 Task: Discover nearby ATMs in Phoenix.
Action: Mouse moved to (121, 56)
Screenshot: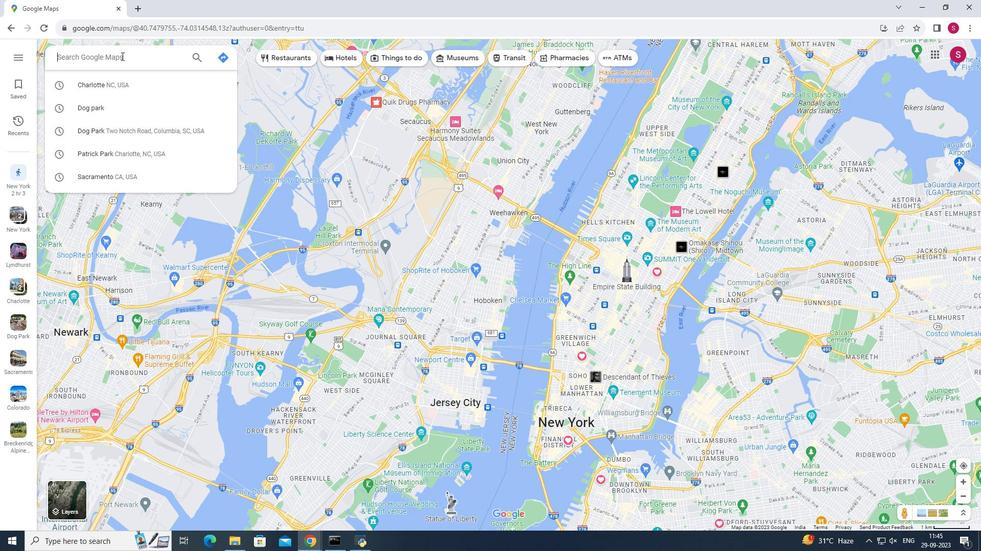 
Action: Mouse pressed left at (121, 56)
Screenshot: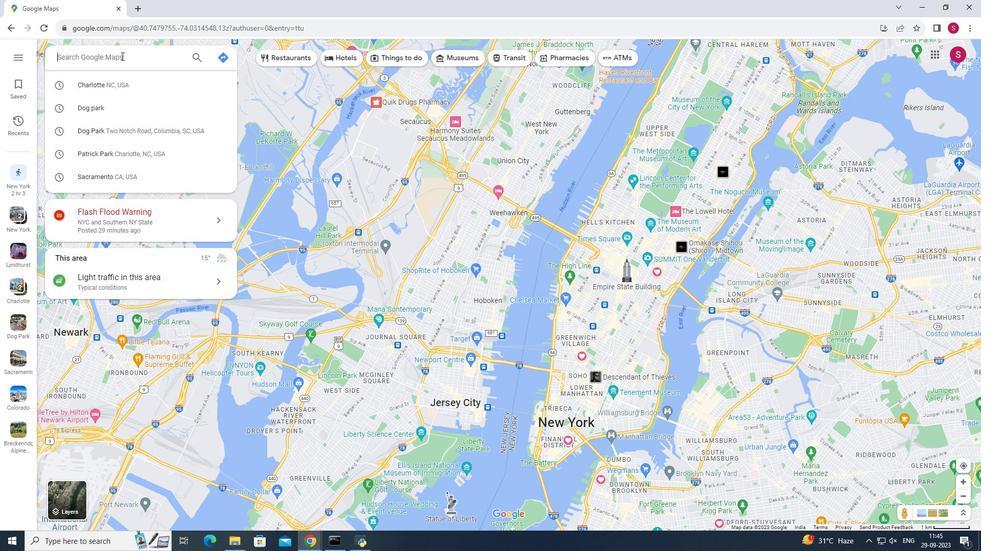 
Action: Key pressed <Key.shift>Phoenix<Key.enter>
Screenshot: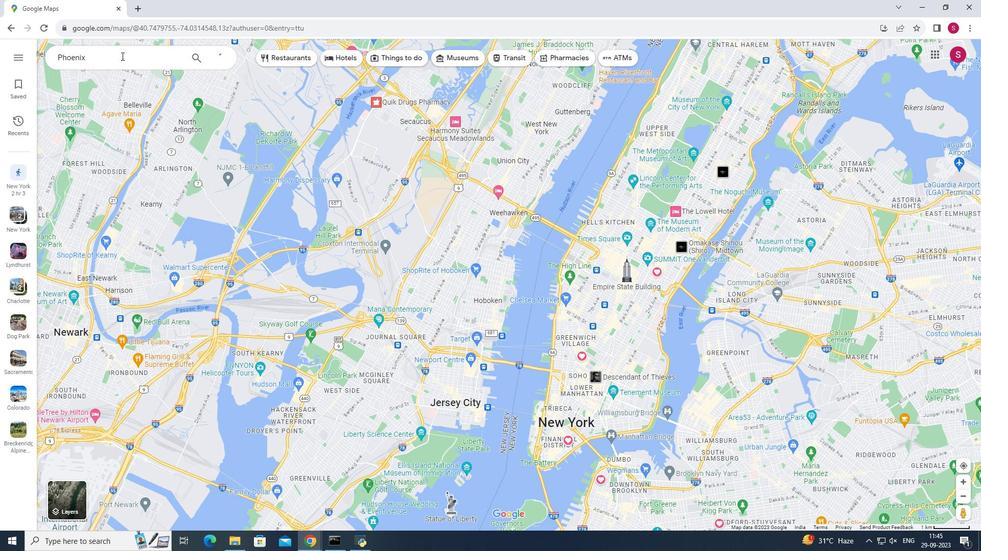 
Action: Mouse moved to (141, 236)
Screenshot: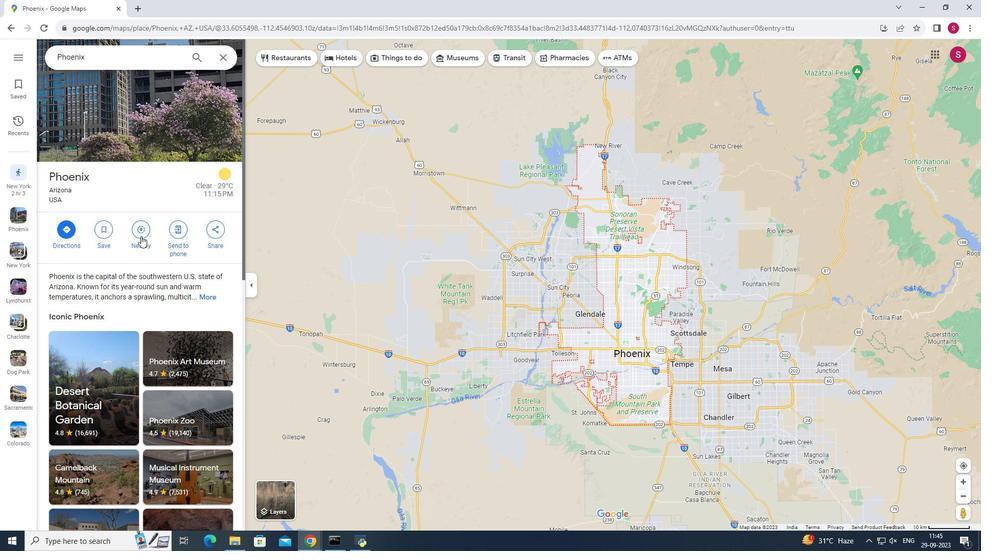 
Action: Mouse pressed left at (141, 236)
Screenshot: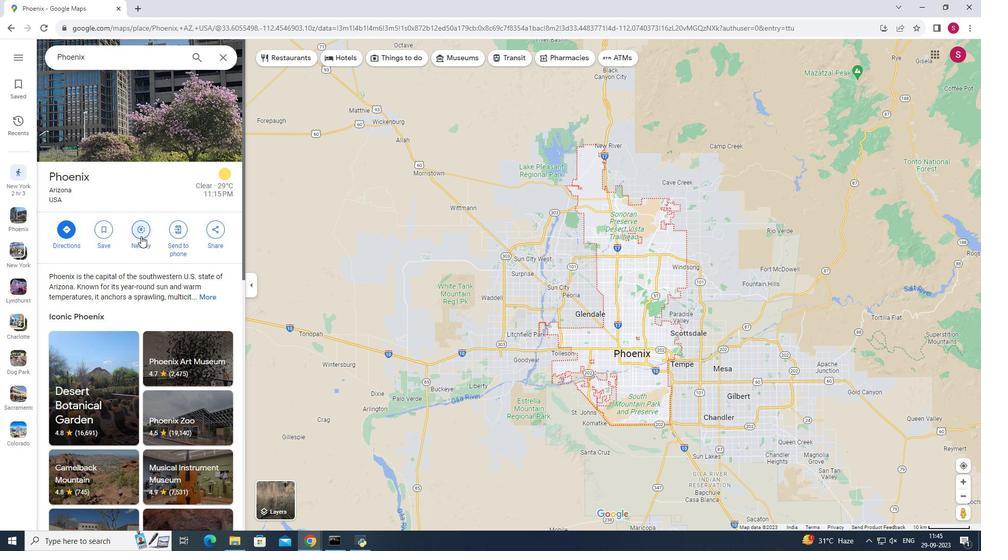 
Action: Key pressed <Key.shift><Key.shift><Key.shift><Key.shift><Key.shift><Key.shift><Key.shift>Atm<Key.backspace><Key.backspace><Key.shift>TMs<Key.enter>
Screenshot: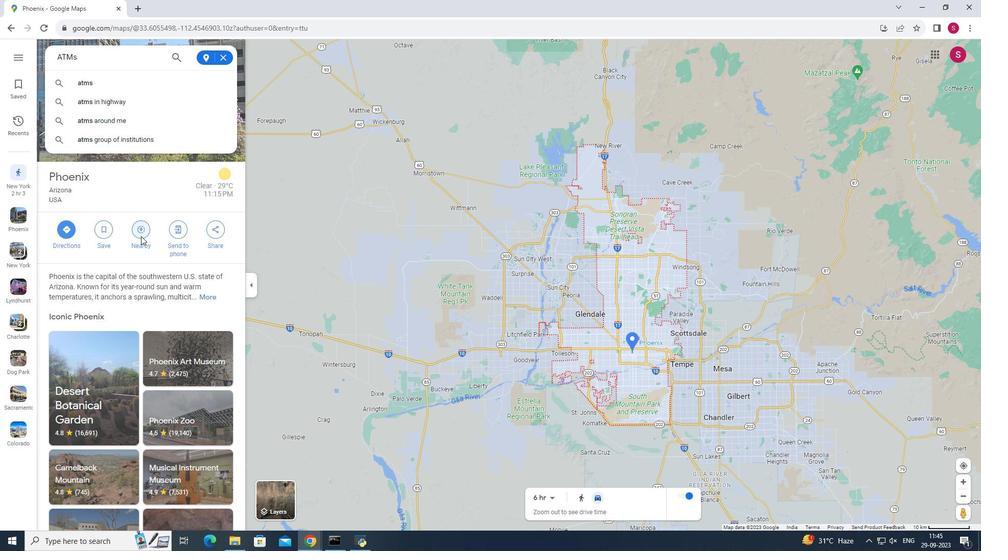 
Action: Mouse moved to (196, 202)
Screenshot: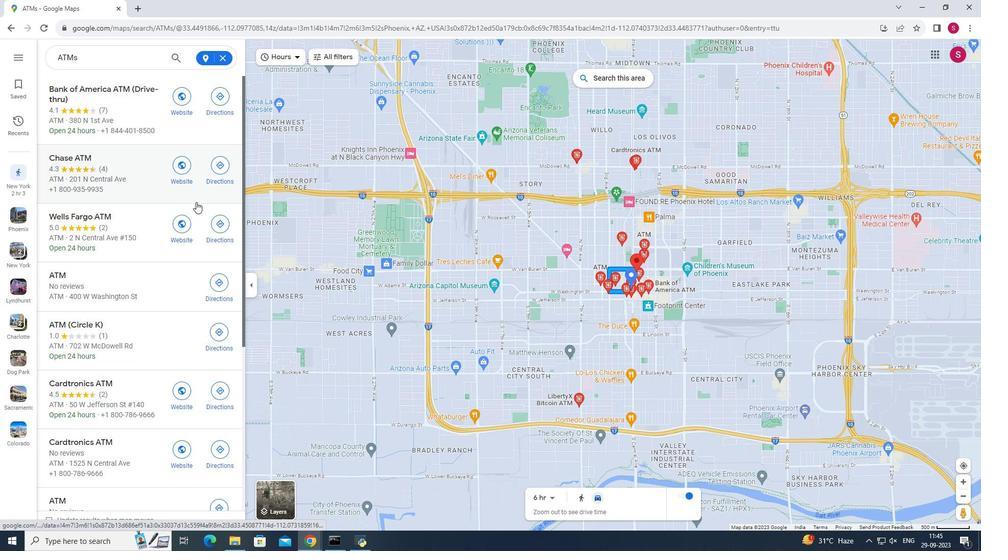 
Action: Mouse scrolled (196, 201) with delta (0, 0)
Screenshot: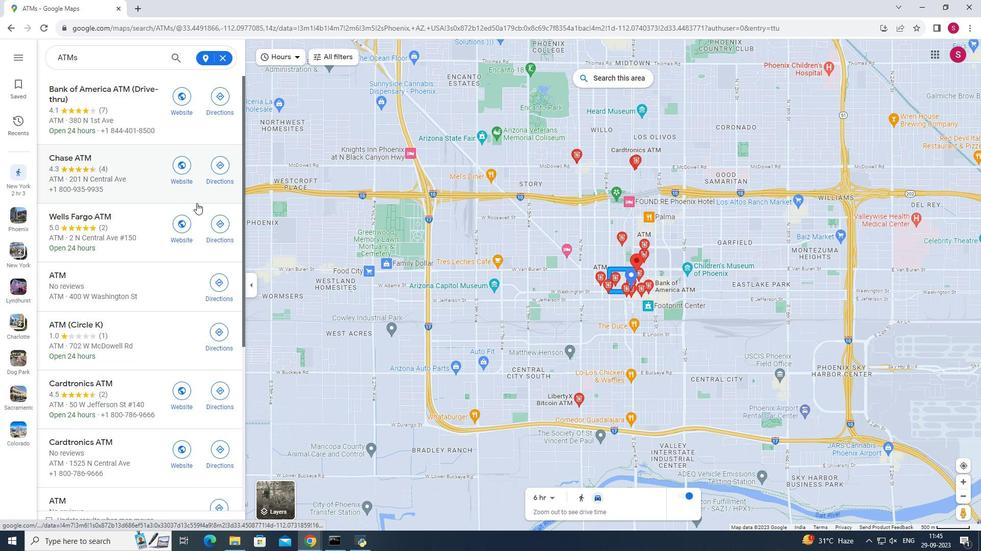 
Action: Mouse moved to (196, 203)
Screenshot: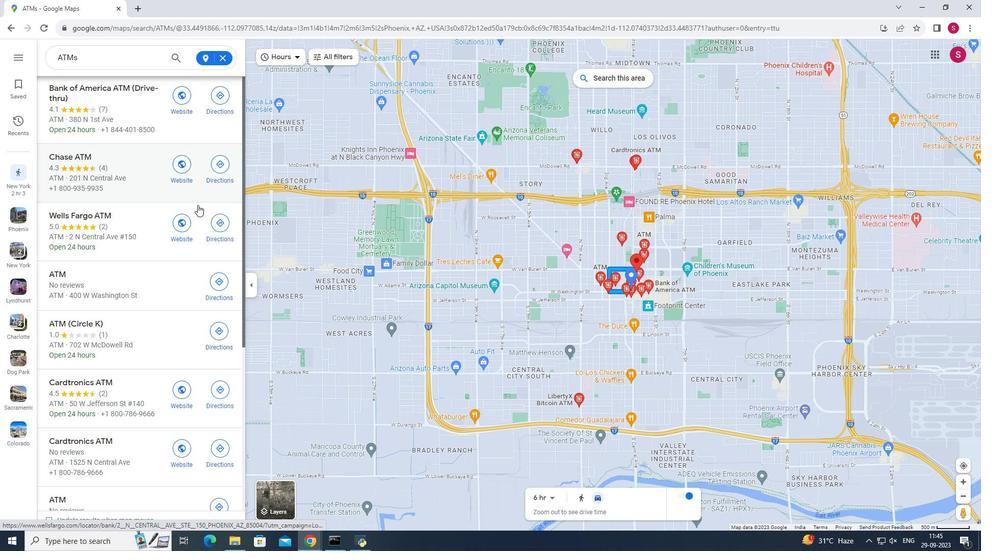 
Action: Mouse scrolled (196, 202) with delta (0, 0)
Screenshot: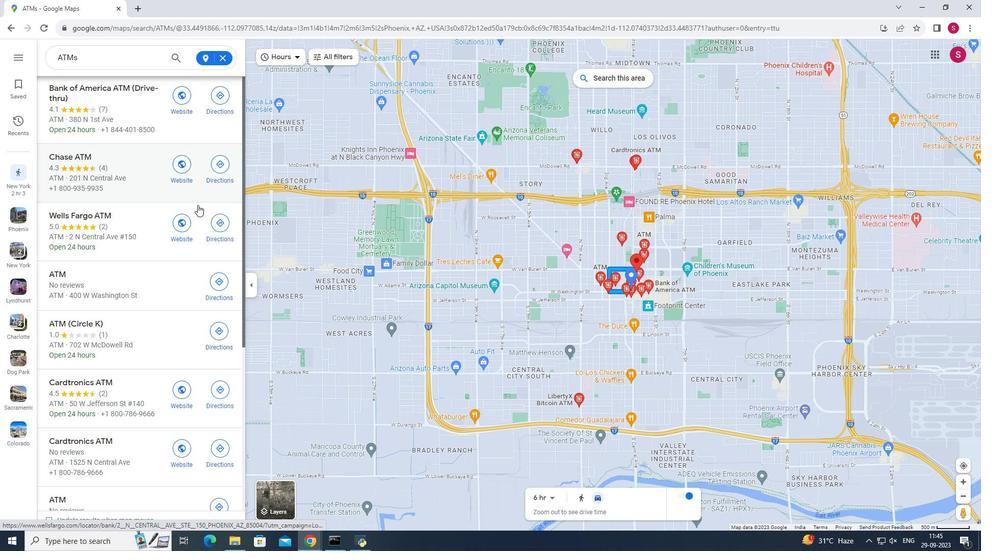 
Action: Mouse moved to (197, 204)
Screenshot: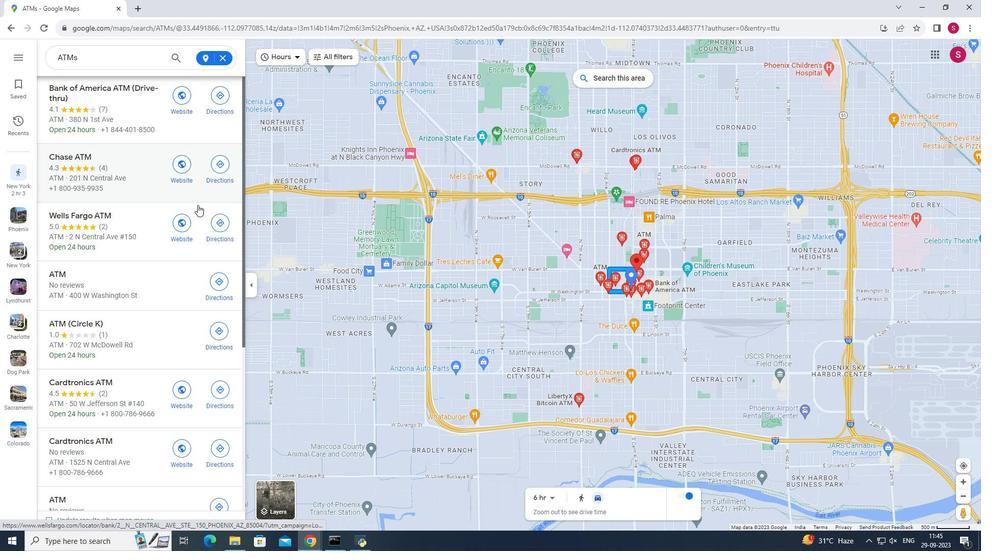
Action: Mouse scrolled (197, 204) with delta (0, 0)
Screenshot: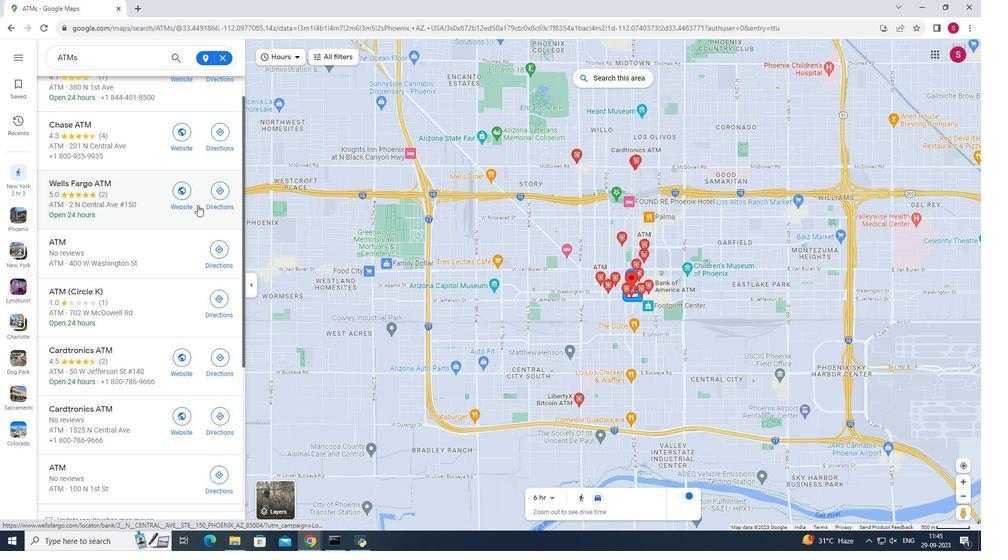 
Action: Mouse moved to (197, 205)
Screenshot: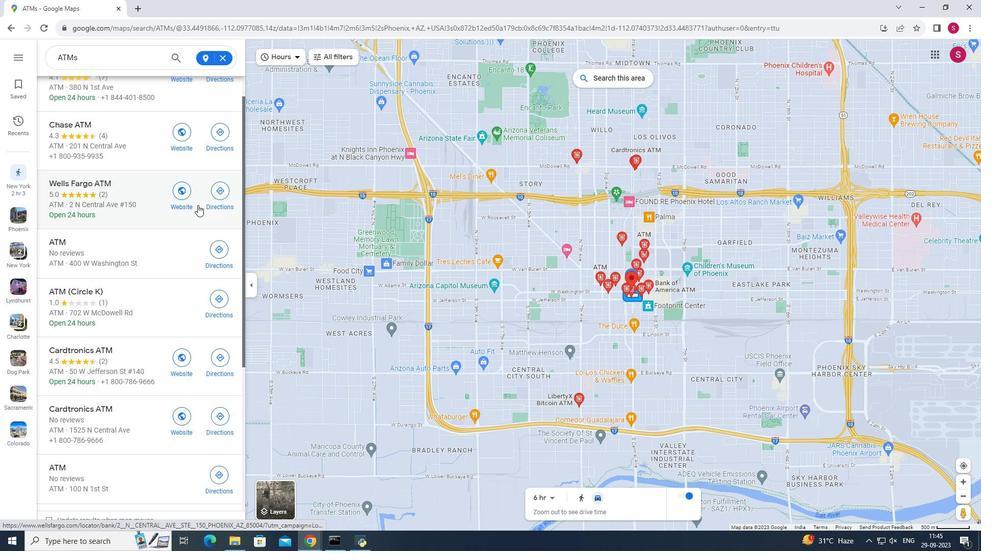 
Action: Mouse scrolled (197, 204) with delta (0, 0)
Screenshot: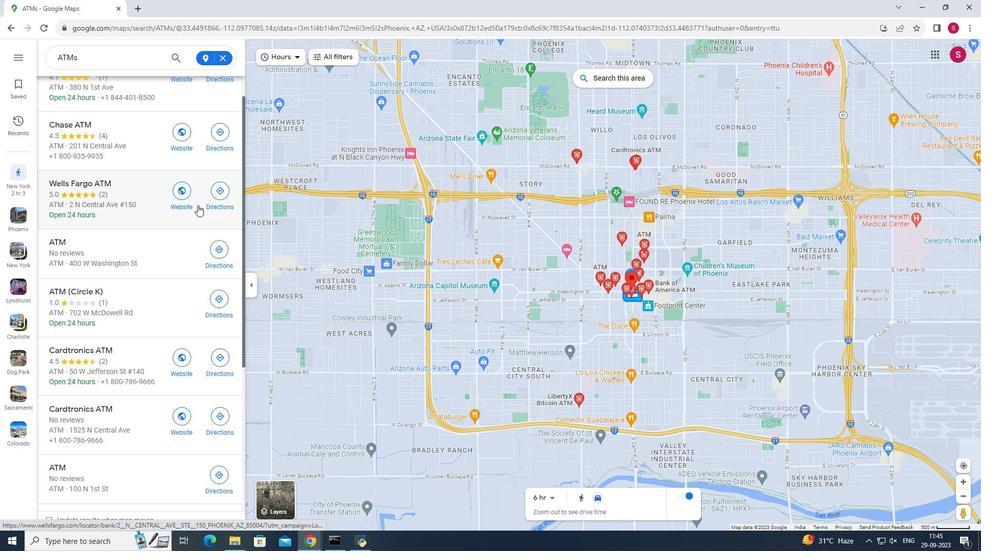 
Action: Mouse scrolled (197, 204) with delta (0, 0)
Screenshot: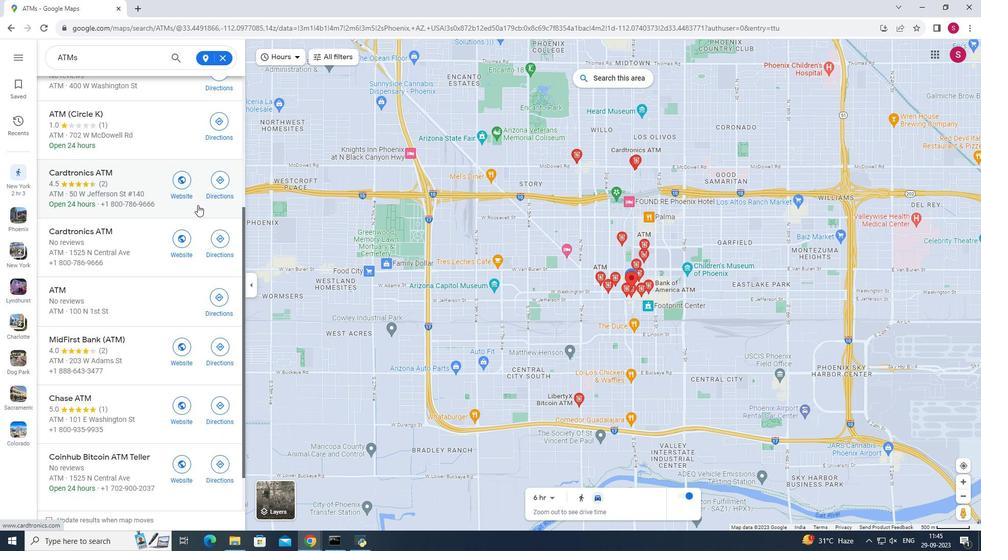 
Action: Mouse scrolled (197, 204) with delta (0, 0)
Screenshot: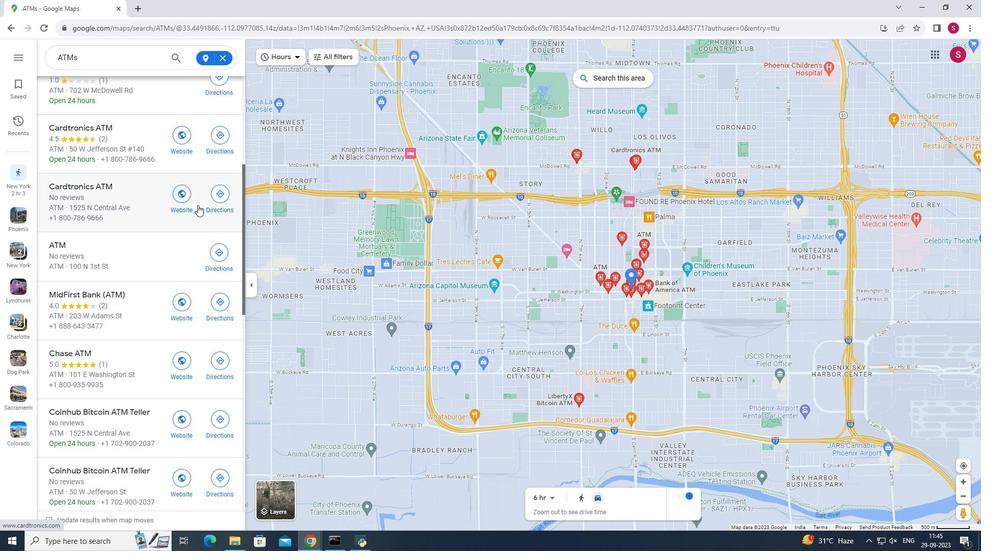 
Action: Mouse scrolled (197, 204) with delta (0, 0)
Screenshot: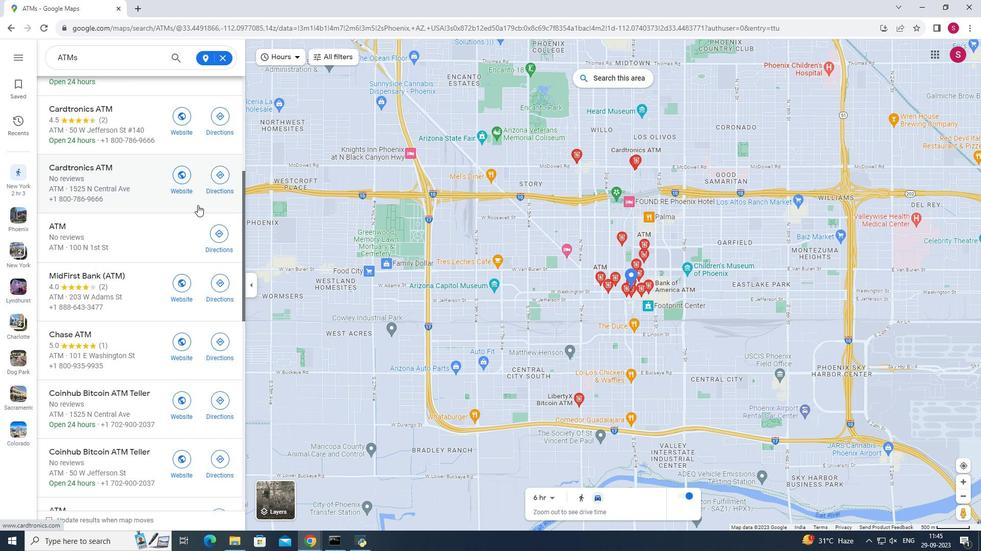 
Action: Mouse scrolled (197, 204) with delta (0, 0)
Screenshot: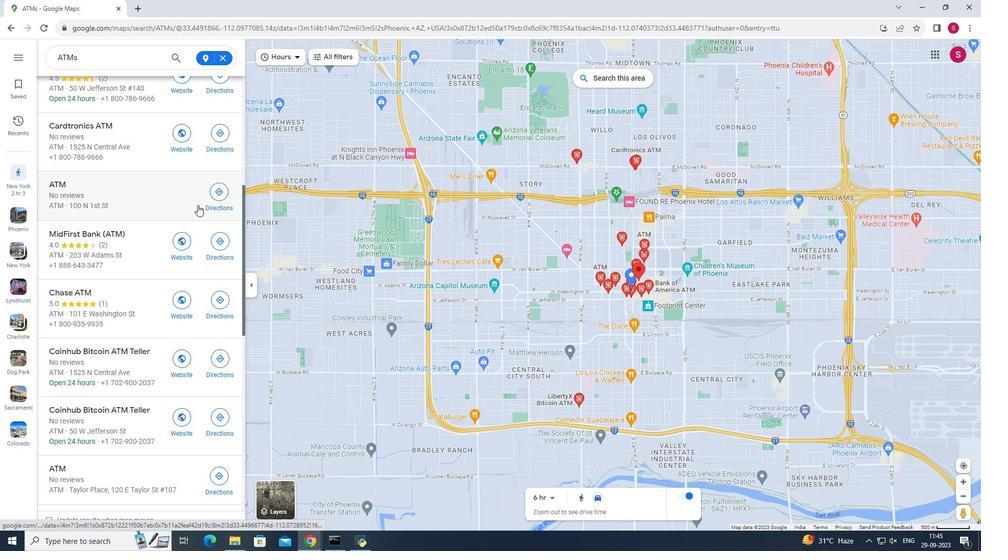 
Action: Mouse scrolled (197, 204) with delta (0, 0)
Screenshot: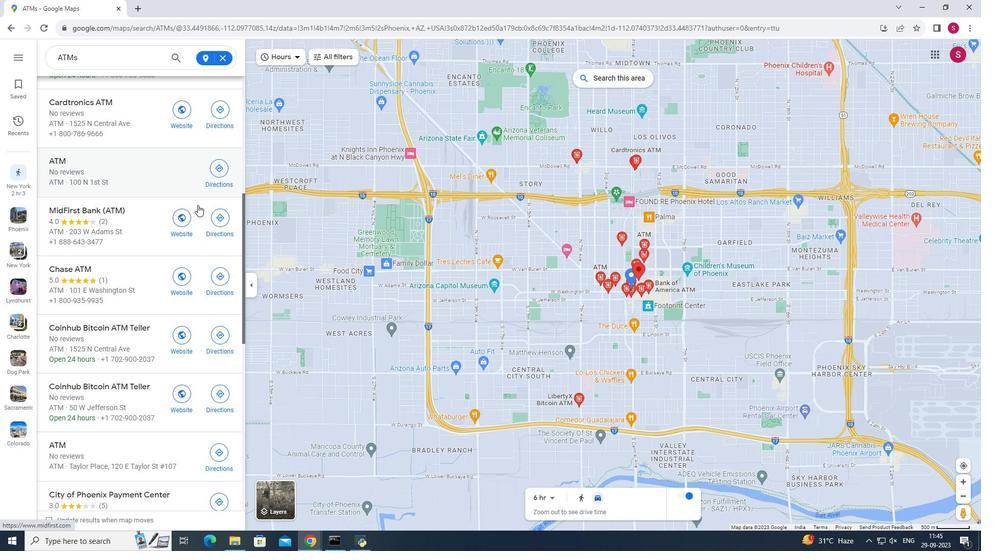 
Action: Mouse scrolled (197, 204) with delta (0, 0)
Screenshot: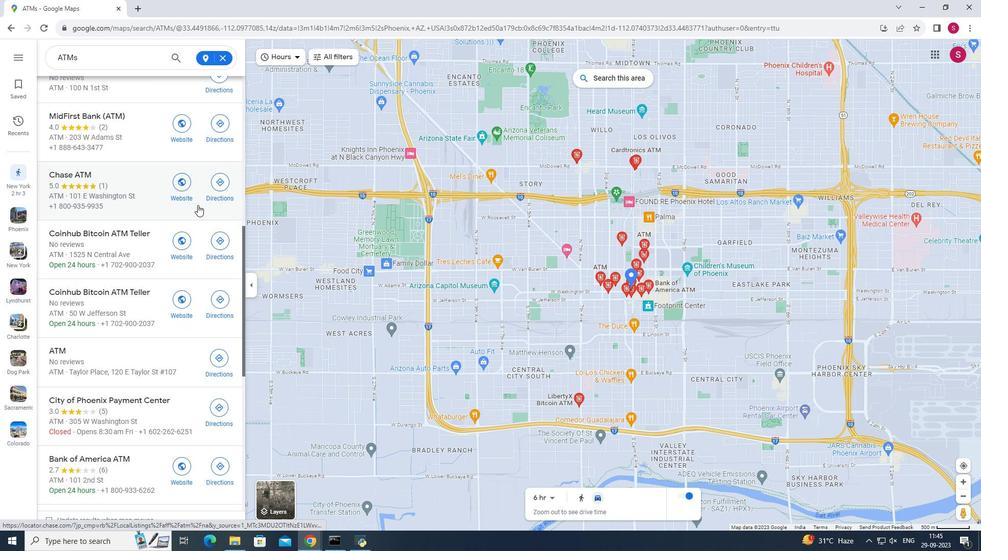 
Action: Mouse scrolled (197, 204) with delta (0, 0)
Screenshot: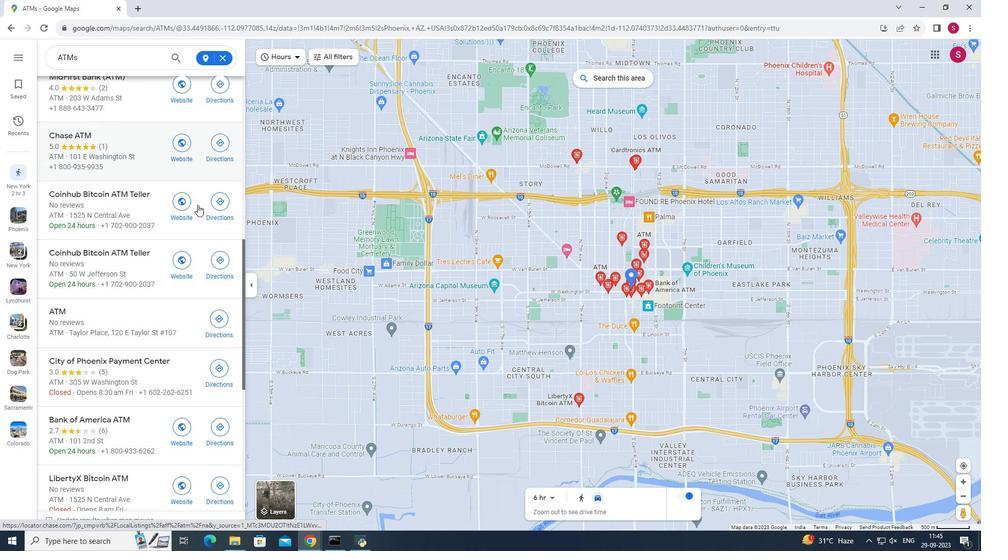 
Action: Mouse scrolled (197, 204) with delta (0, 0)
Screenshot: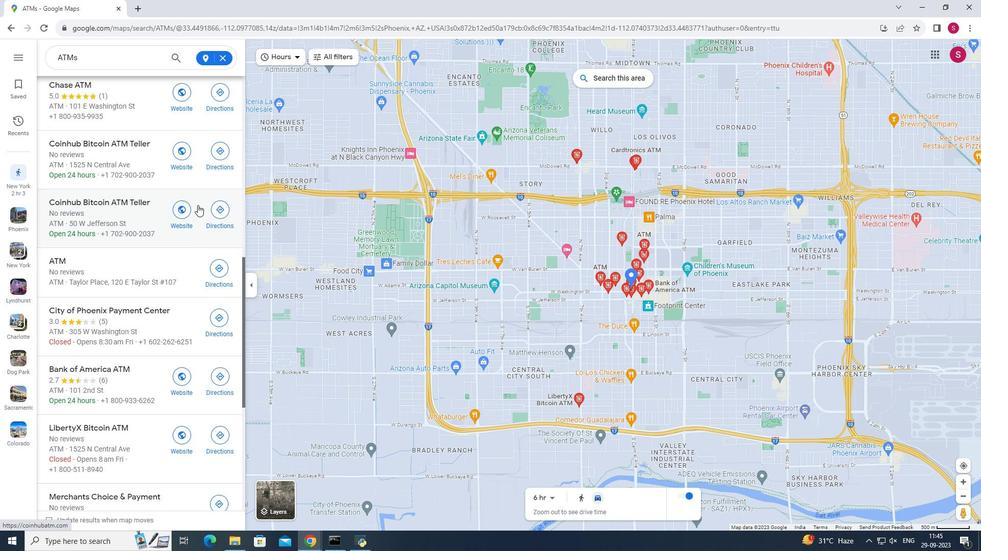 
Action: Mouse scrolled (197, 204) with delta (0, 0)
Screenshot: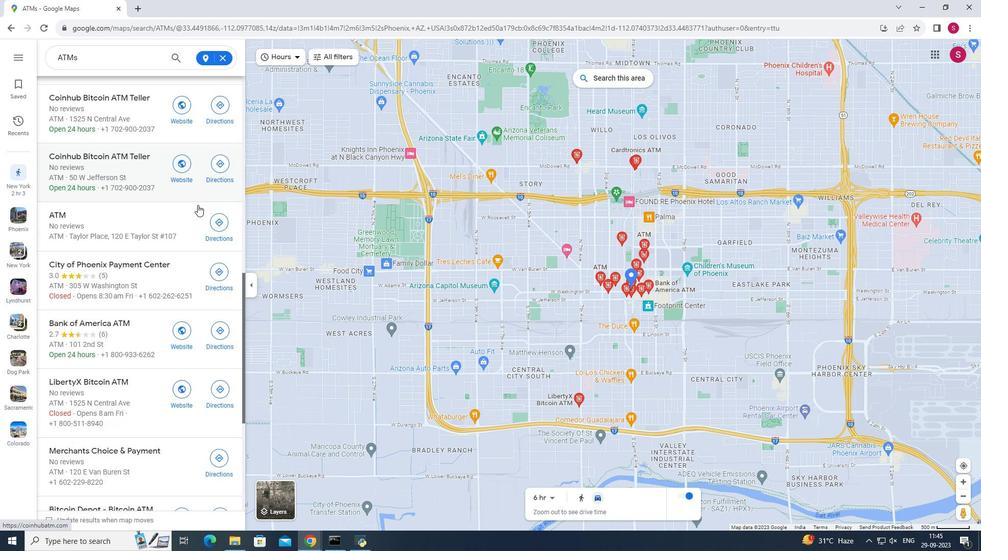 
Action: Mouse moved to (197, 205)
Screenshot: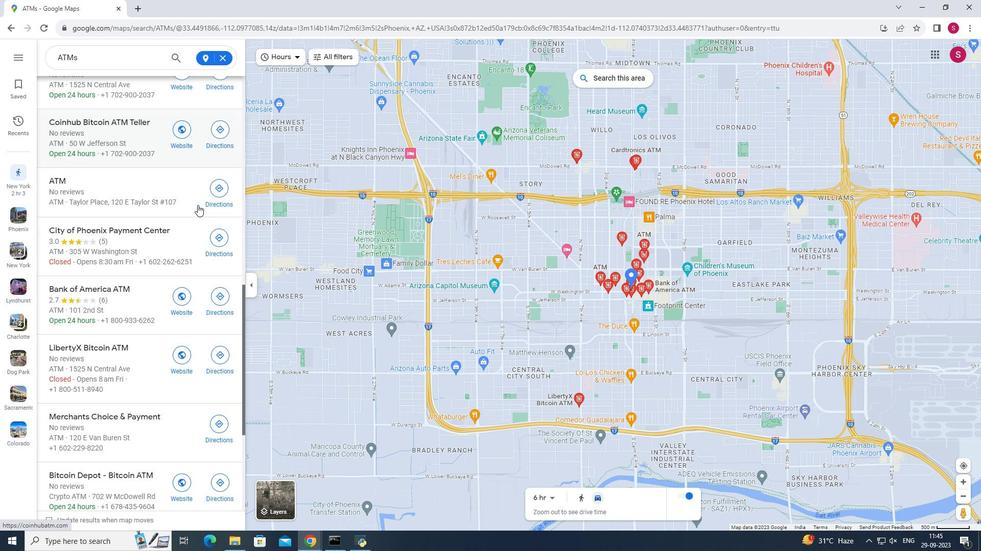 
Action: Mouse scrolled (197, 204) with delta (0, 0)
Screenshot: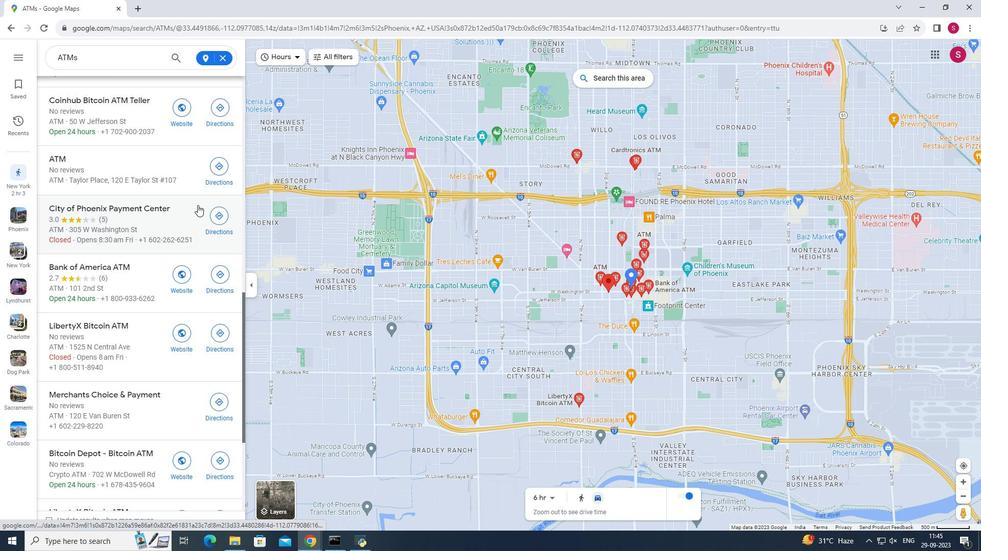 
Action: Mouse scrolled (197, 204) with delta (0, 0)
Screenshot: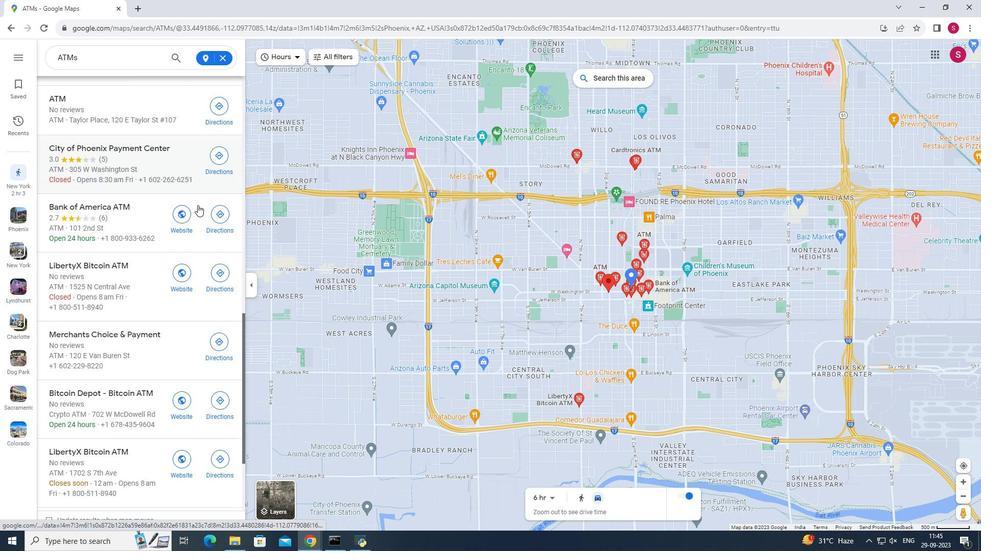 
Action: Mouse scrolled (197, 204) with delta (0, 0)
Screenshot: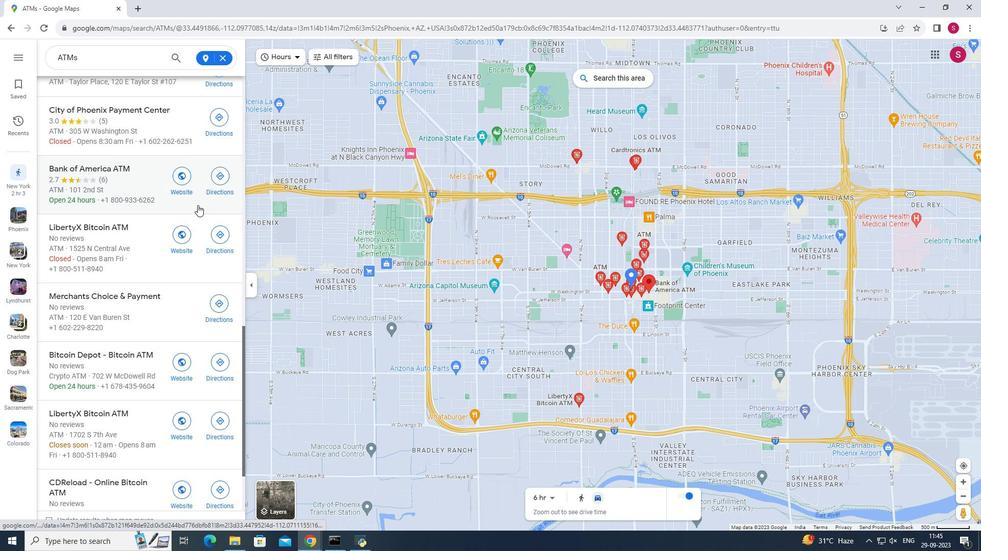 
Action: Mouse scrolled (197, 204) with delta (0, 0)
Screenshot: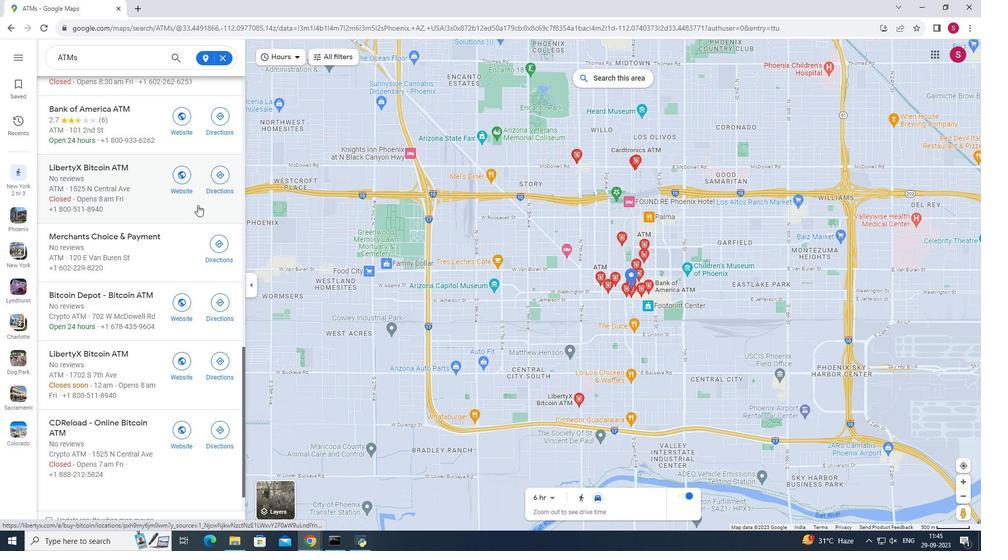 
Action: Mouse moved to (196, 205)
Screenshot: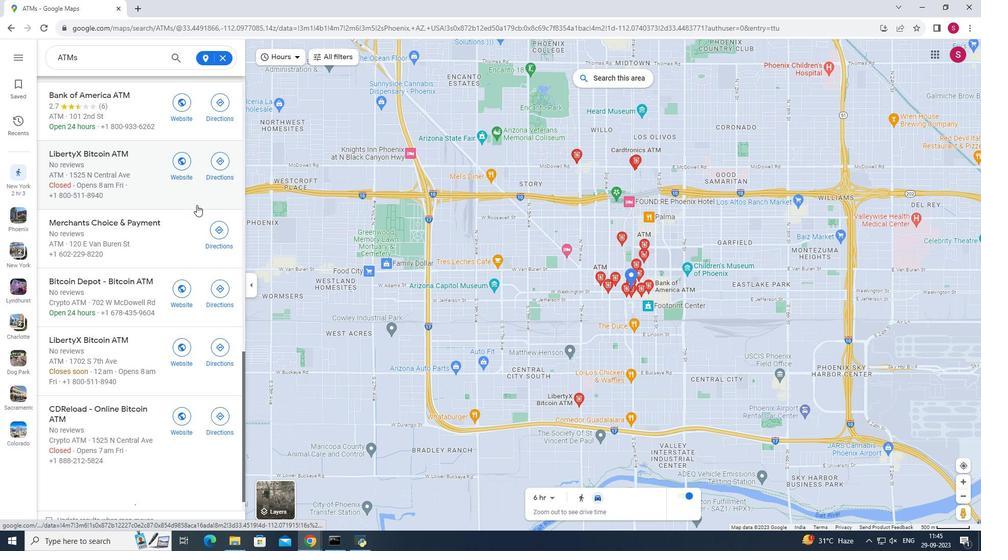 
Action: Mouse scrolled (196, 204) with delta (0, 0)
Screenshot: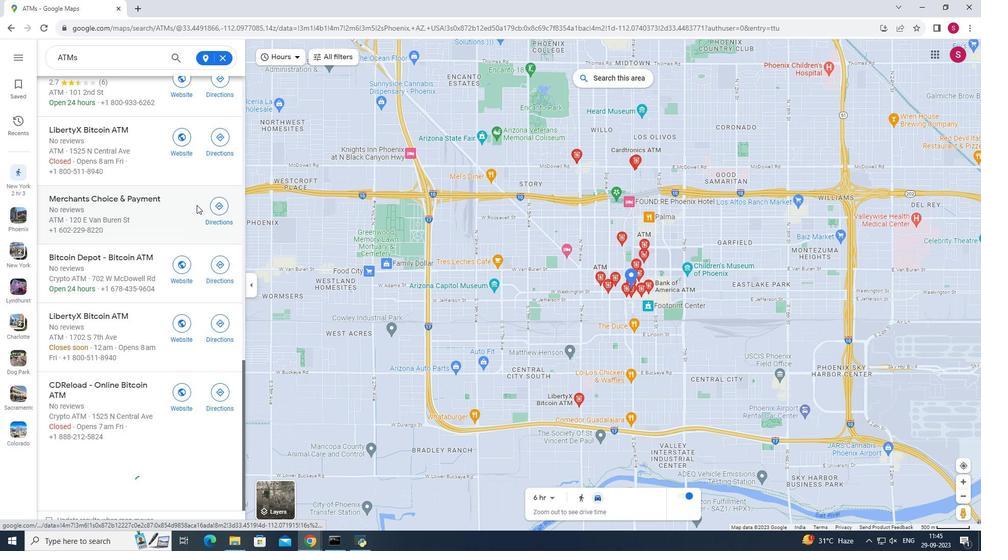 
Action: Mouse scrolled (196, 204) with delta (0, 0)
Screenshot: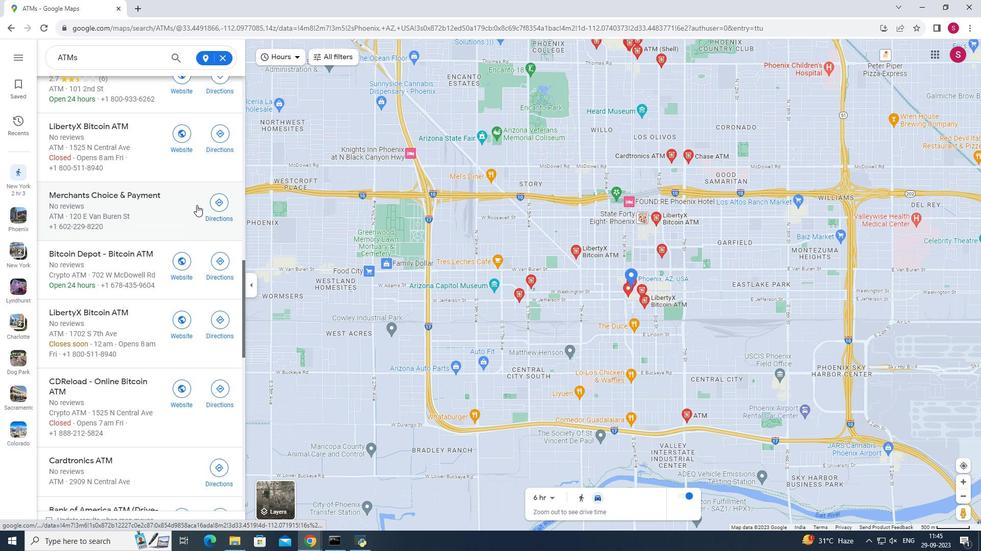 
Action: Mouse scrolled (196, 204) with delta (0, 0)
Screenshot: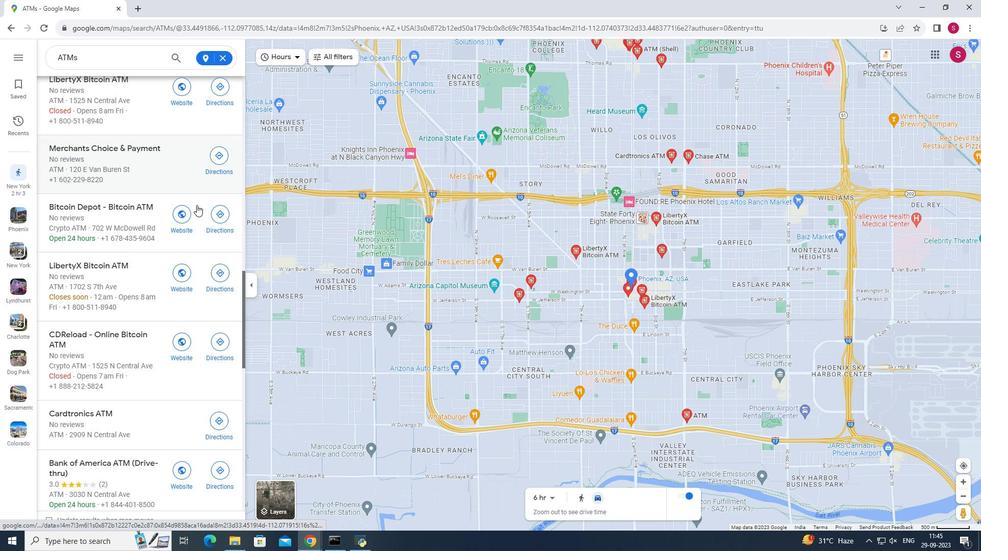 
Action: Mouse scrolled (196, 204) with delta (0, 0)
Screenshot: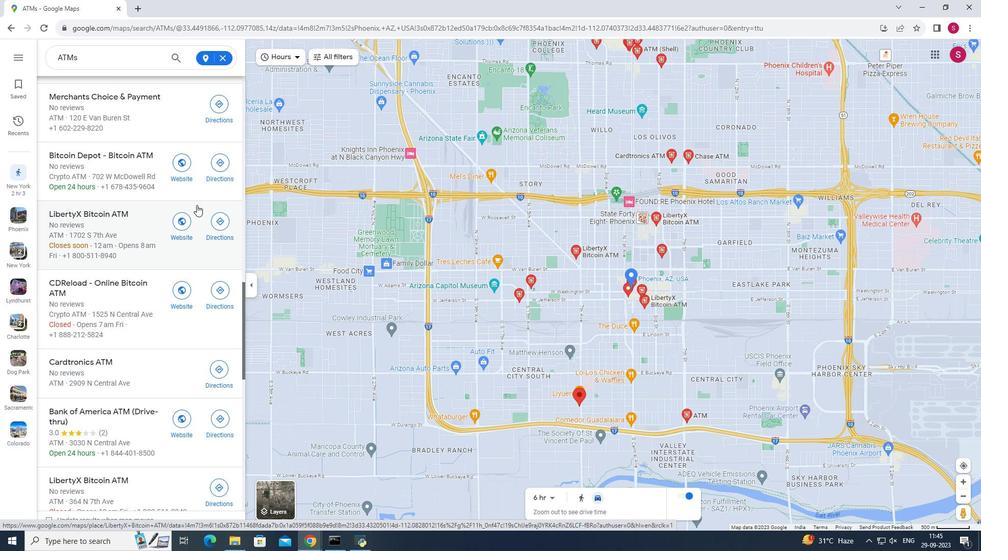 
Action: Mouse scrolled (196, 204) with delta (0, 0)
Screenshot: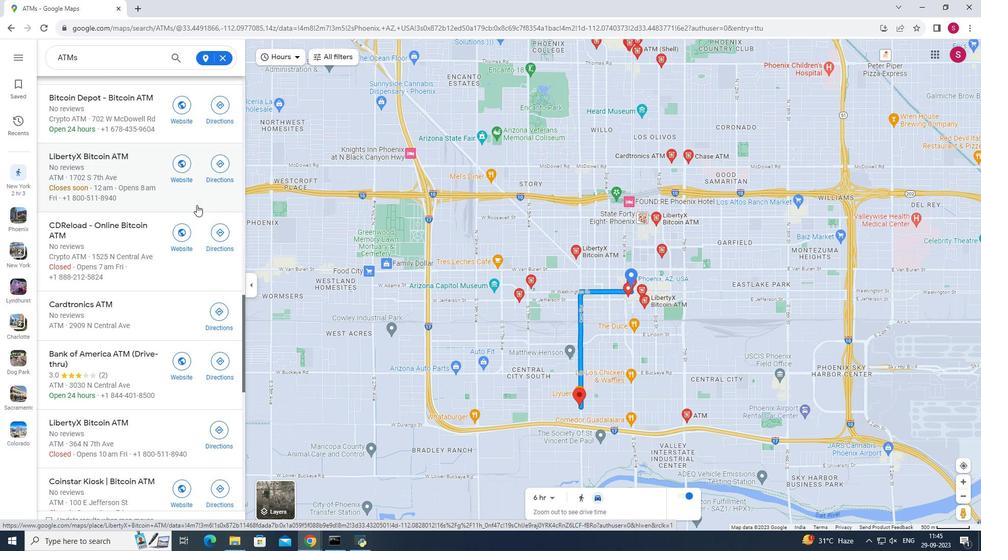 
Action: Mouse scrolled (196, 204) with delta (0, 0)
Screenshot: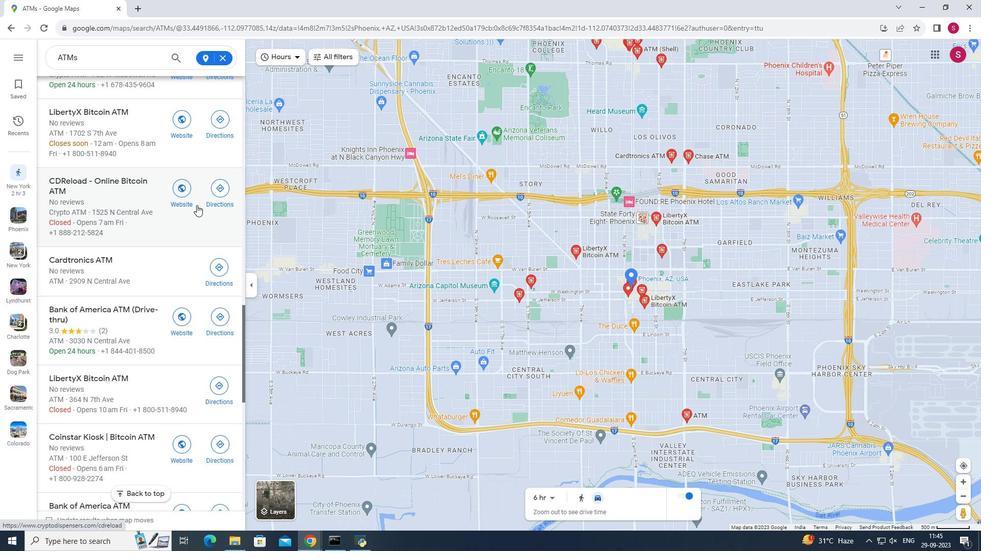 
Action: Mouse scrolled (196, 204) with delta (0, 0)
Screenshot: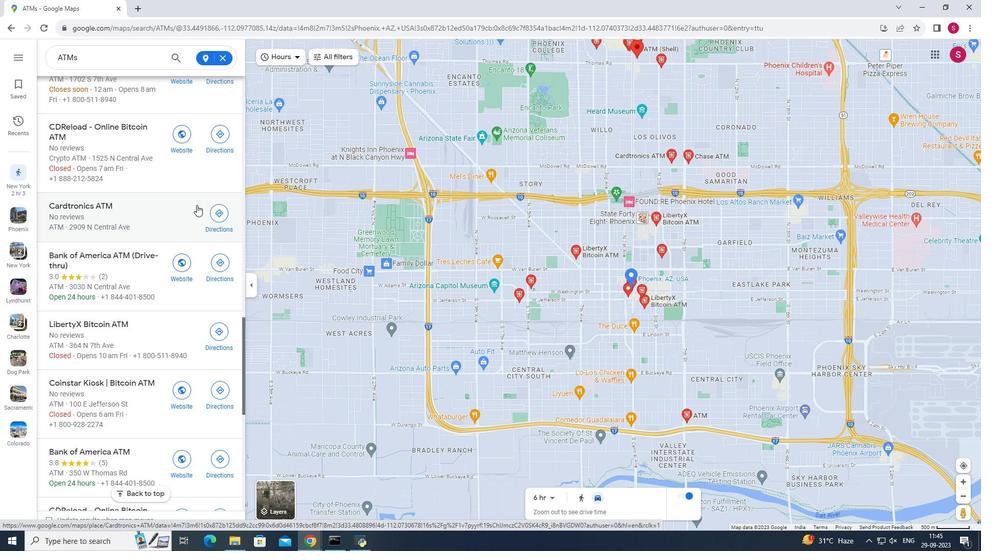 
Action: Mouse scrolled (196, 204) with delta (0, 0)
Screenshot: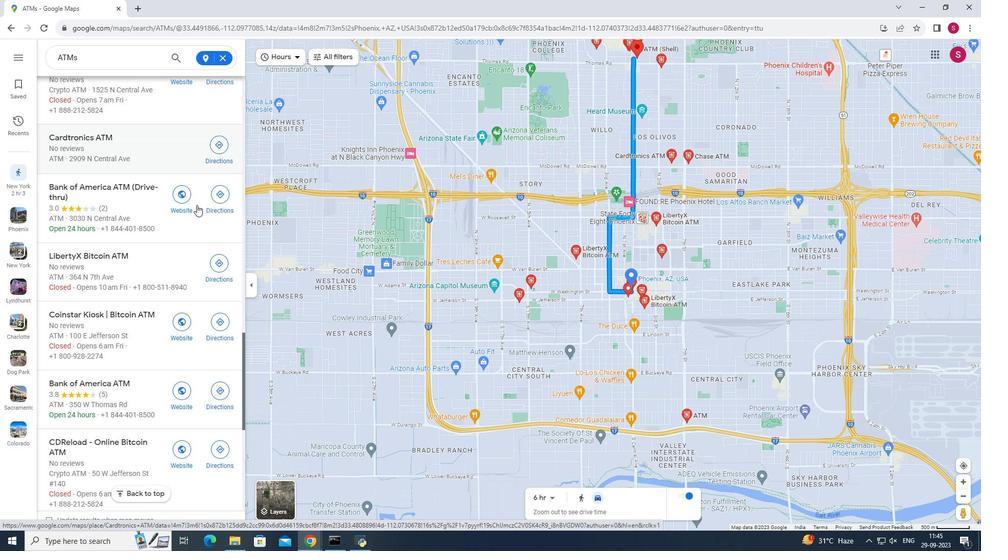 
Action: Mouse scrolled (196, 204) with delta (0, 0)
Screenshot: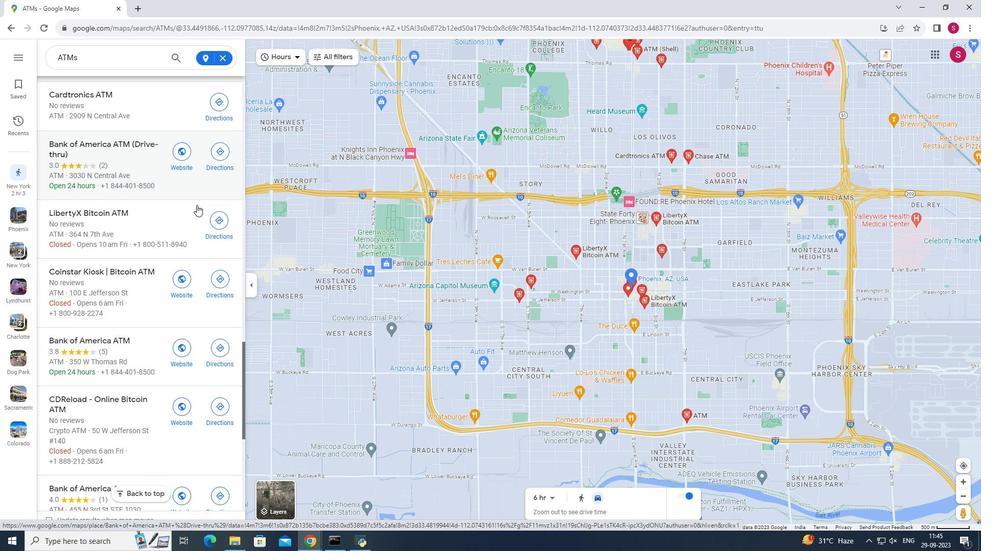
Action: Mouse scrolled (196, 204) with delta (0, 0)
Screenshot: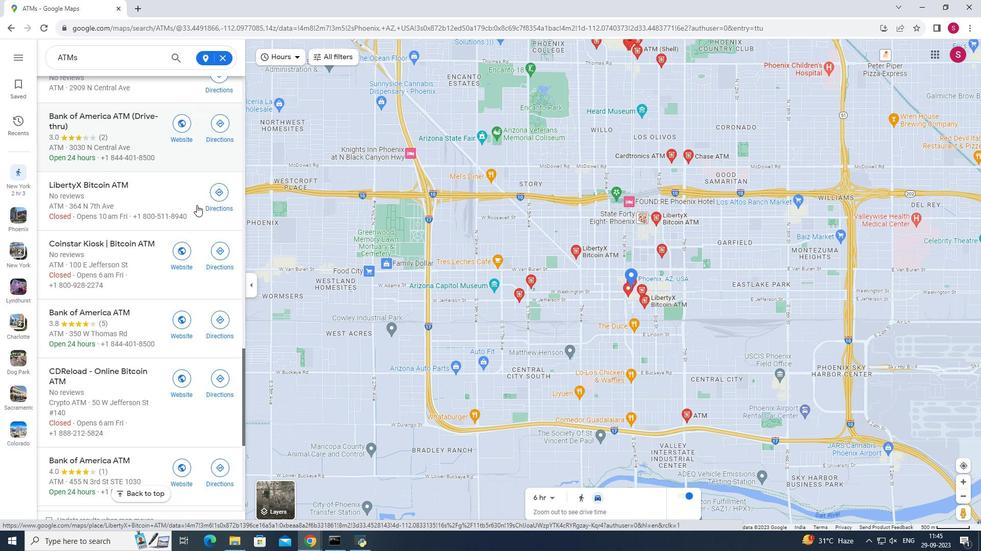 
Action: Mouse scrolled (196, 204) with delta (0, 0)
Screenshot: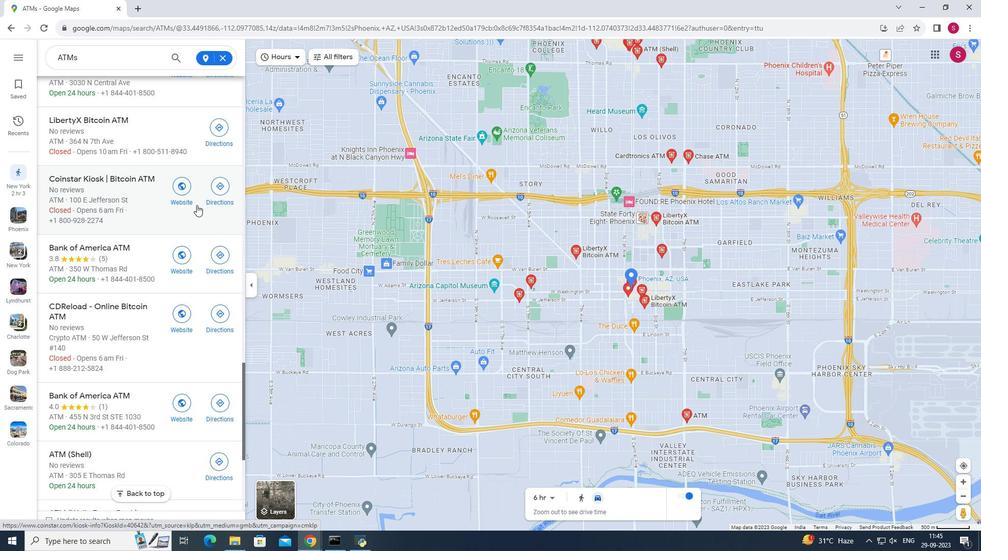 
Action: Mouse scrolled (196, 204) with delta (0, 0)
Screenshot: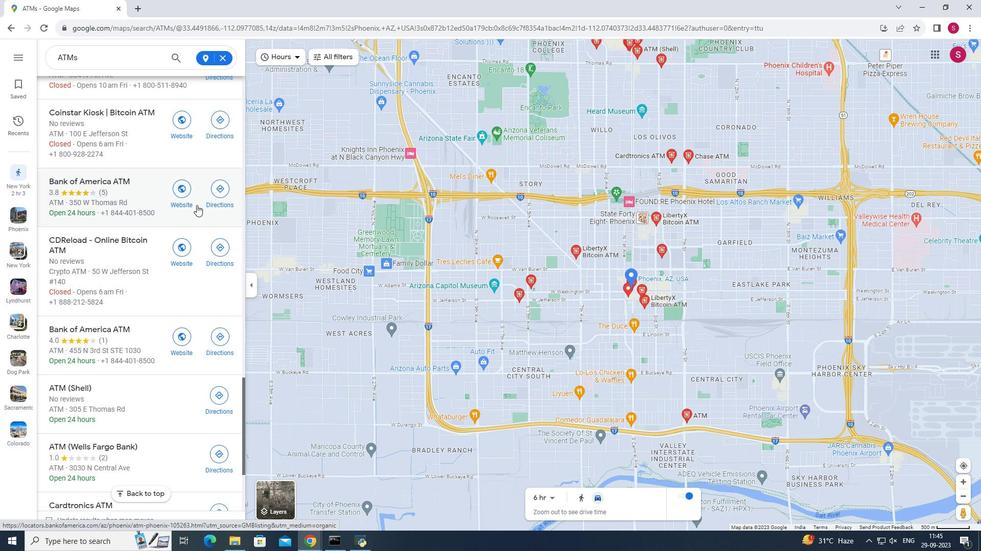 
Action: Mouse scrolled (196, 204) with delta (0, 0)
Screenshot: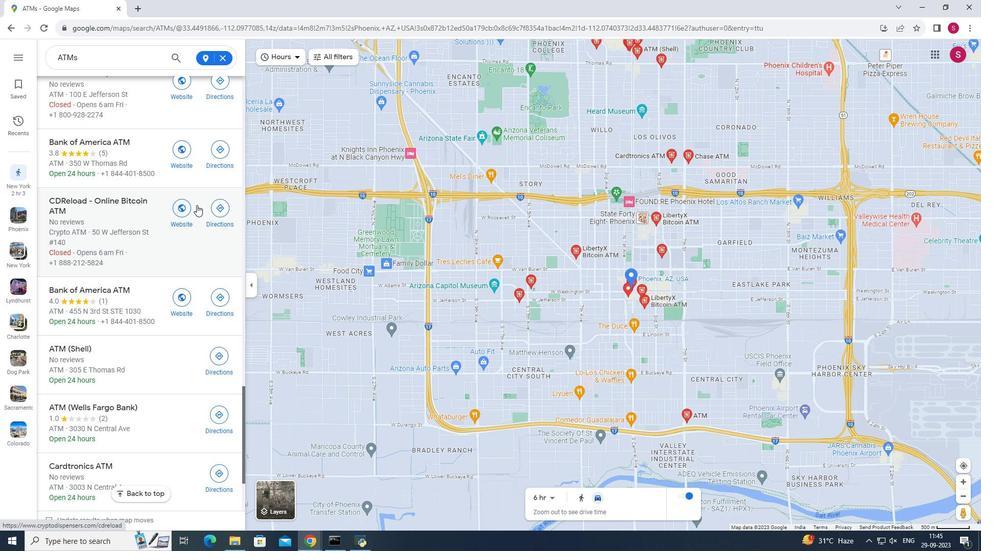 
Action: Mouse scrolled (196, 204) with delta (0, 0)
Screenshot: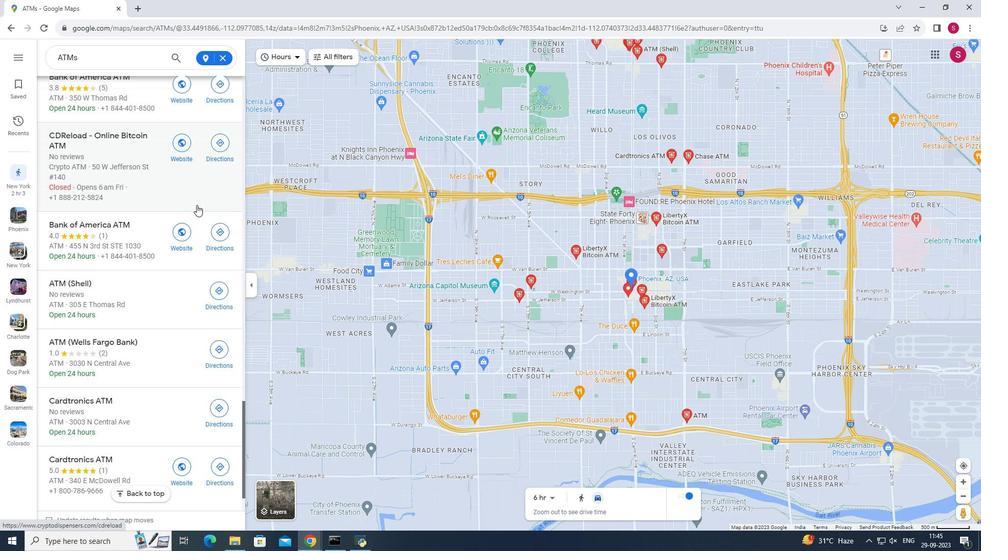 
Action: Mouse scrolled (196, 204) with delta (0, 0)
Screenshot: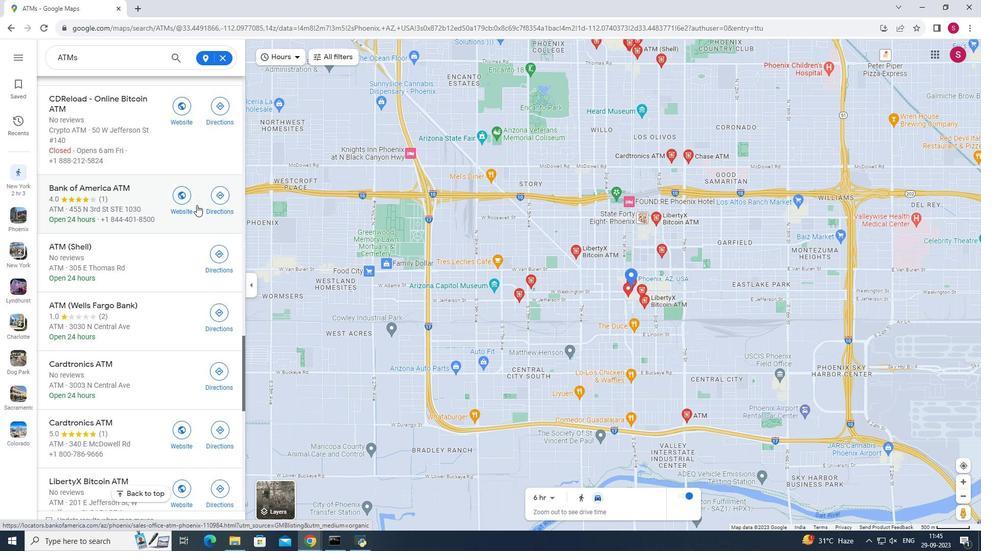 
Action: Mouse moved to (219, 183)
Screenshot: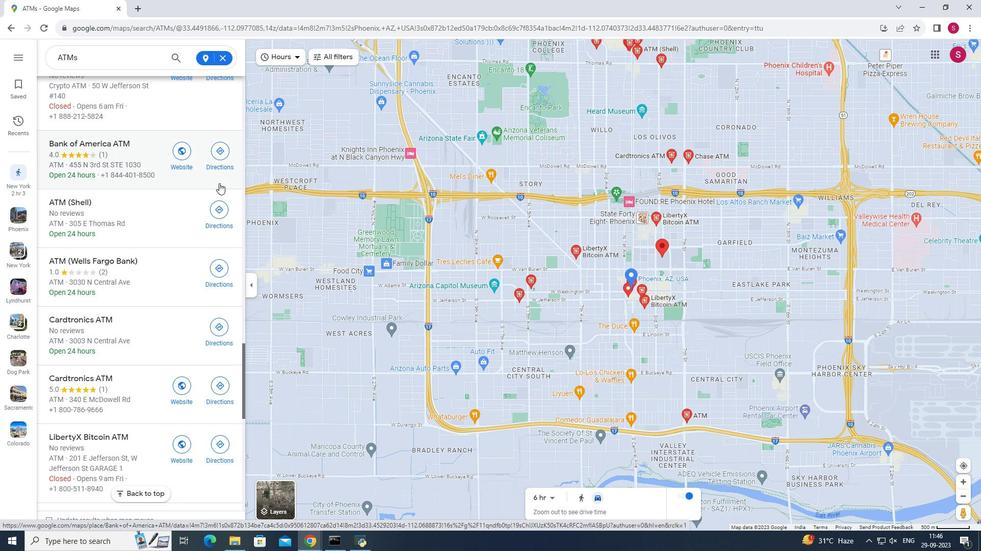 
Action: Mouse scrolled (219, 182) with delta (0, 0)
Screenshot: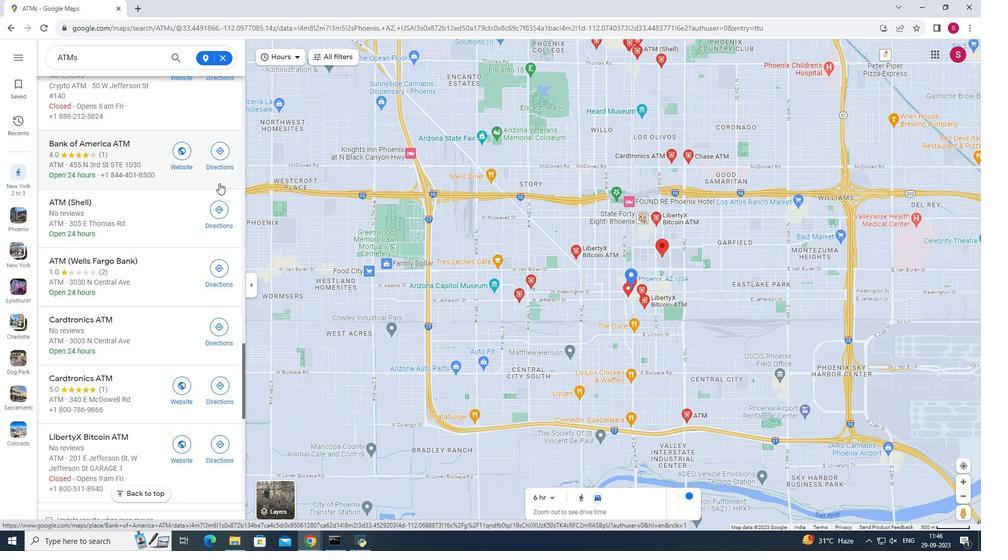 
Action: Mouse moved to (219, 183)
Screenshot: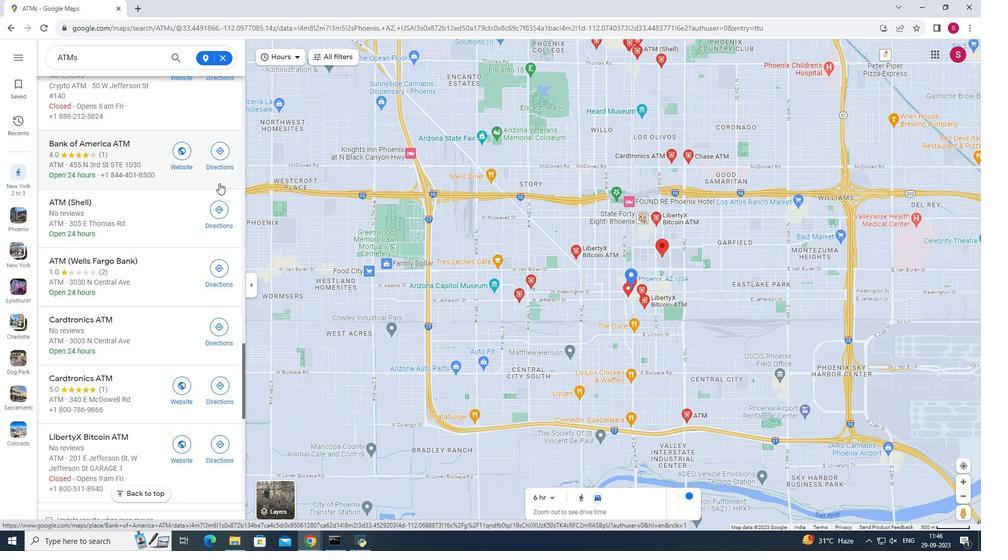 
Action: Mouse scrolled (219, 182) with delta (0, 0)
Screenshot: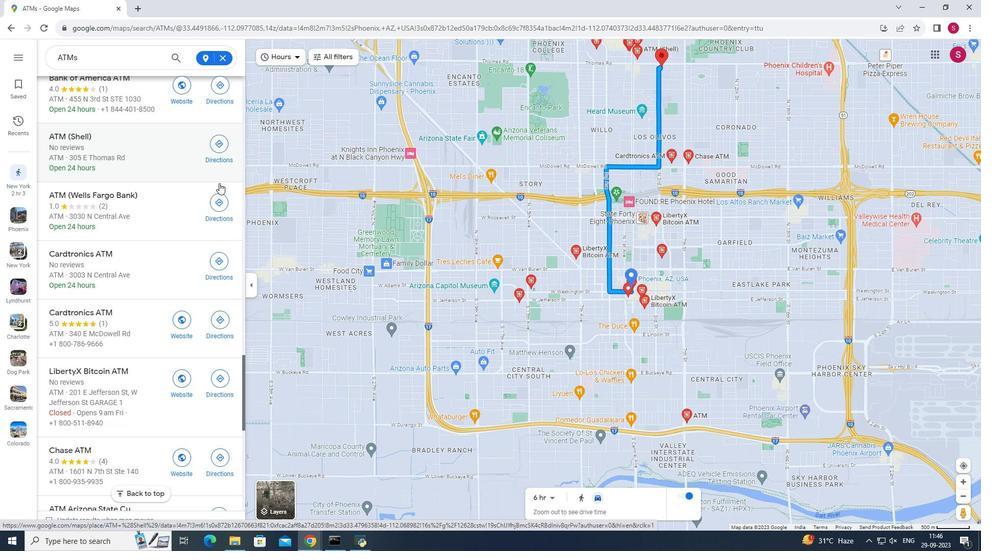 
Action: Mouse moved to (206, 183)
Screenshot: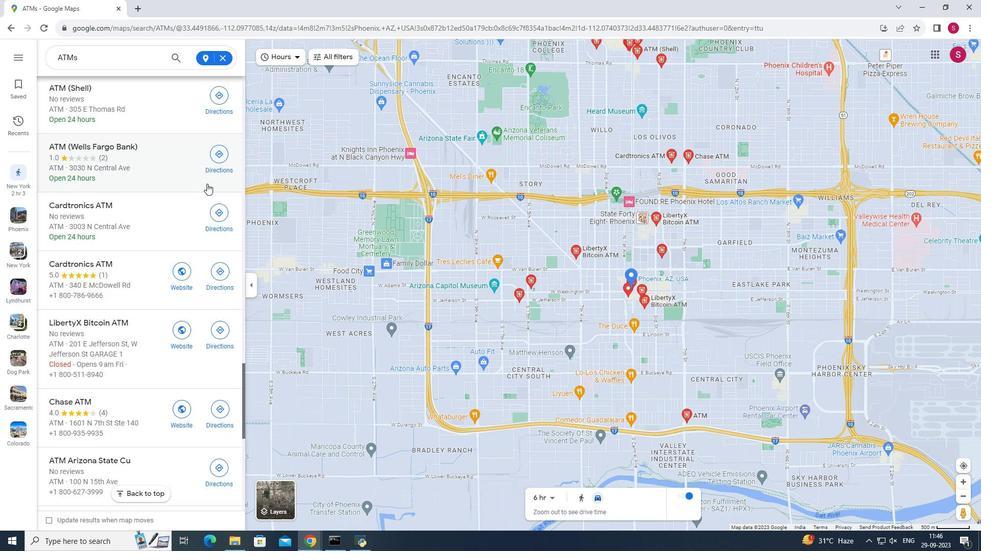
Action: Mouse scrolled (206, 182) with delta (0, 0)
Screenshot: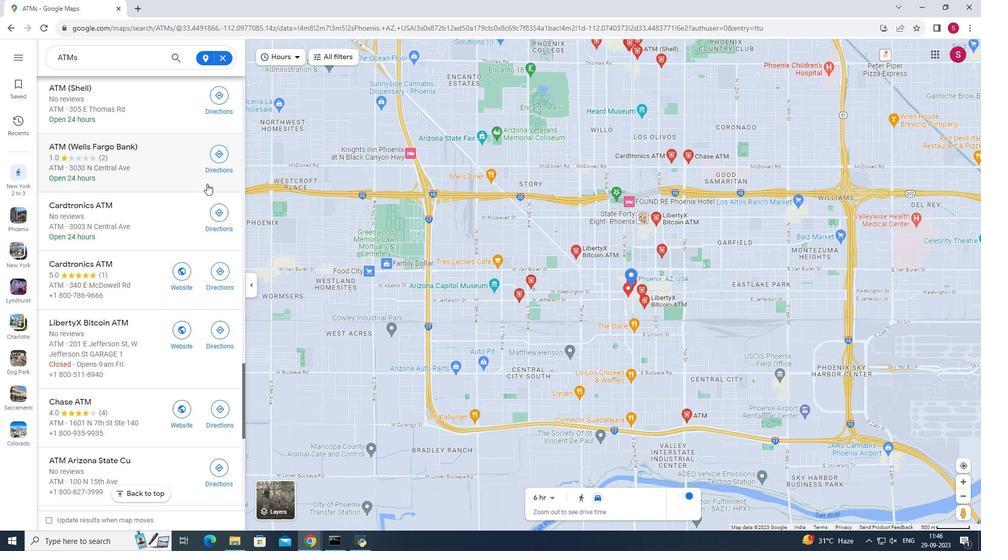 
Action: Mouse moved to (206, 183)
Screenshot: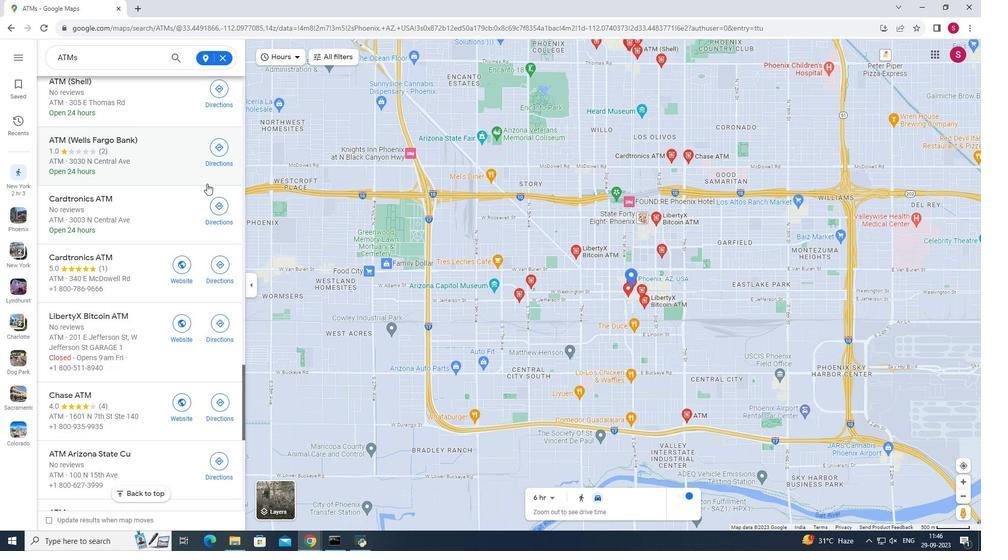 
Action: Mouse scrolled (206, 183) with delta (0, 0)
Screenshot: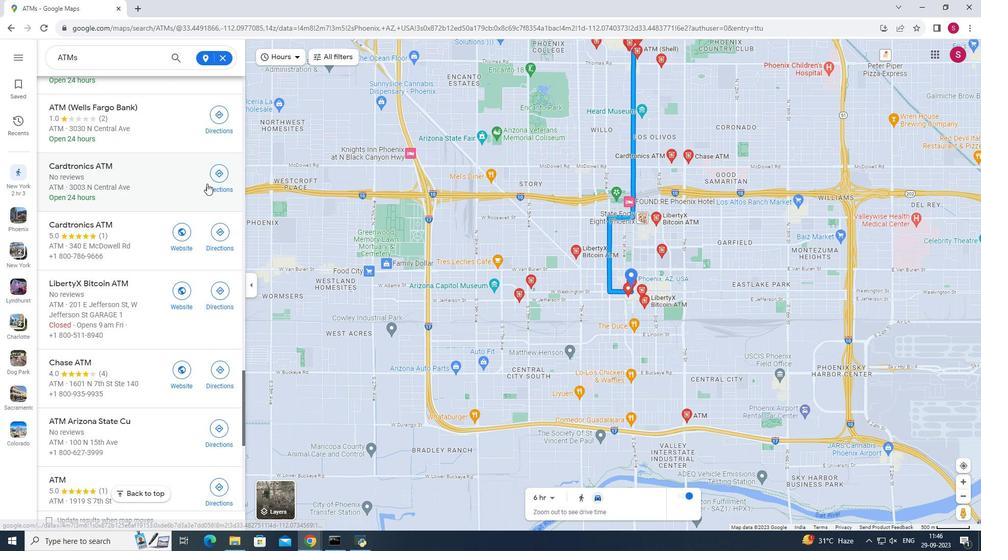 
Action: Mouse scrolled (206, 183) with delta (0, 0)
Screenshot: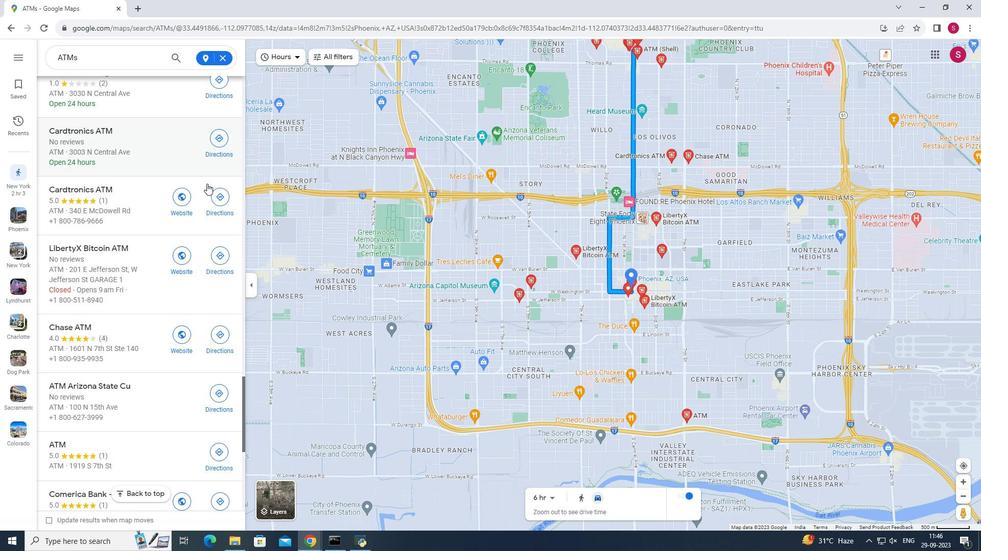 
Action: Mouse moved to (204, 183)
Screenshot: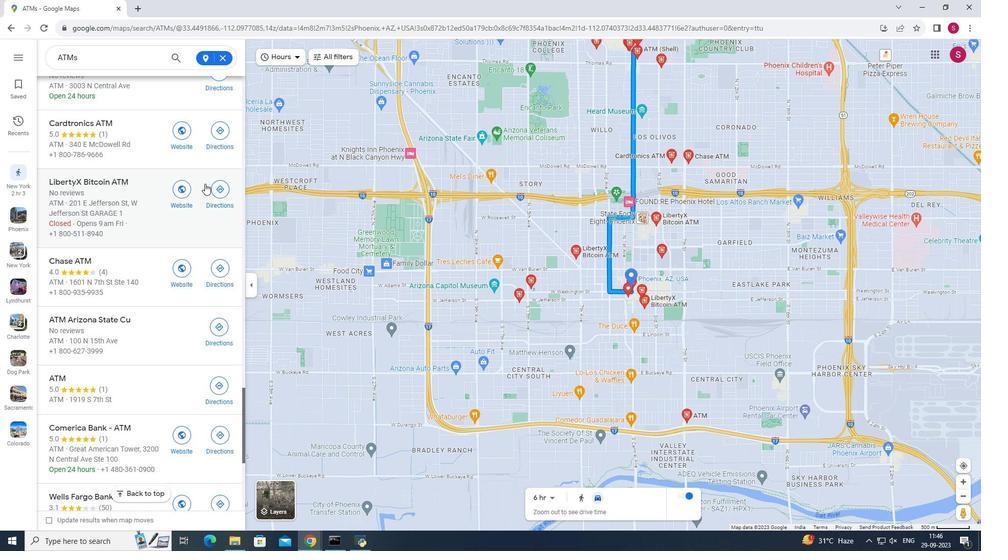 
Action: Mouse scrolled (204, 183) with delta (0, 0)
Screenshot: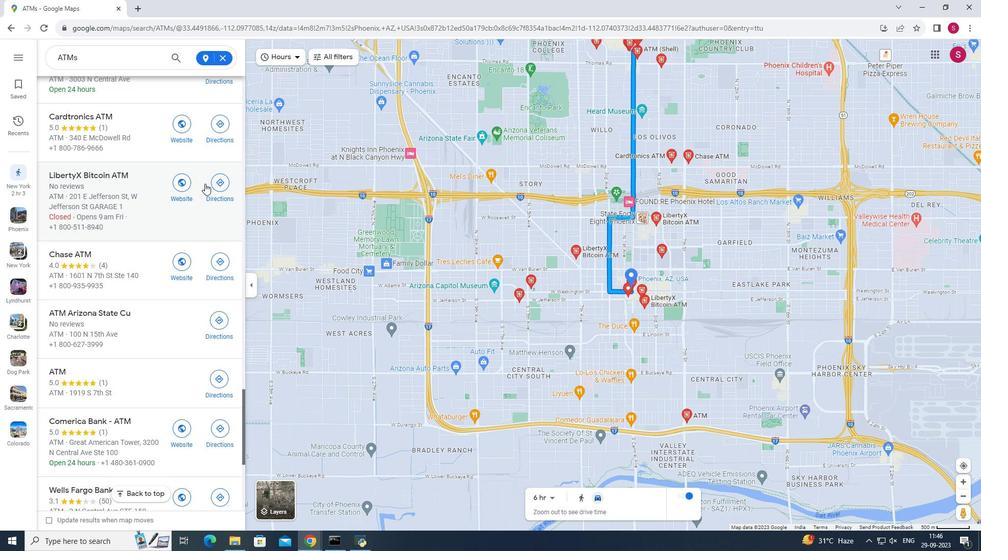 
Action: Mouse scrolled (204, 183) with delta (0, 0)
Screenshot: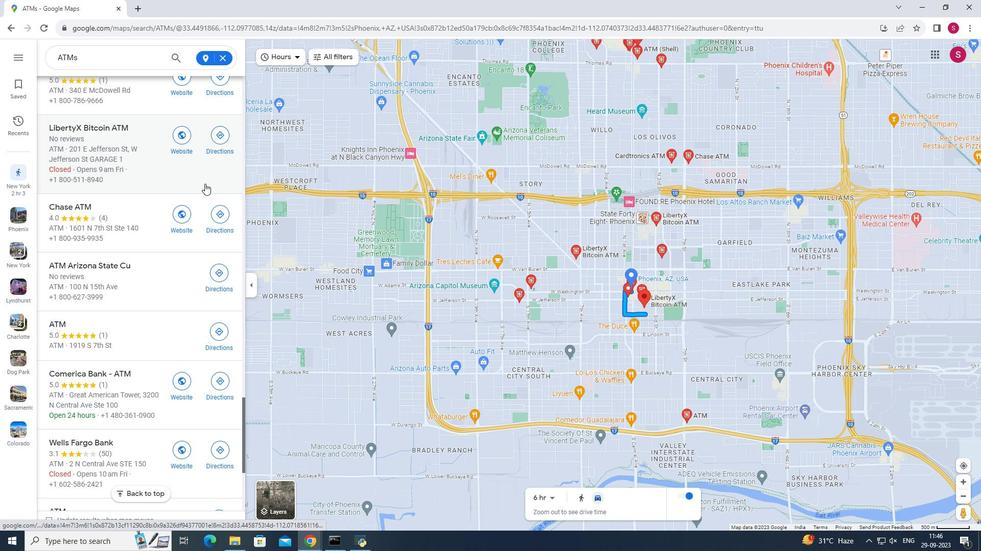 
Action: Mouse scrolled (204, 183) with delta (0, 0)
Screenshot: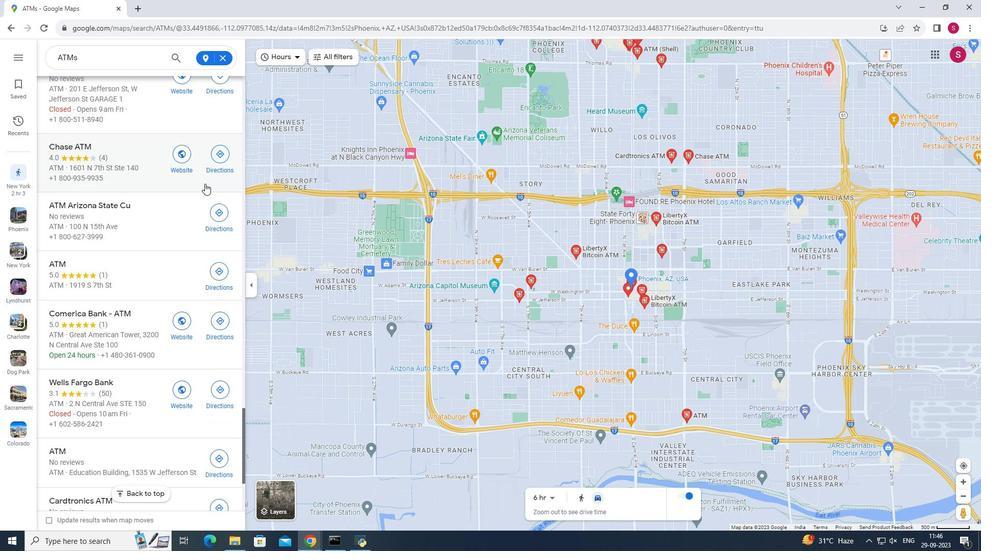 
Action: Mouse scrolled (204, 183) with delta (0, 0)
Screenshot: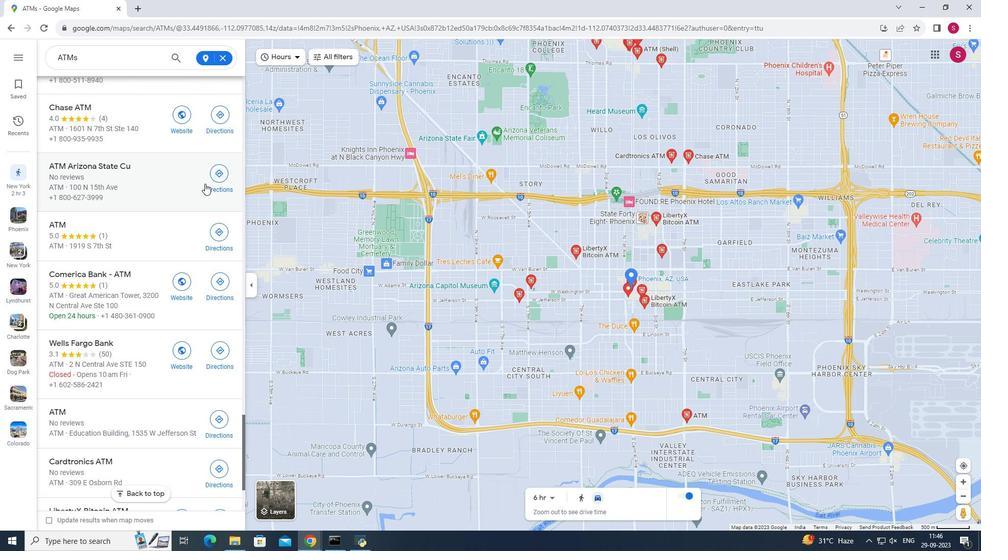 
Action: Mouse moved to (204, 183)
Screenshot: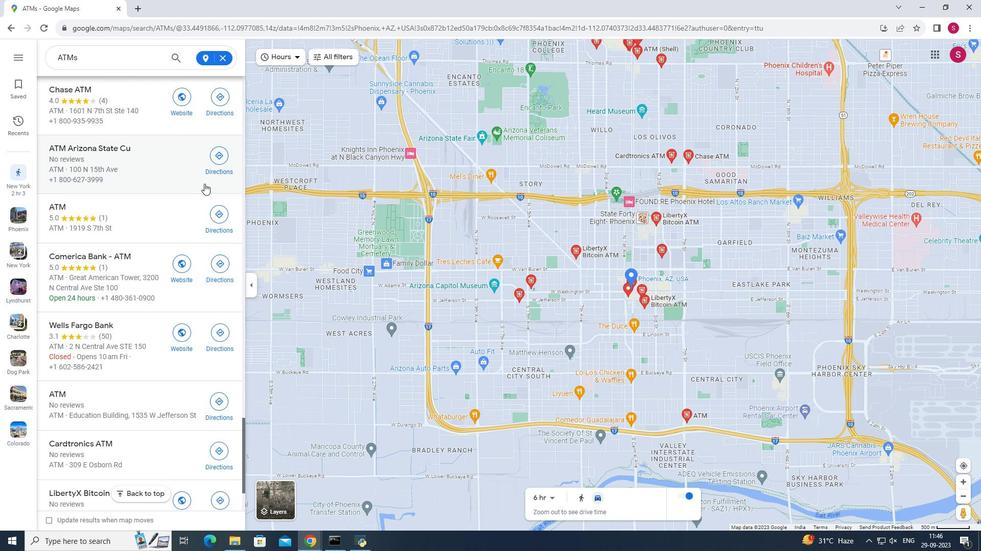 
Action: Mouse scrolled (204, 183) with delta (0, 0)
Screenshot: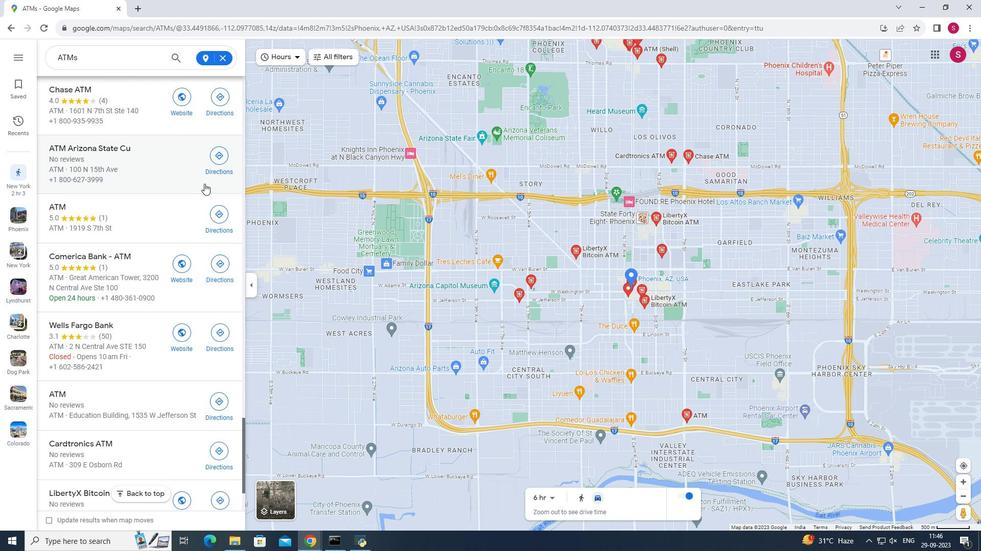 
Action: Mouse moved to (204, 183)
Screenshot: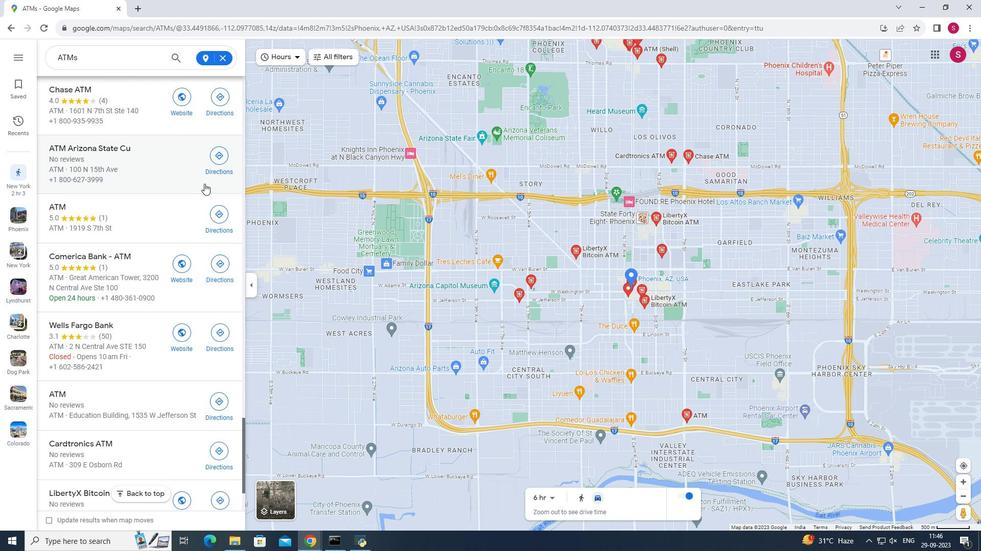 
Action: Mouse scrolled (204, 183) with delta (0, 0)
Screenshot: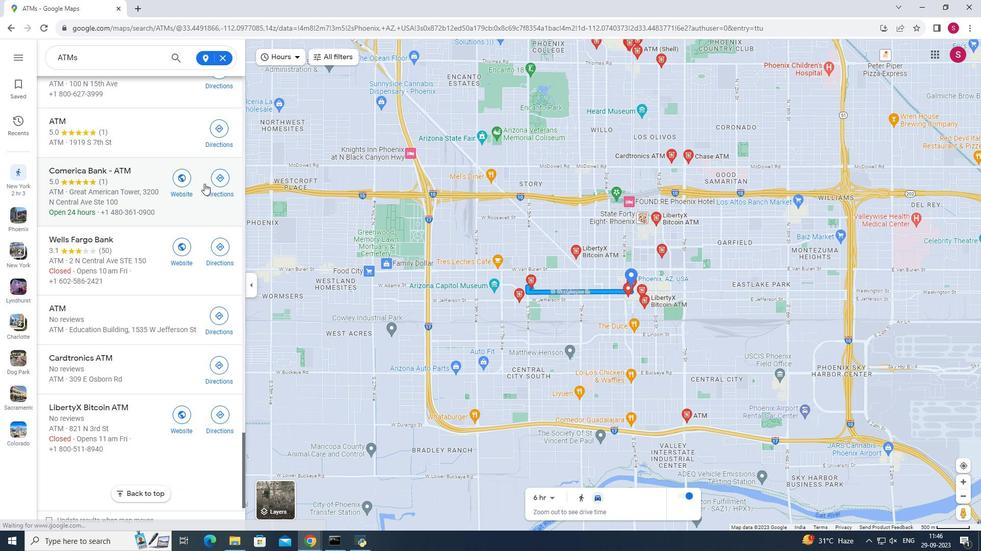 
Action: Mouse scrolled (204, 183) with delta (0, 0)
Screenshot: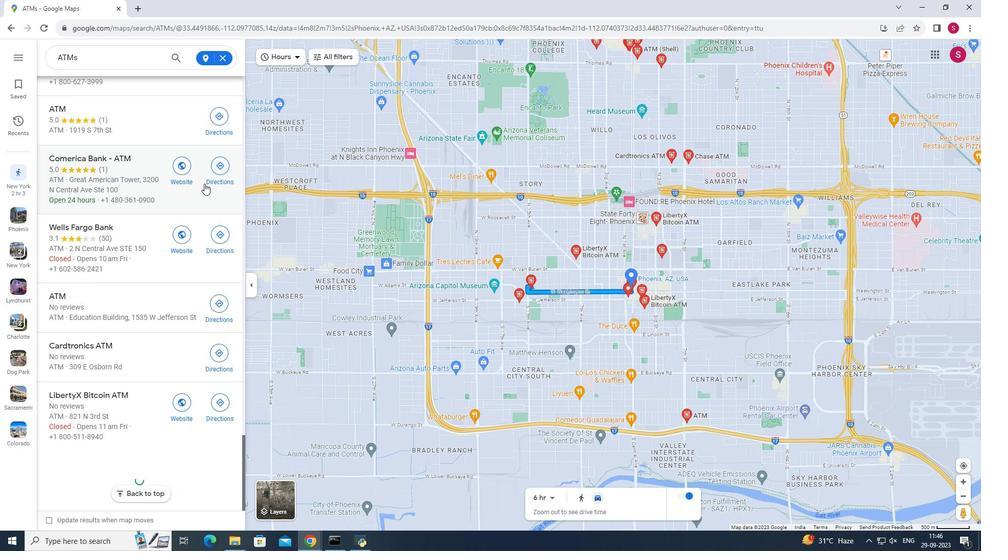 
Action: Mouse scrolled (204, 183) with delta (0, 0)
Screenshot: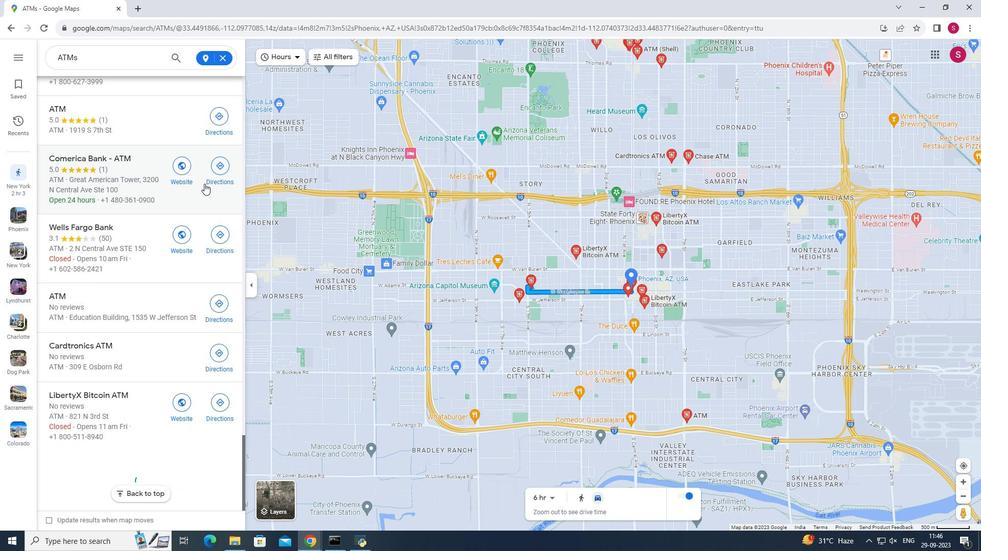 
Action: Mouse moved to (199, 184)
Screenshot: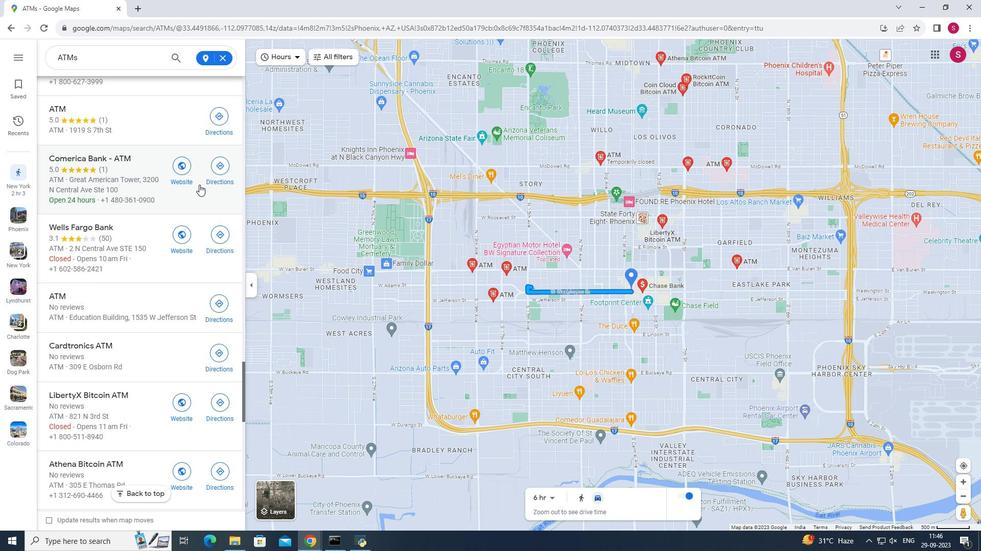 
Action: Mouse scrolled (199, 183) with delta (0, 0)
Screenshot: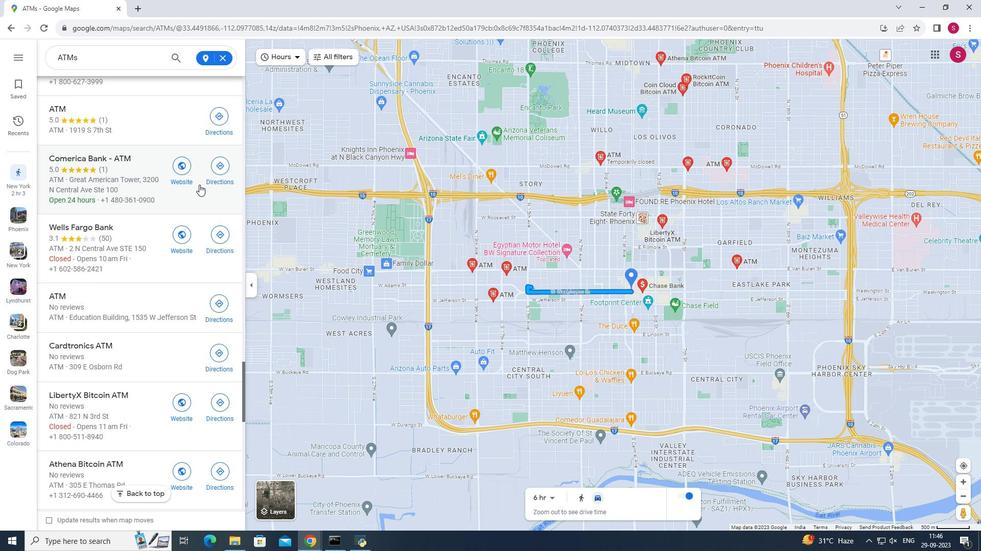 
Action: Mouse moved to (199, 185)
Screenshot: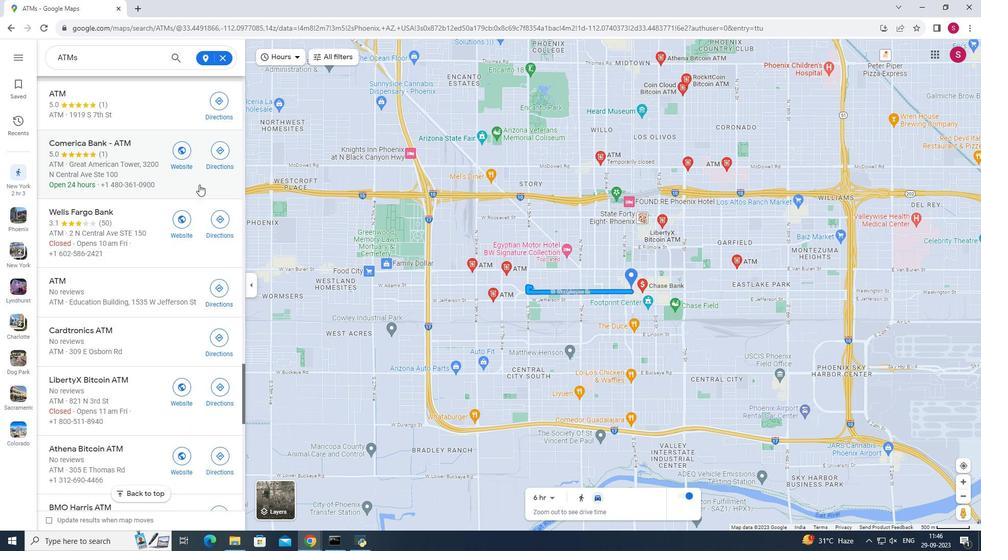 
Action: Mouse scrolled (199, 184) with delta (0, 0)
Screenshot: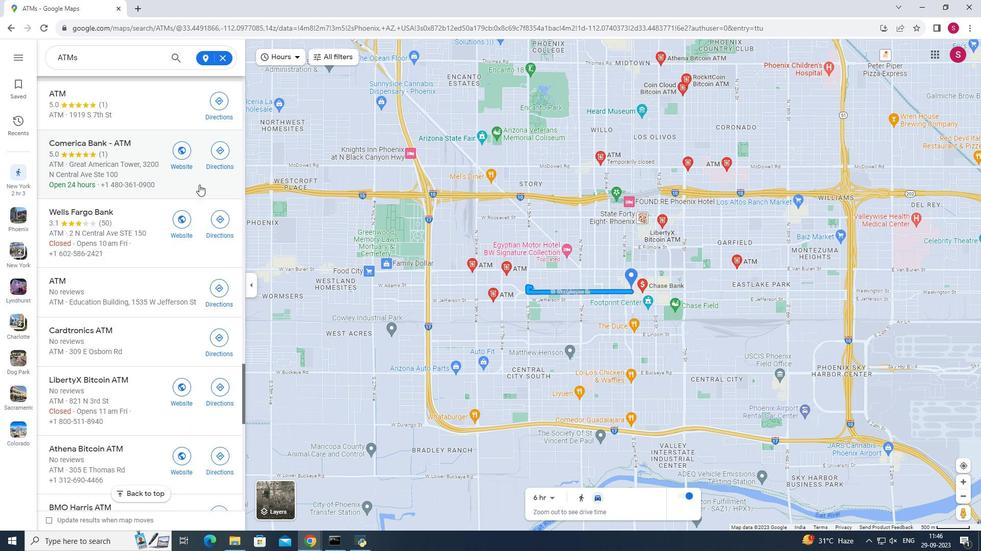 
Action: Mouse scrolled (199, 184) with delta (0, 0)
Screenshot: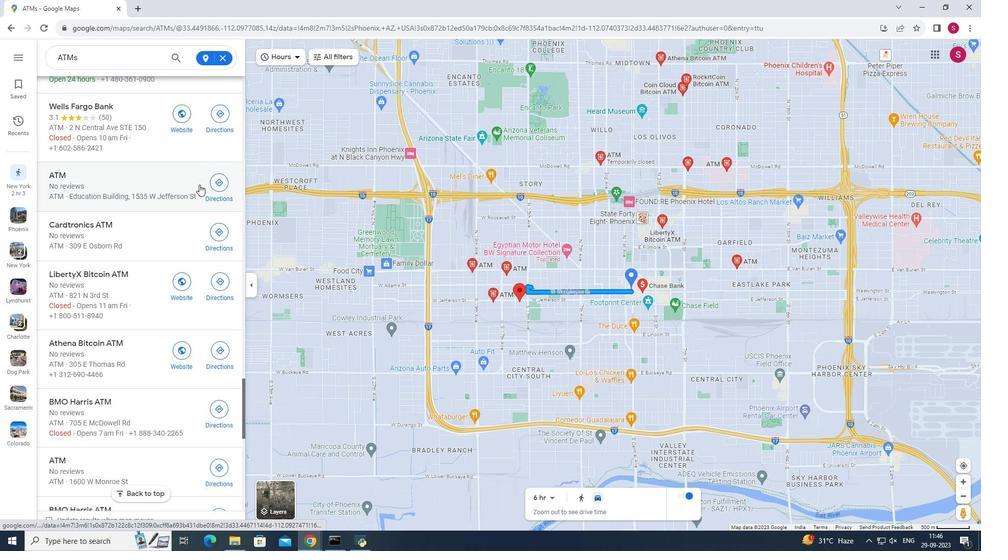 
Action: Mouse scrolled (199, 184) with delta (0, 0)
Screenshot: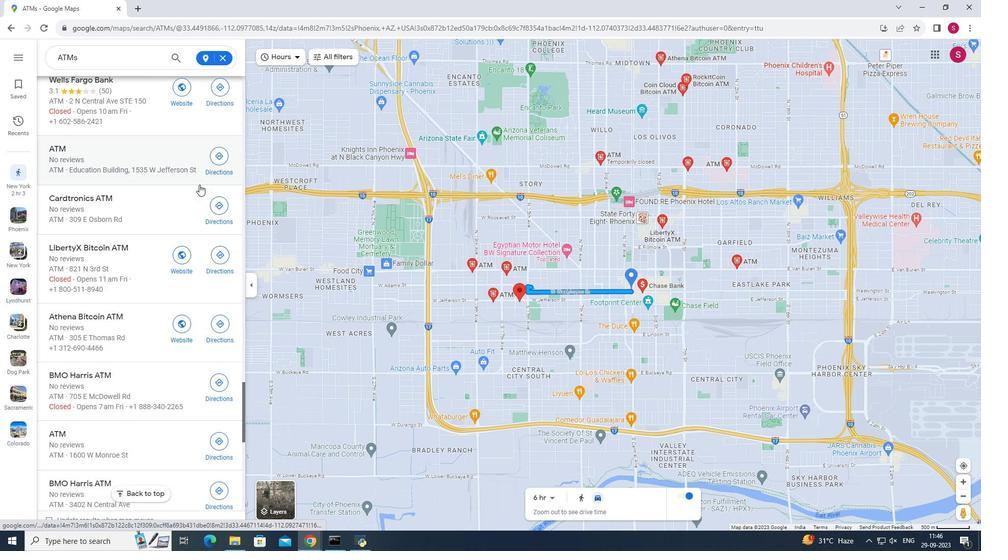 
Action: Mouse scrolled (199, 184) with delta (0, 0)
Screenshot: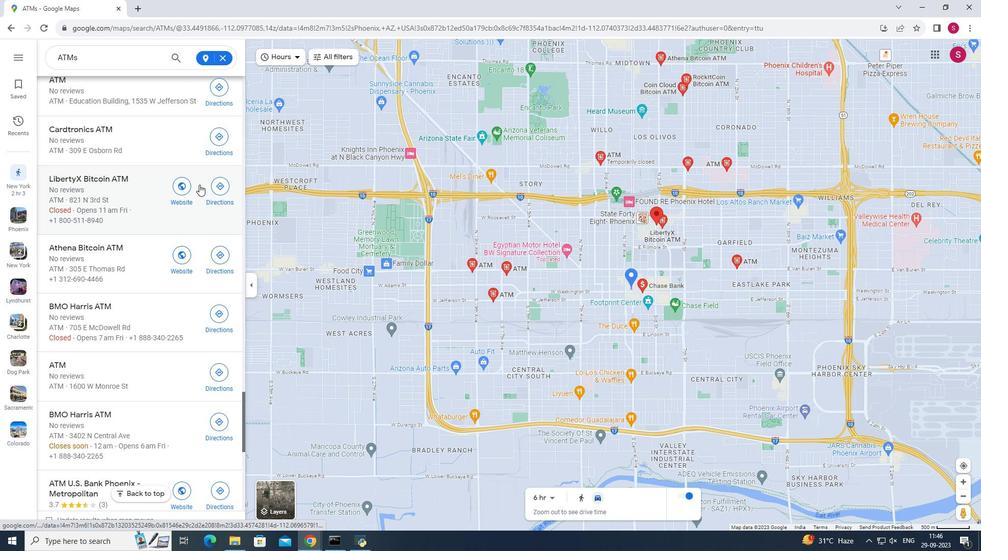 
Action: Mouse scrolled (199, 184) with delta (0, 0)
Screenshot: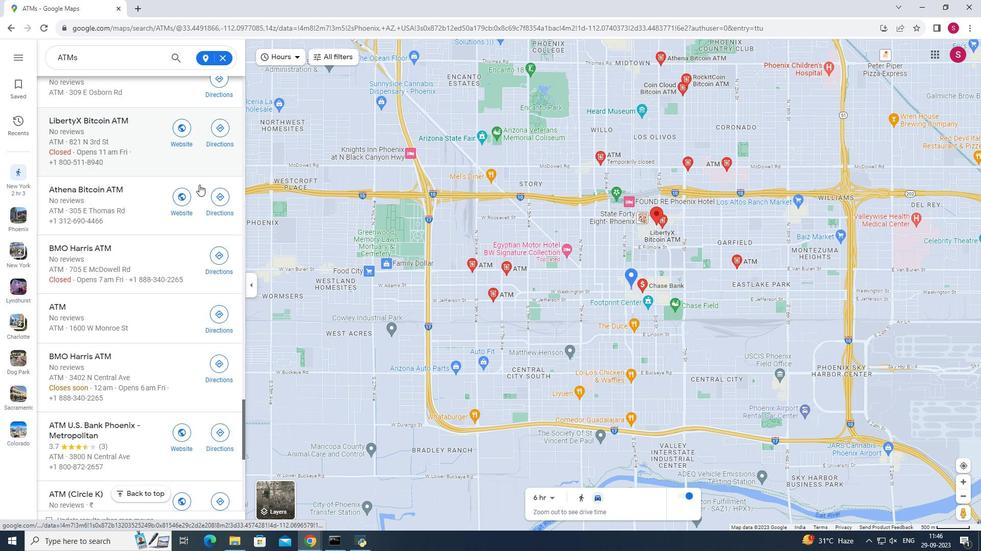 
Action: Mouse scrolled (199, 184) with delta (0, 0)
Screenshot: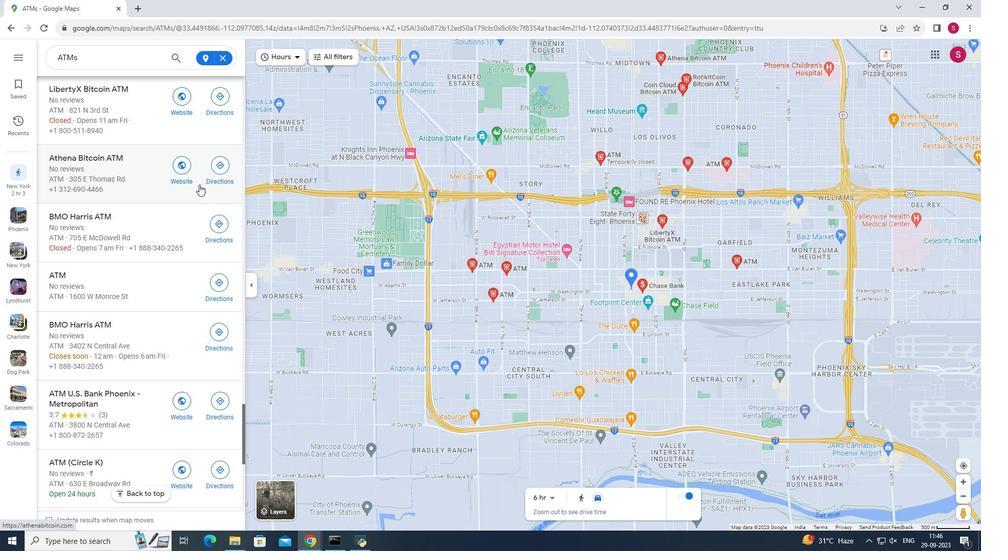 
Action: Mouse scrolled (199, 184) with delta (0, 0)
Screenshot: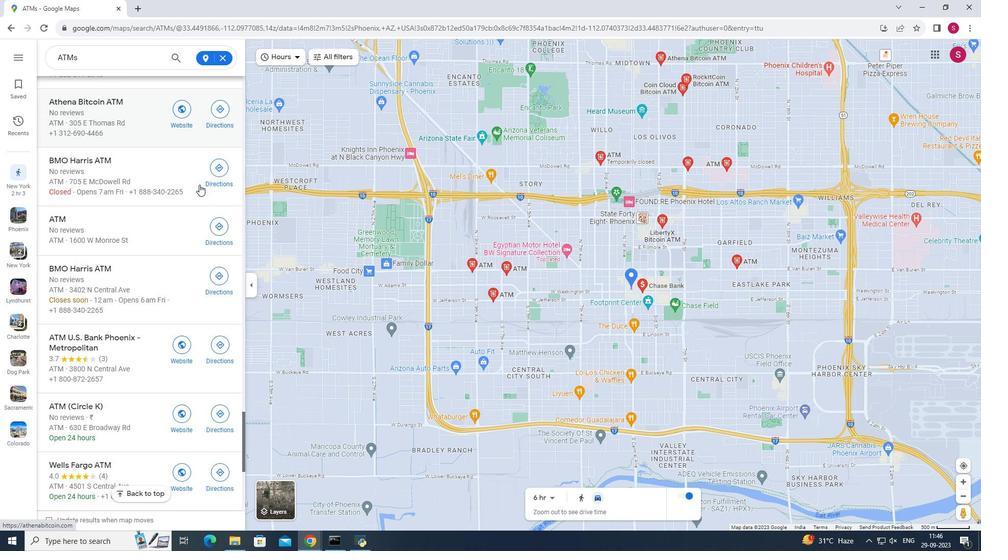
Action: Mouse scrolled (199, 184) with delta (0, 0)
Screenshot: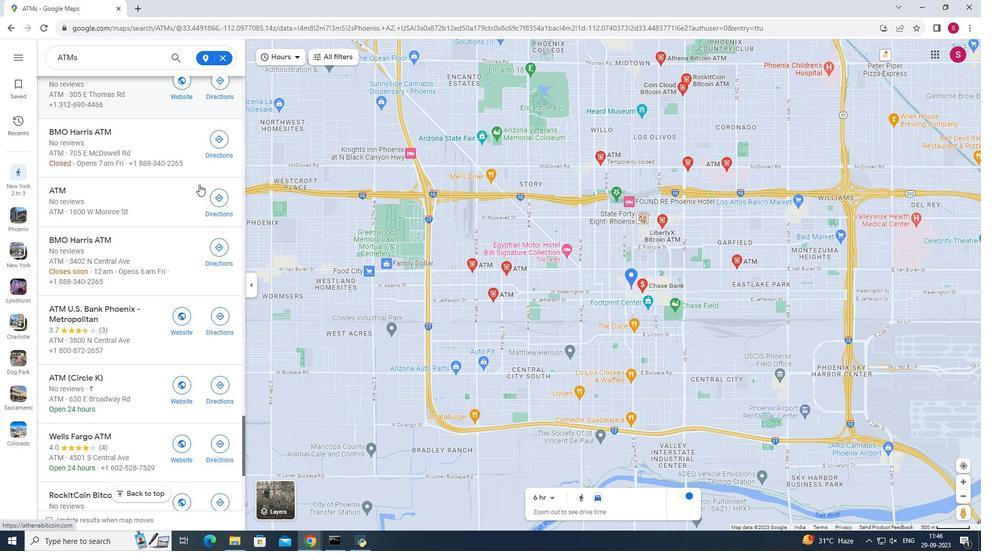 
Action: Mouse scrolled (199, 184) with delta (0, 0)
Screenshot: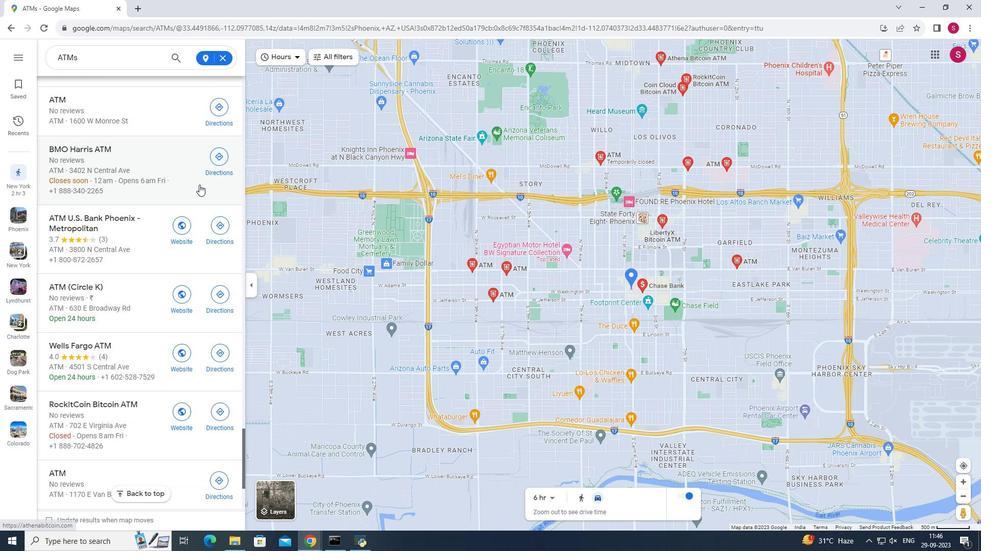 
Action: Mouse scrolled (199, 184) with delta (0, 0)
Screenshot: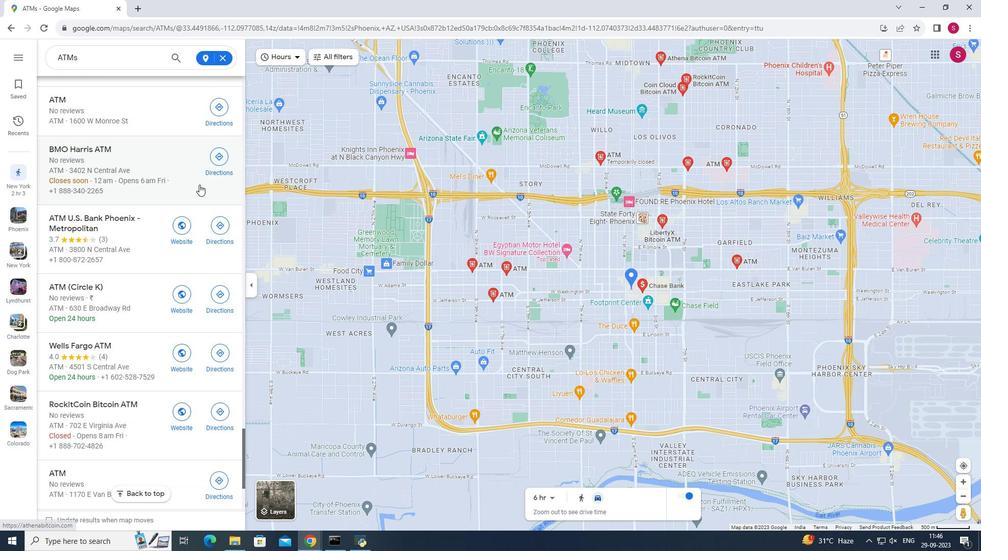 
Action: Mouse scrolled (199, 184) with delta (0, 0)
Screenshot: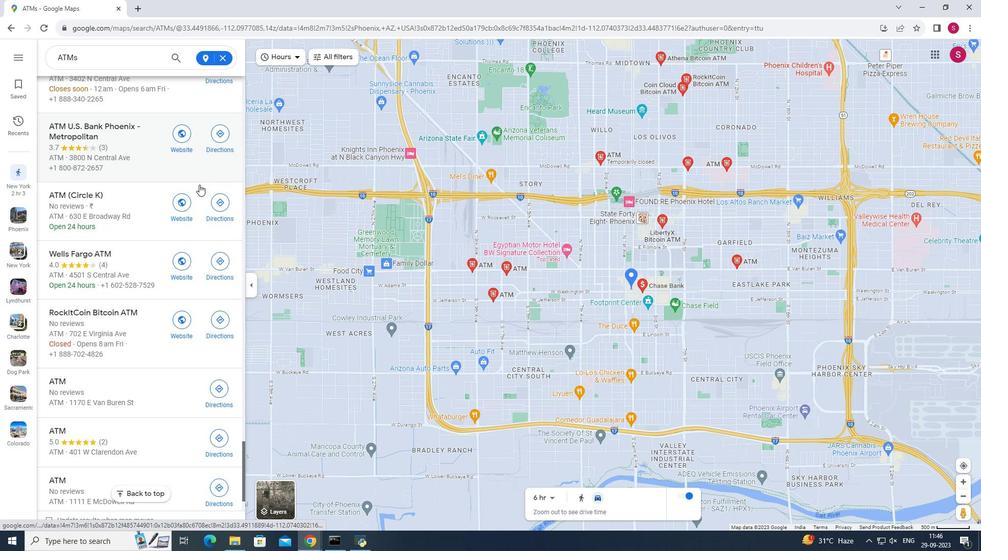 
Action: Mouse scrolled (199, 184) with delta (0, 0)
Screenshot: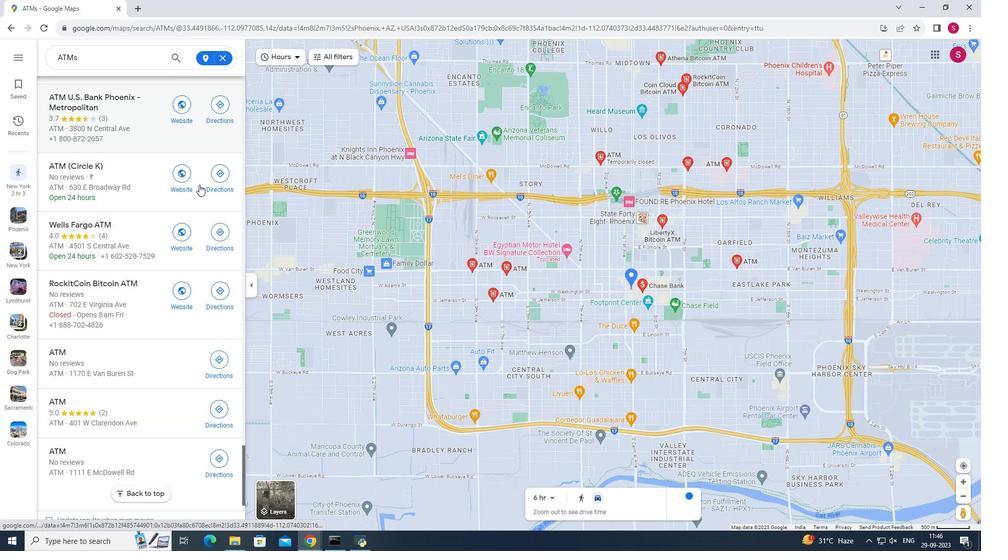 
Action: Mouse scrolled (199, 184) with delta (0, 0)
Screenshot: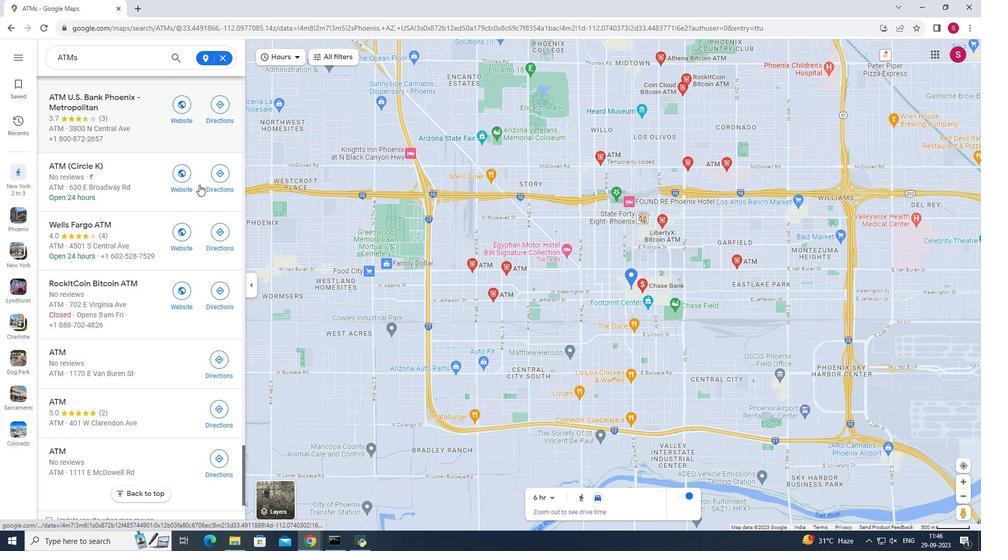 
Action: Mouse moved to (198, 185)
Screenshot: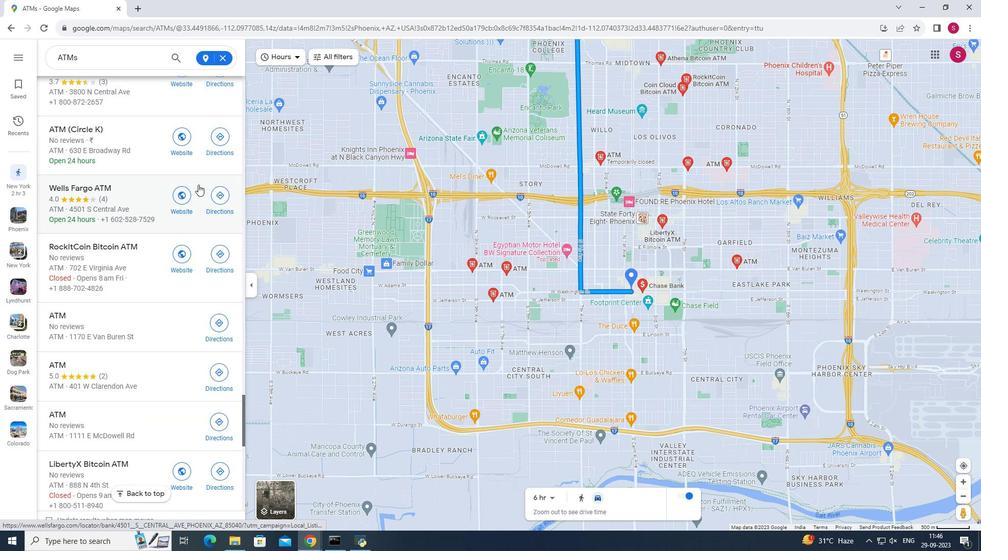 
Action: Mouse scrolled (198, 184) with delta (0, 0)
Screenshot: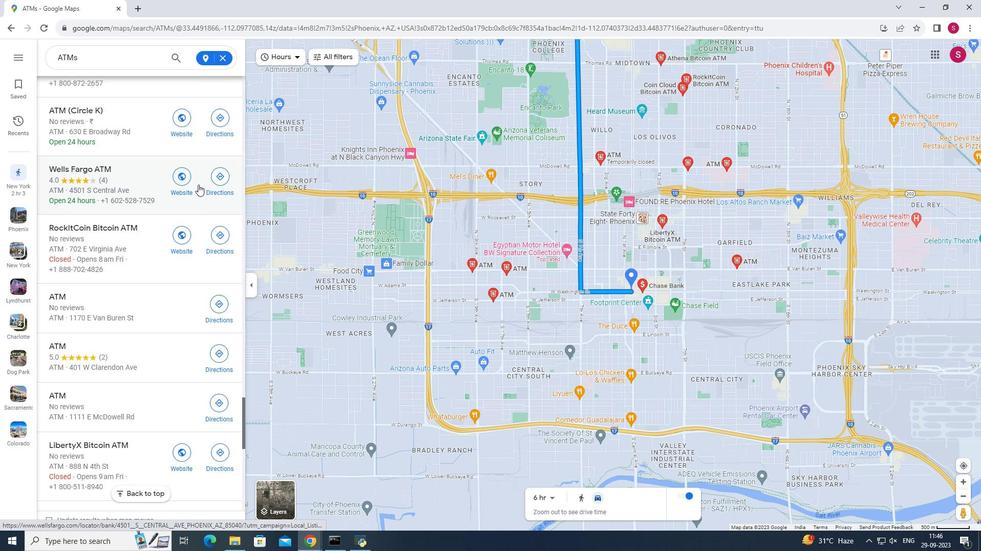 
Action: Mouse moved to (179, 211)
Screenshot: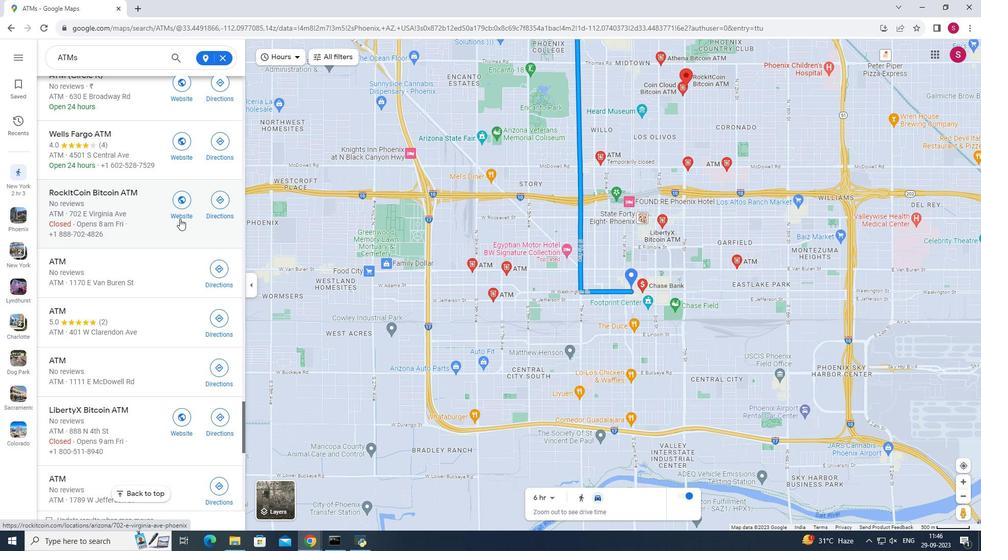 
Action: Mouse scrolled (179, 211) with delta (0, 0)
Screenshot: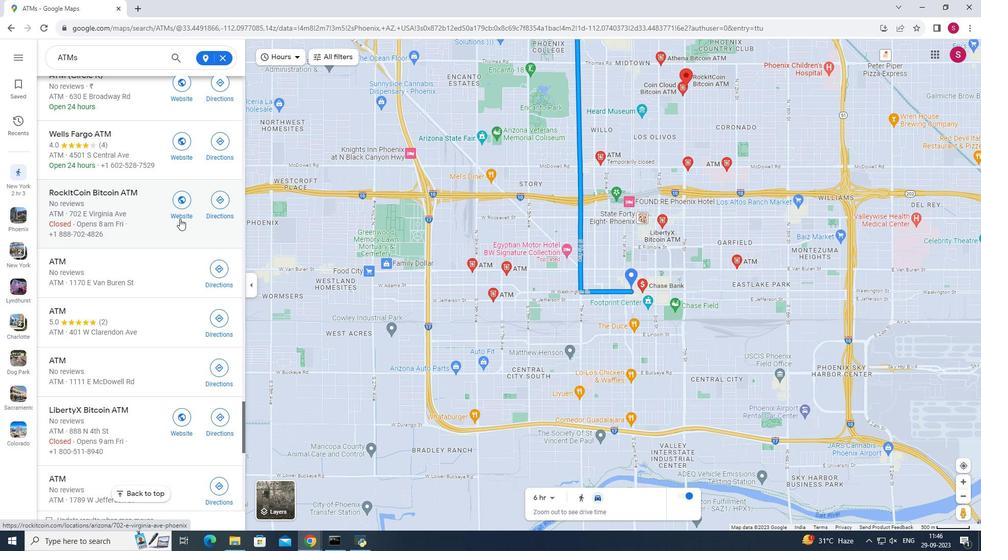 
Action: Mouse moved to (179, 220)
Screenshot: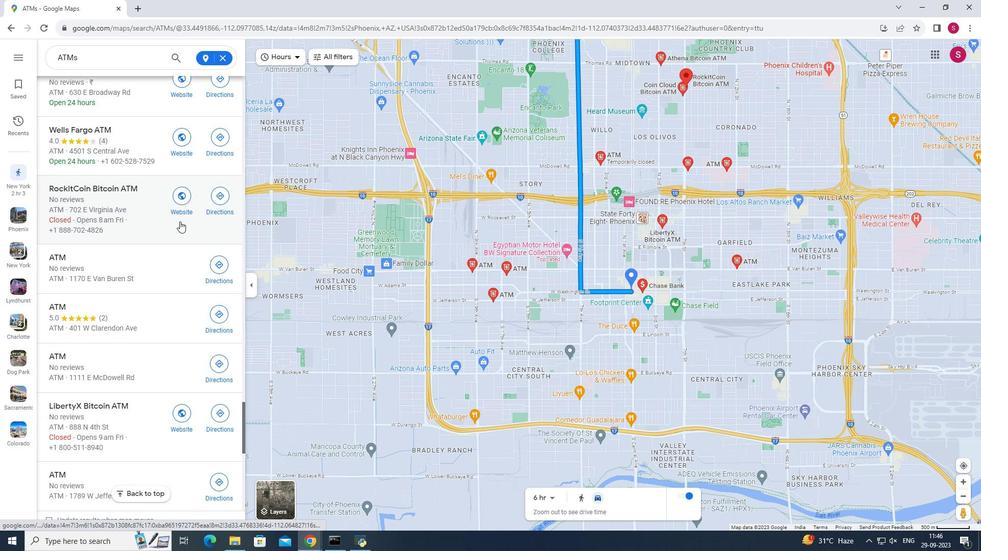 
Action: Mouse scrolled (179, 219) with delta (0, 0)
Screenshot: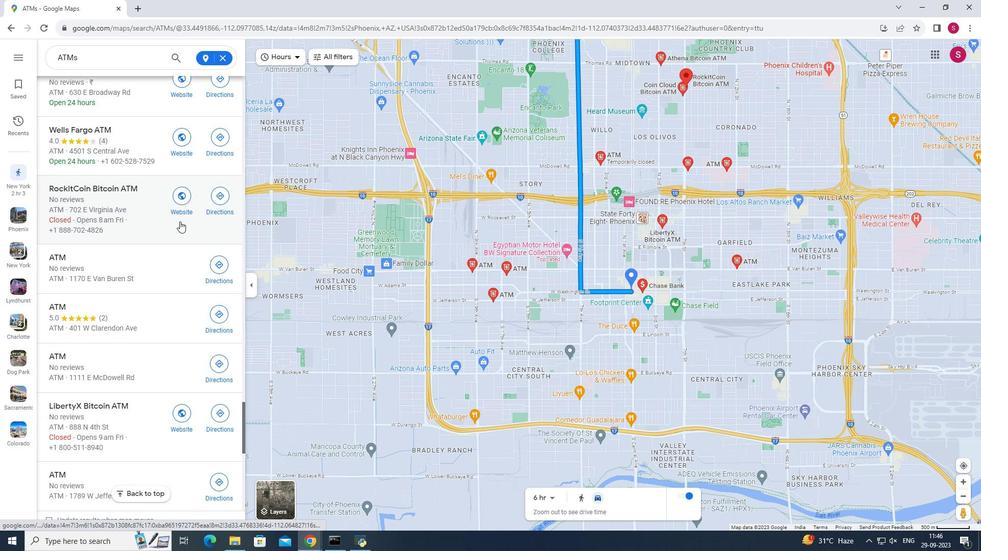 
Action: Mouse moved to (151, 218)
Screenshot: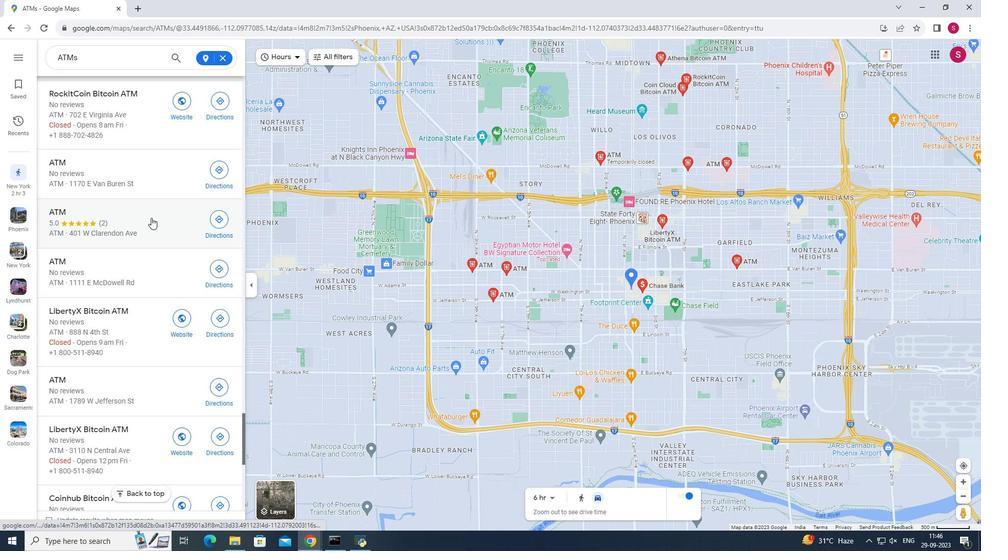 
Action: Mouse scrolled (151, 217) with delta (0, 0)
Screenshot: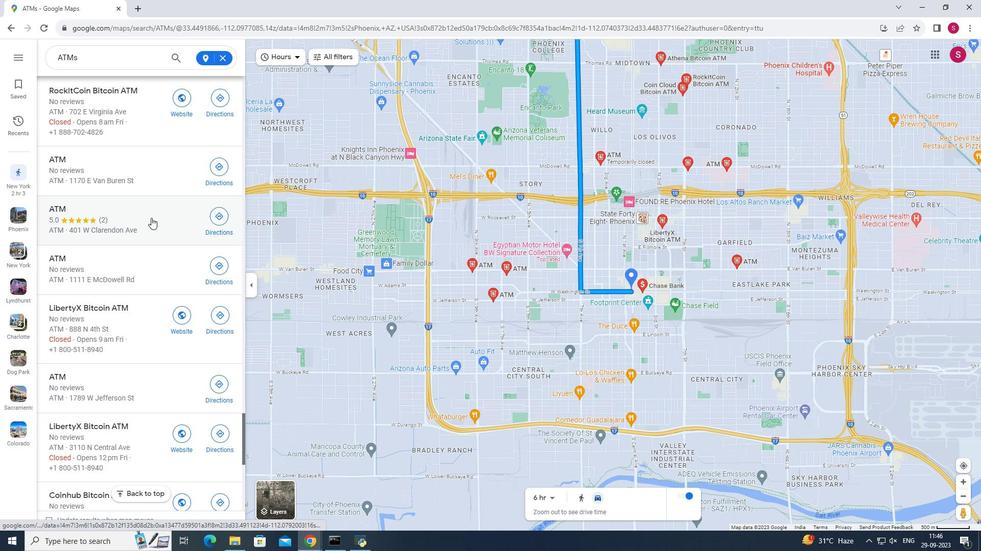 
Action: Mouse scrolled (151, 217) with delta (0, 0)
Screenshot: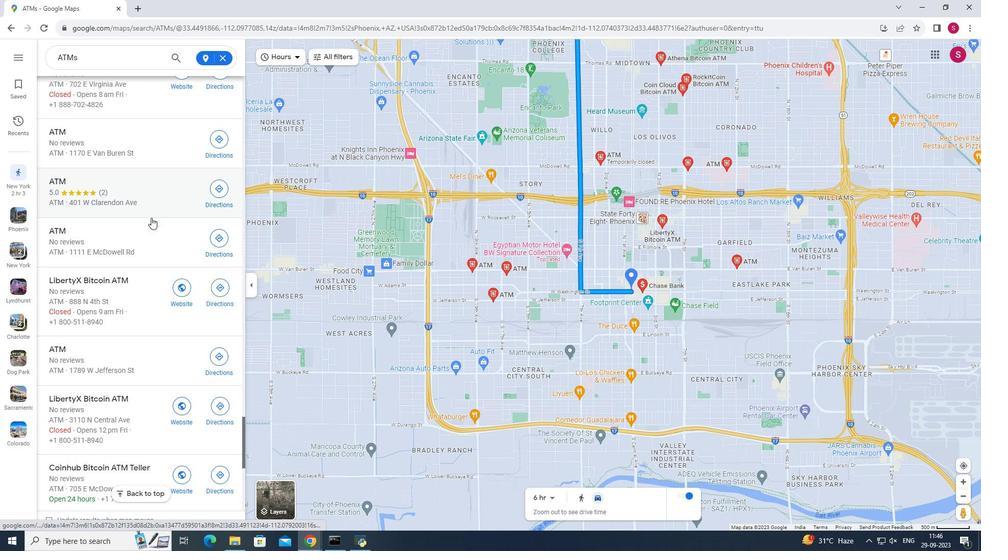 
Action: Mouse scrolled (151, 217) with delta (0, 0)
Screenshot: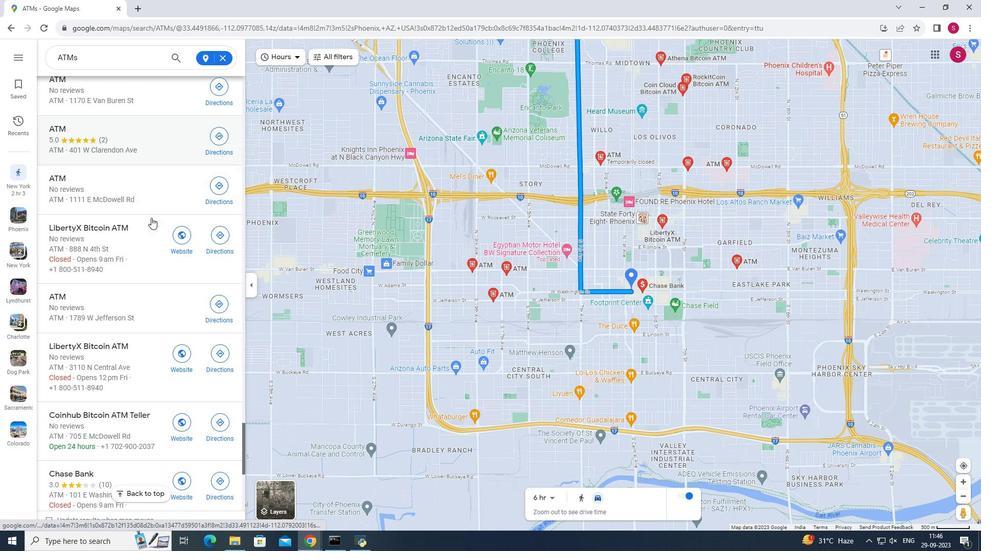 
Action: Mouse moved to (155, 219)
Screenshot: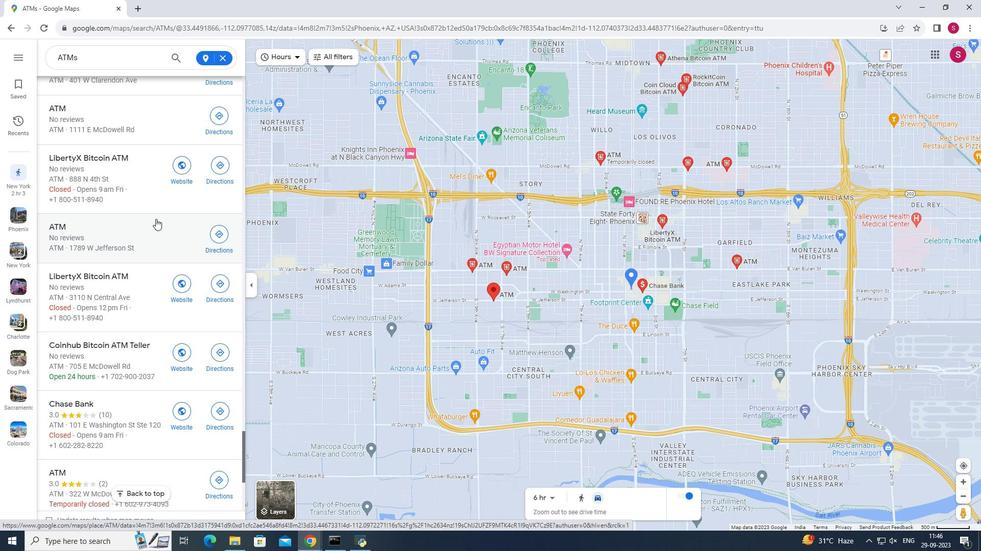 
Action: Mouse scrolled (155, 218) with delta (0, 0)
Screenshot: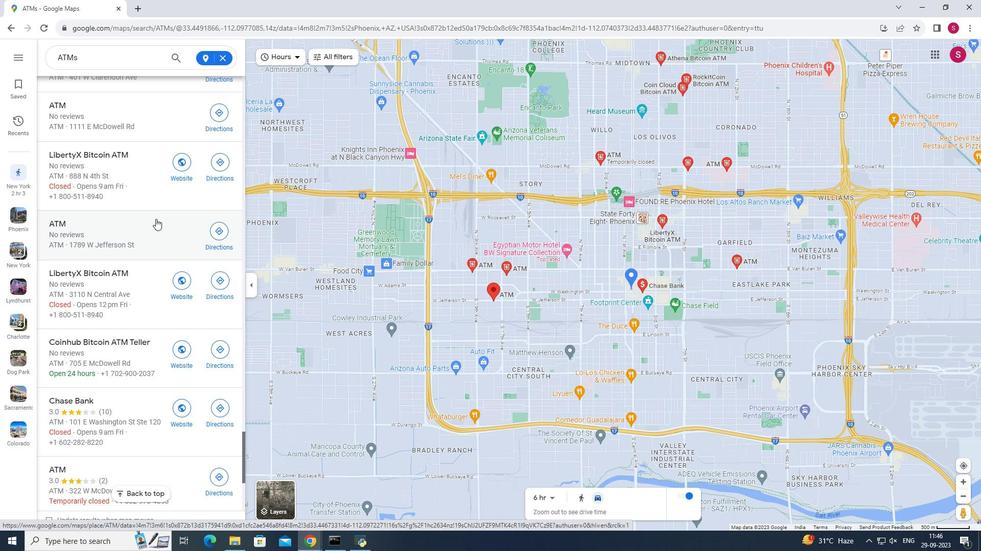 
Action: Mouse scrolled (155, 218) with delta (0, 0)
Screenshot: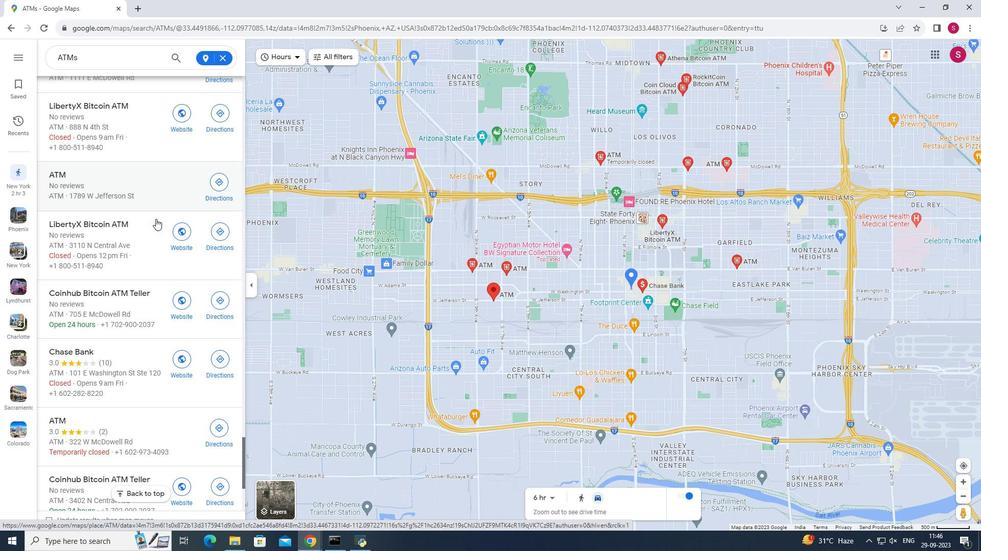 
Action: Mouse moved to (167, 218)
Screenshot: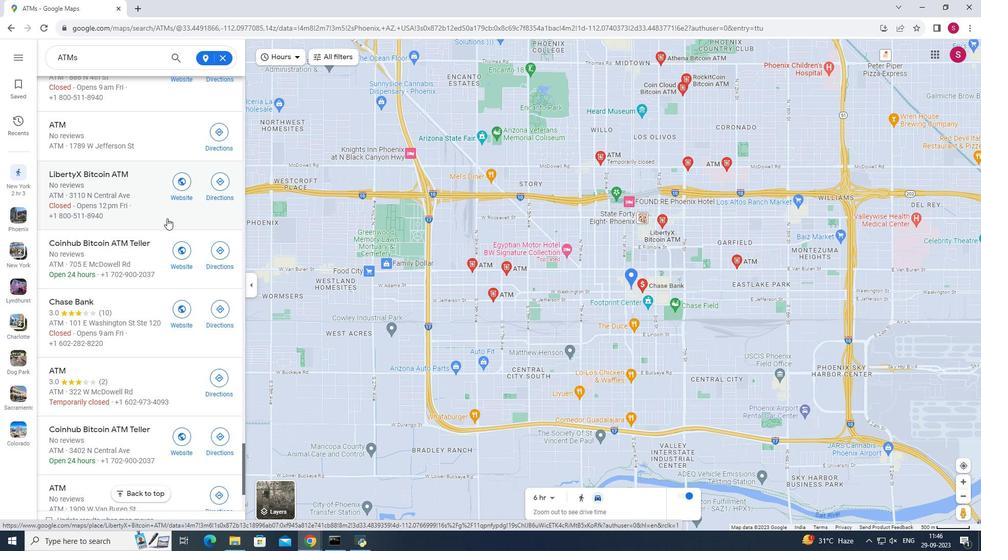 
Action: Mouse scrolled (167, 218) with delta (0, 0)
Screenshot: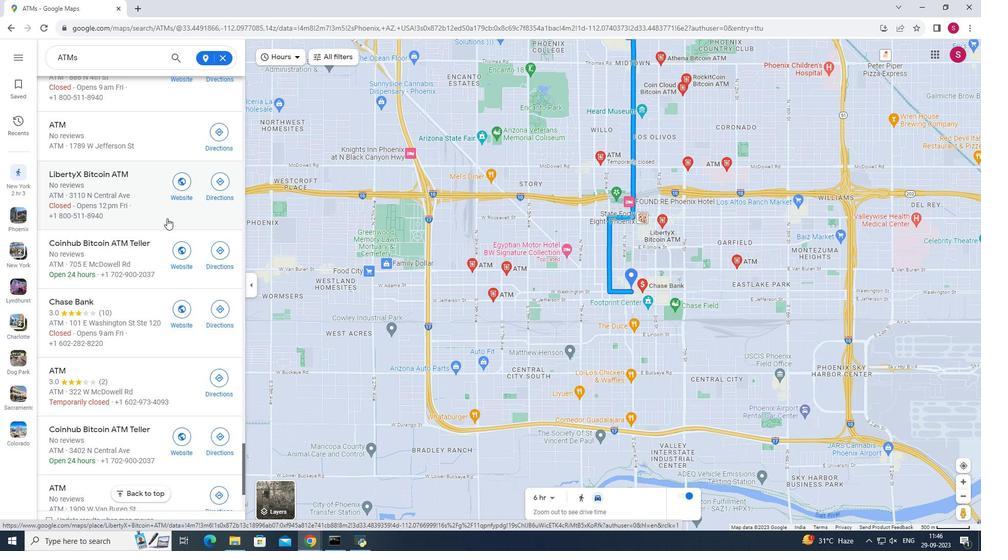
Action: Mouse scrolled (167, 218) with delta (0, 0)
Screenshot: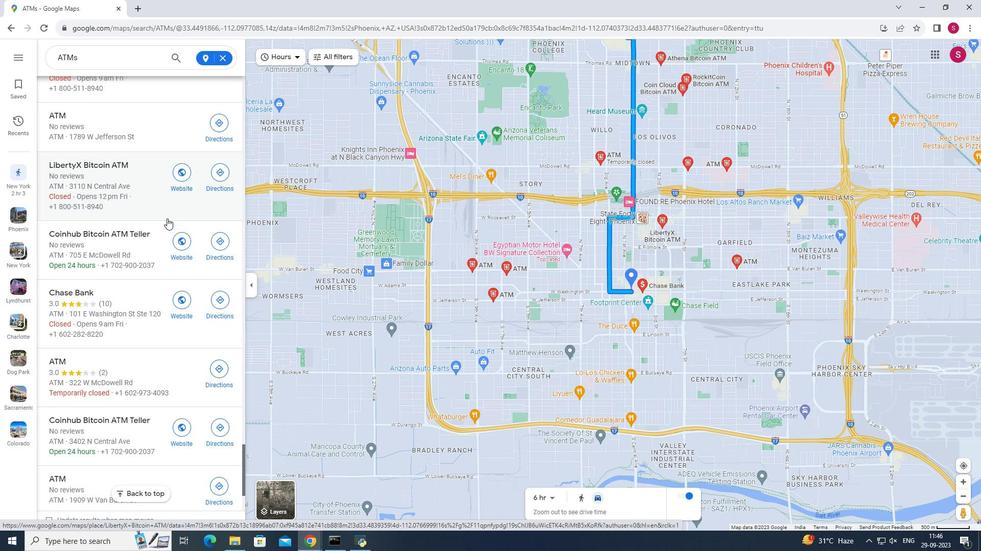 
Action: Mouse scrolled (167, 218) with delta (0, 0)
Screenshot: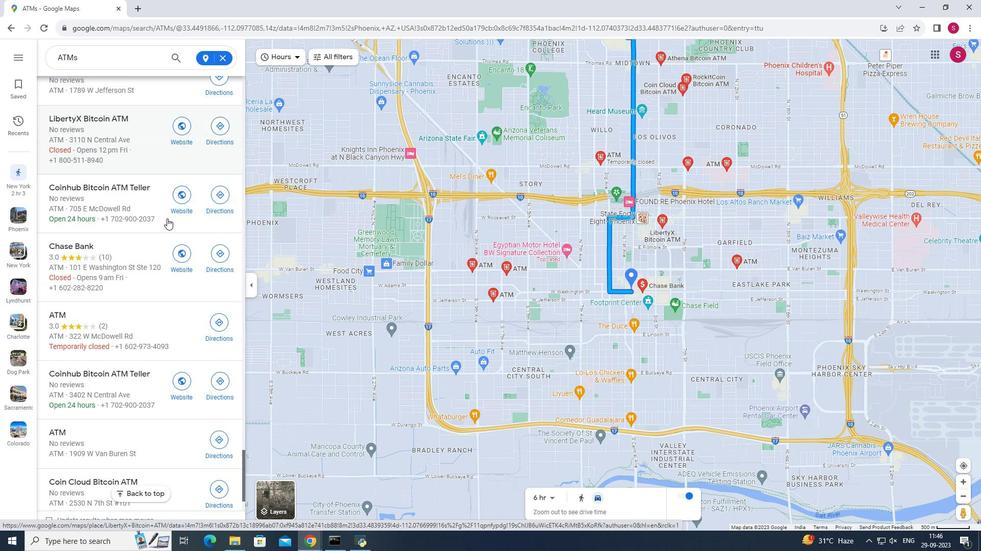 
Action: Mouse scrolled (167, 218) with delta (0, 0)
Screenshot: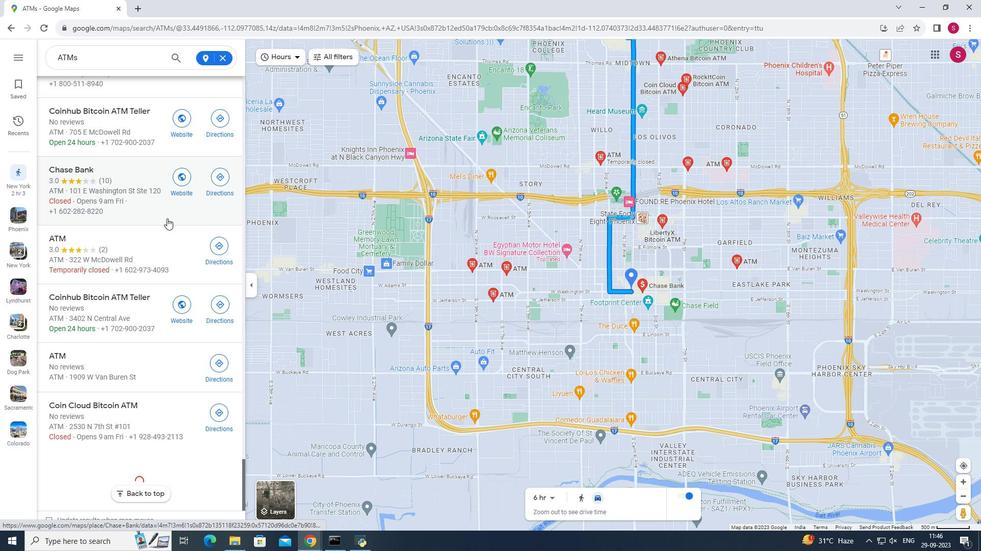 
Action: Mouse scrolled (167, 218) with delta (0, 0)
Screenshot: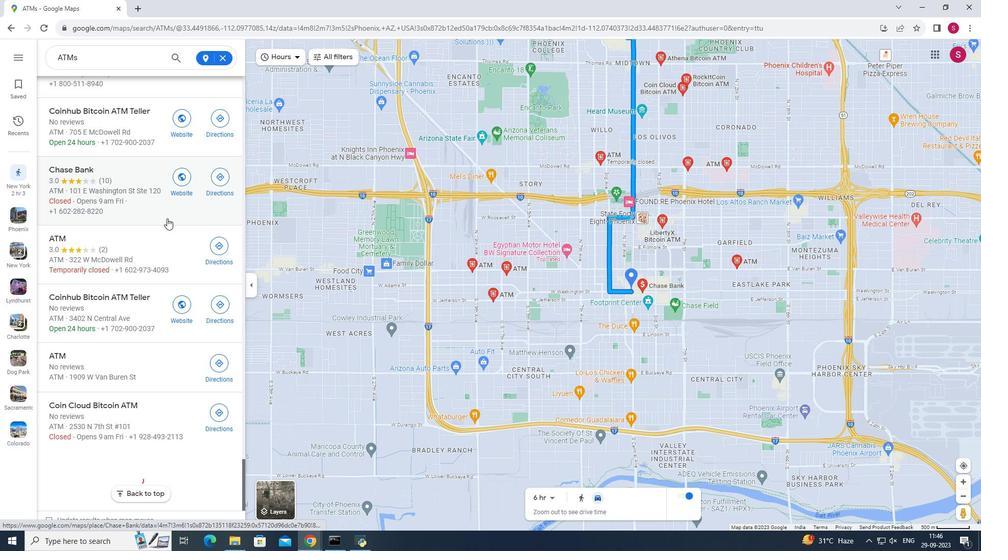
Action: Mouse moved to (167, 218)
Screenshot: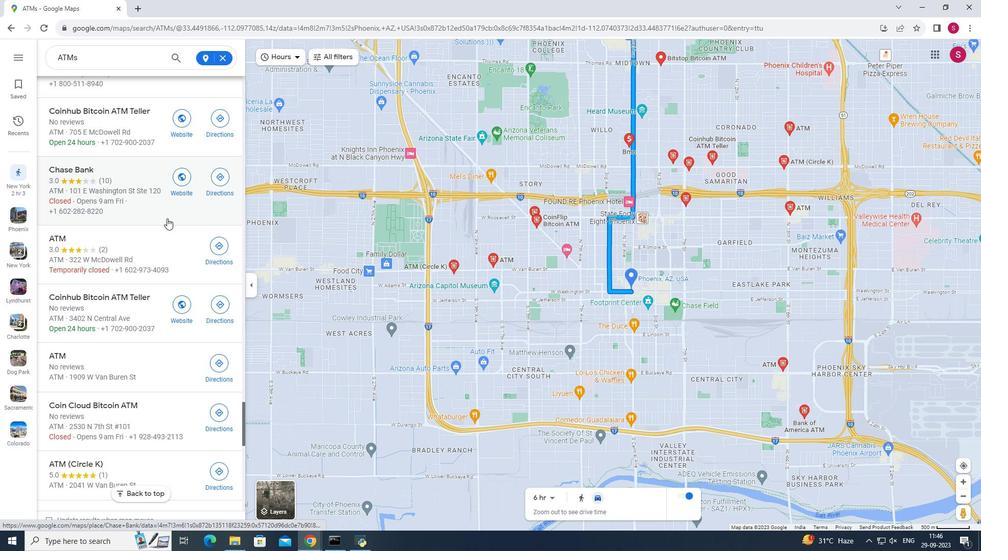 
Action: Mouse scrolled (167, 218) with delta (0, 0)
Screenshot: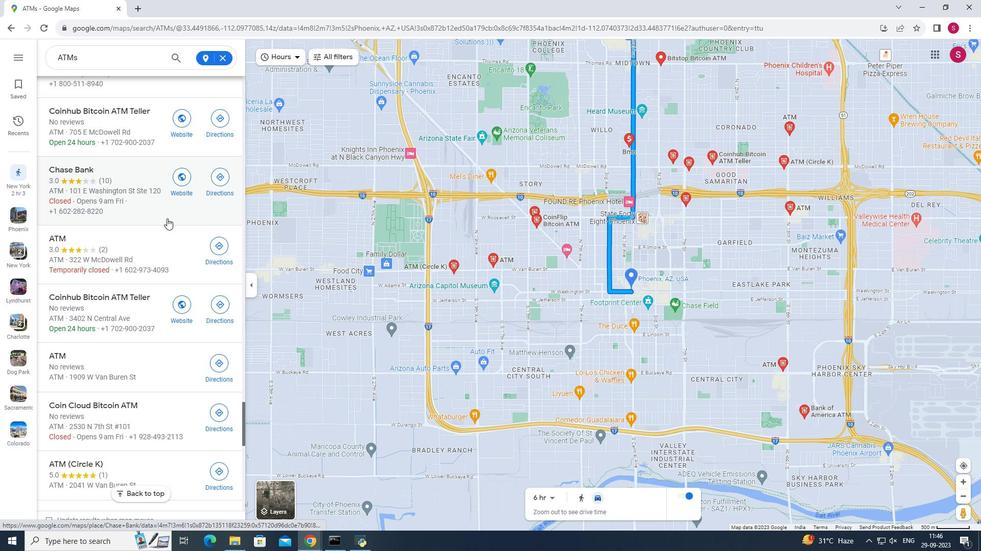 
Action: Mouse scrolled (167, 218) with delta (0, 0)
Screenshot: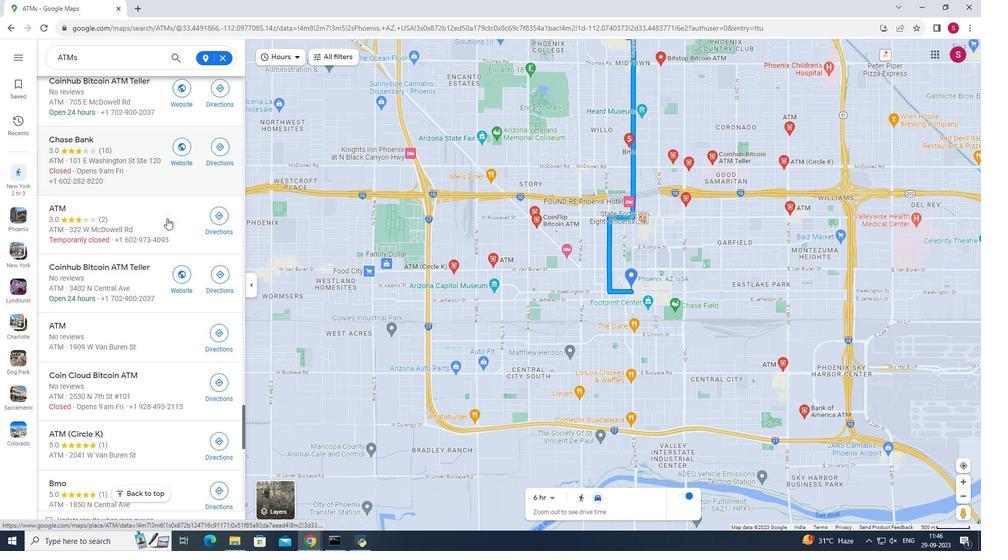 
Action: Mouse moved to (167, 218)
Screenshot: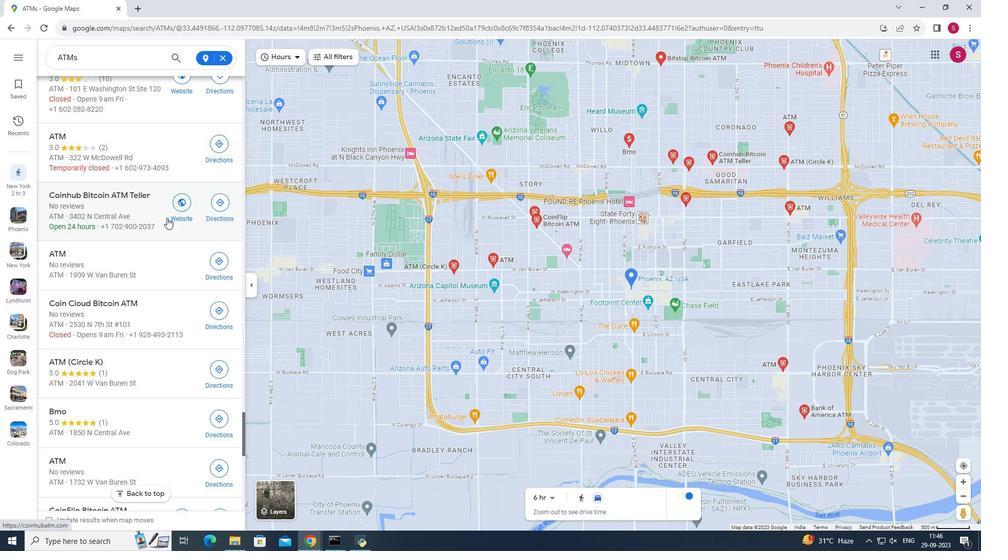 
Action: Mouse scrolled (167, 217) with delta (0, 0)
Screenshot: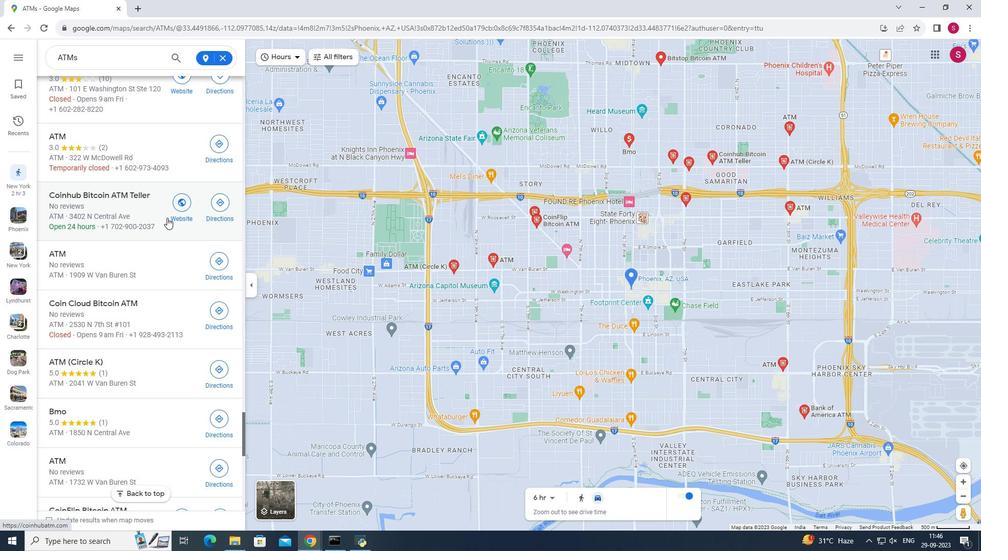 
Action: Mouse scrolled (167, 217) with delta (0, 0)
Screenshot: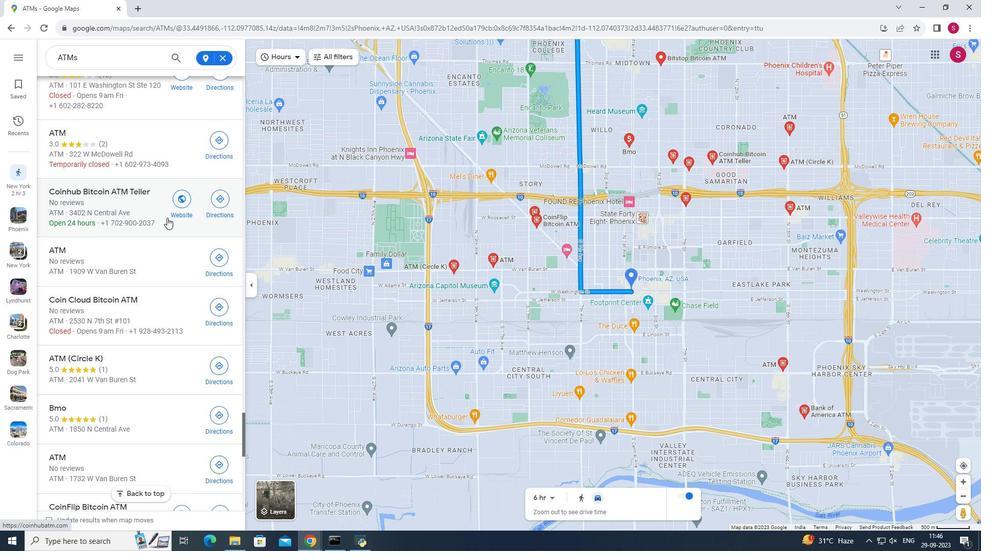 
Action: Mouse scrolled (167, 217) with delta (0, 0)
Screenshot: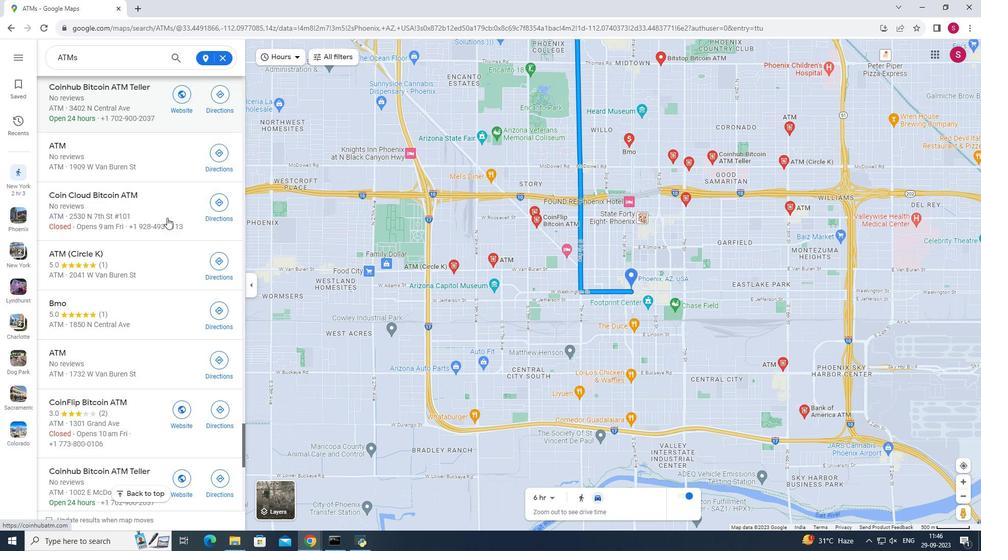 
Action: Mouse scrolled (167, 217) with delta (0, 0)
Screenshot: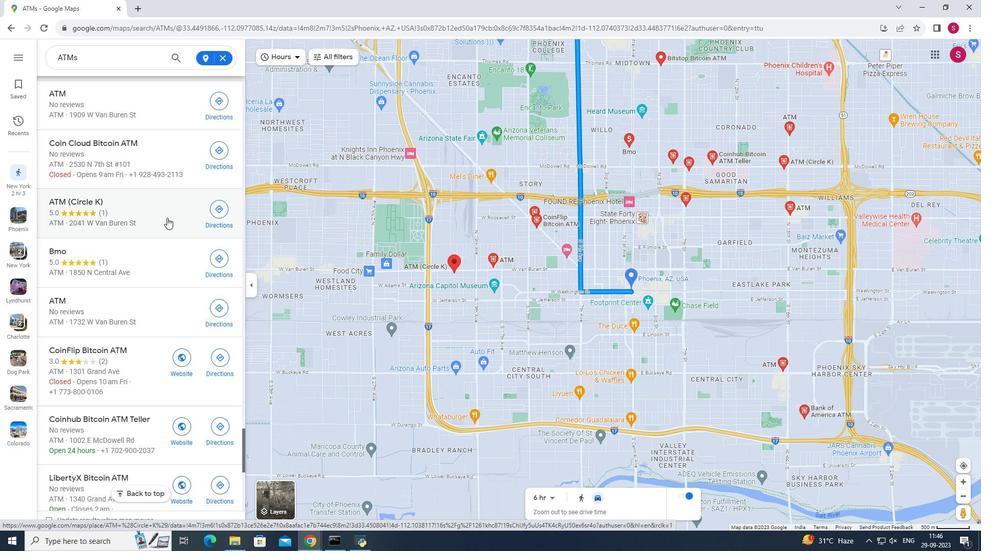 
Action: Mouse scrolled (167, 217) with delta (0, 0)
Screenshot: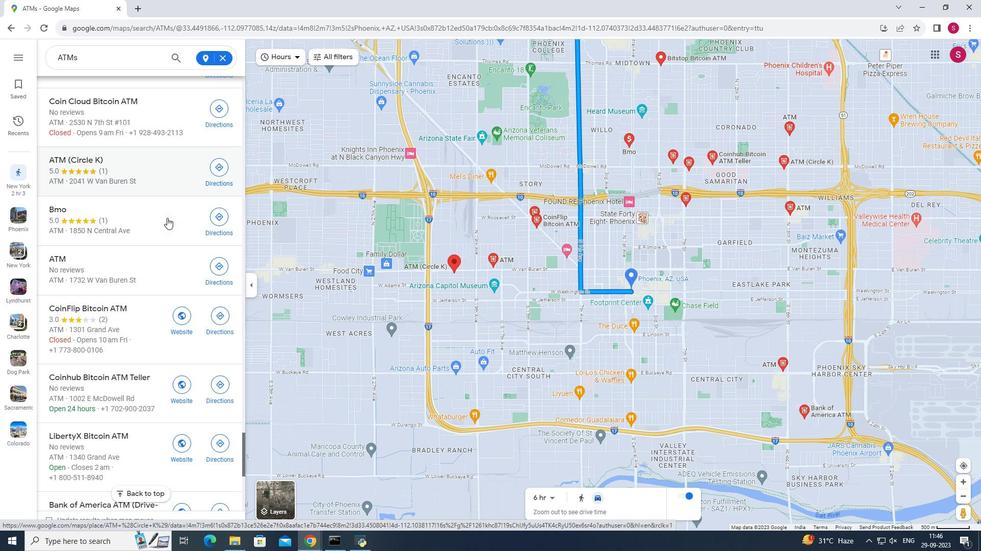 
Action: Mouse scrolled (167, 217) with delta (0, 0)
Screenshot: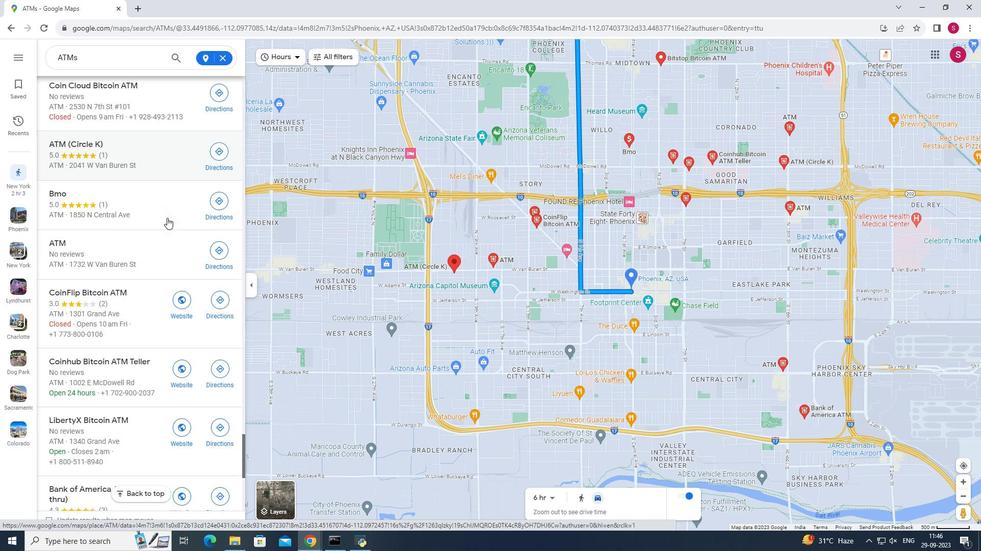 
Action: Mouse scrolled (167, 217) with delta (0, 0)
Screenshot: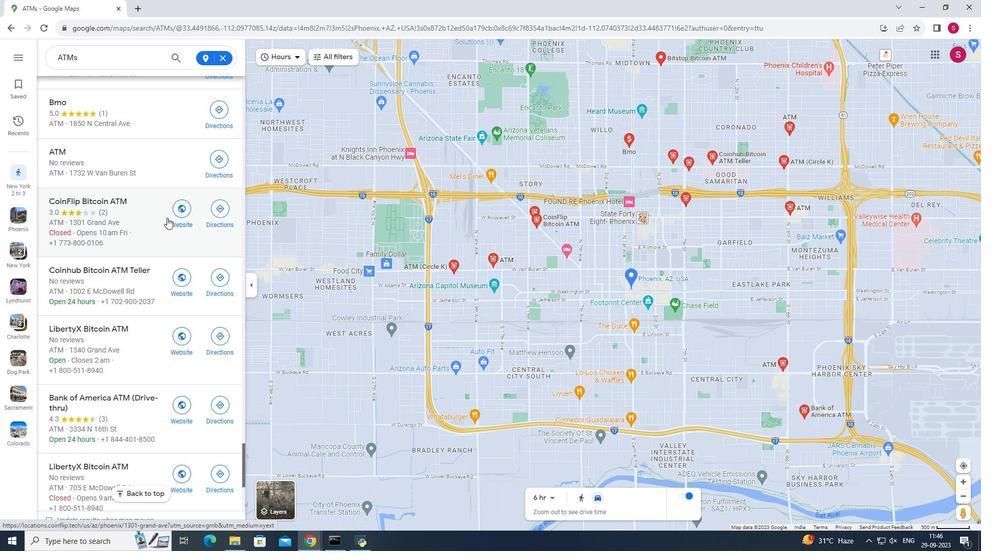 
Action: Mouse scrolled (167, 217) with delta (0, 0)
Screenshot: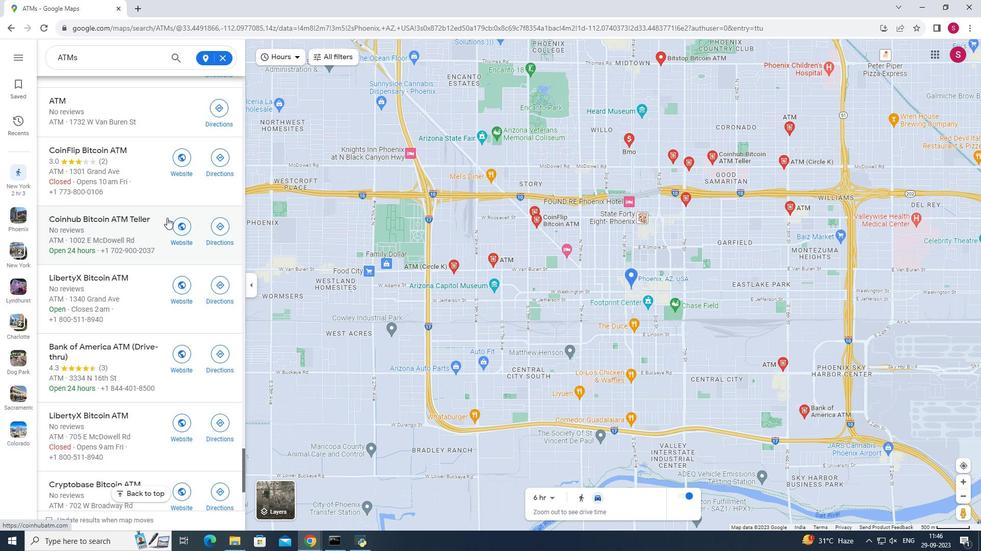 
Action: Mouse scrolled (167, 217) with delta (0, 0)
Screenshot: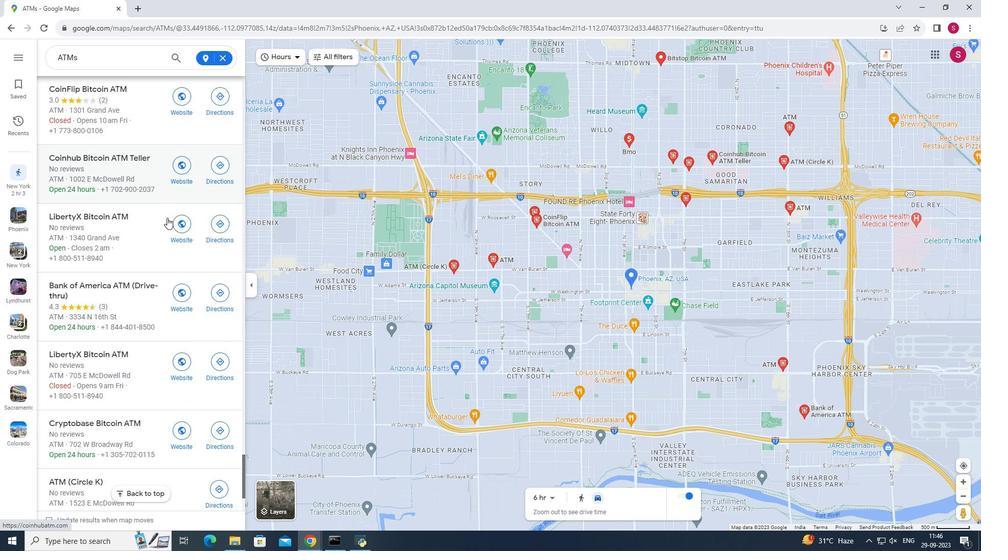 
Action: Mouse scrolled (167, 217) with delta (0, 0)
Screenshot: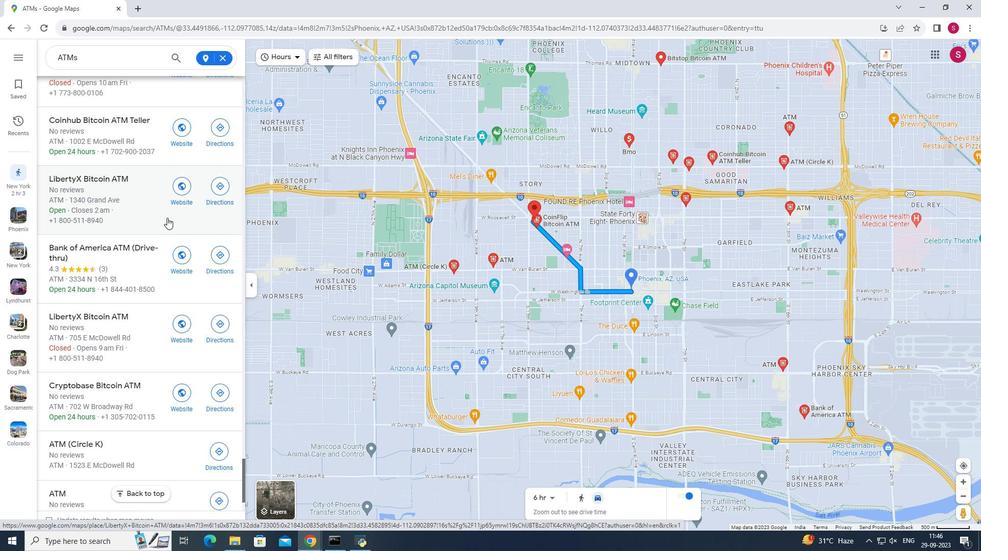 
Action: Mouse moved to (136, 200)
Screenshot: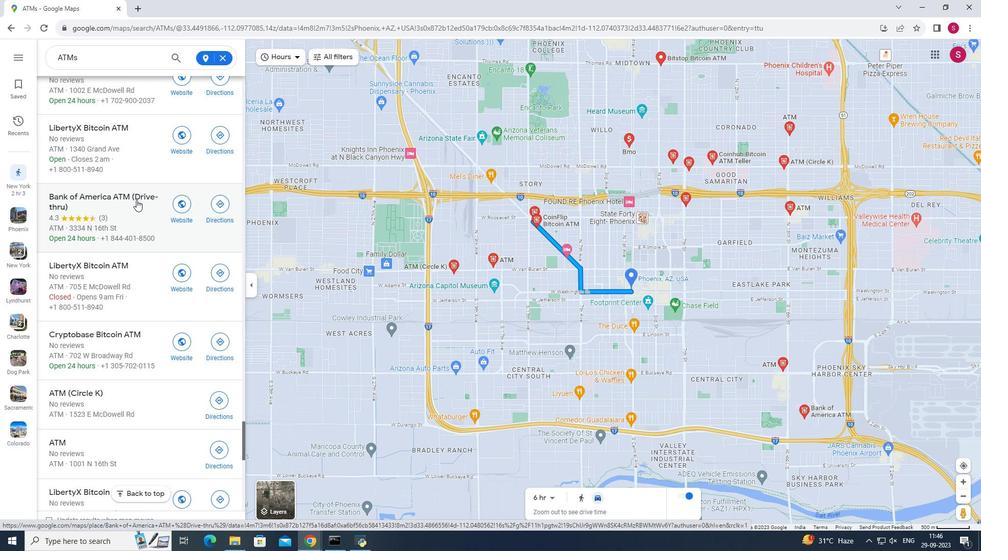 
Action: Mouse pressed left at (136, 200)
Screenshot: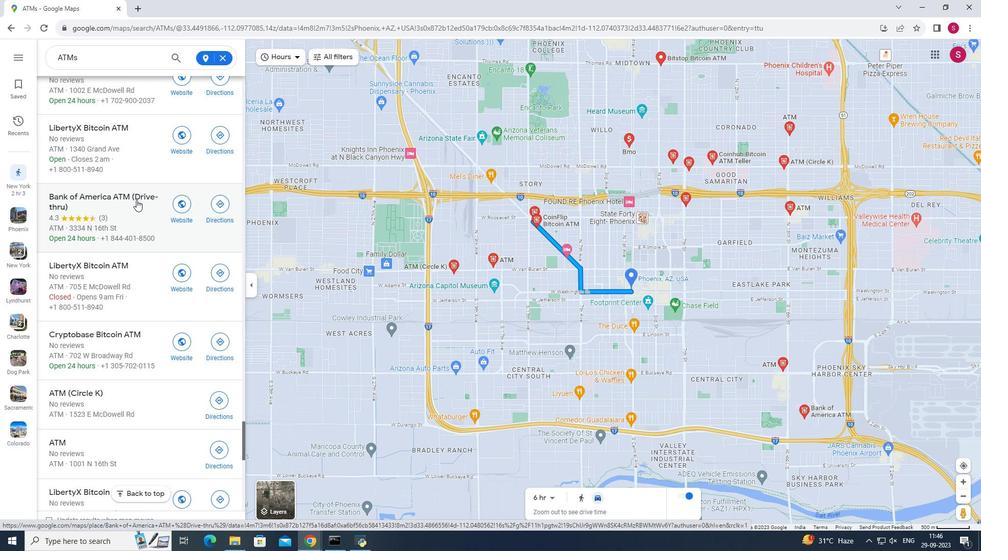
Action: Mouse moved to (408, 223)
Screenshot: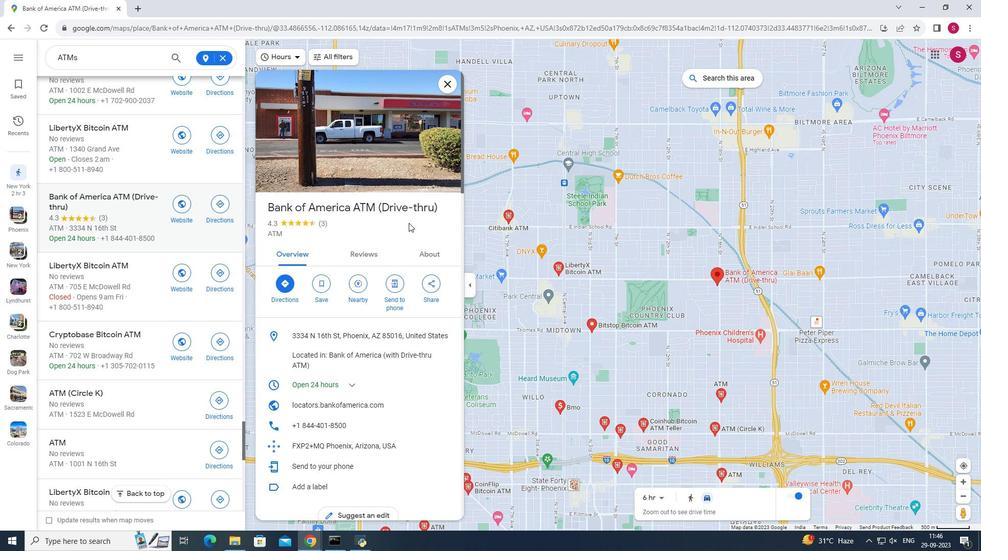 
Action: Mouse scrolled (408, 222) with delta (0, 0)
Screenshot: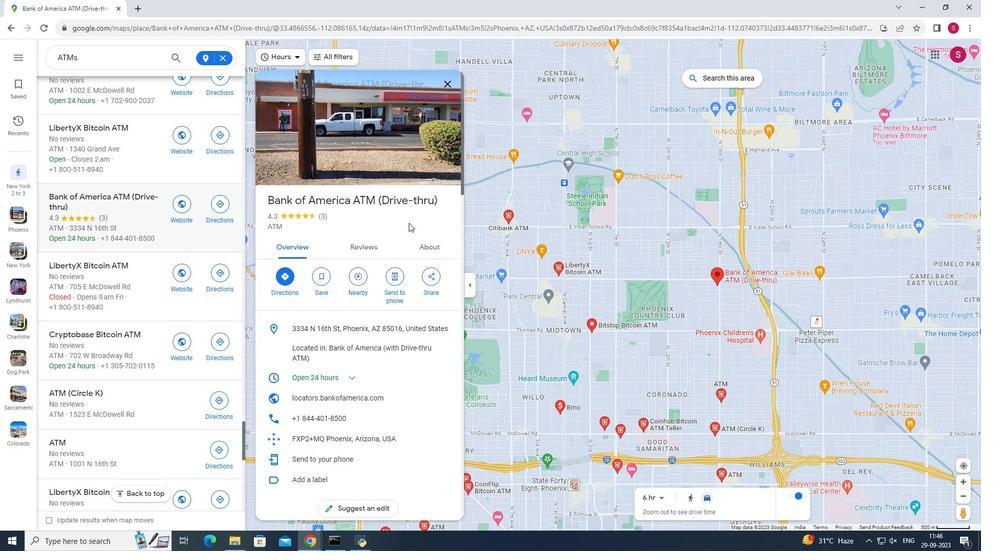 
Action: Mouse scrolled (408, 222) with delta (0, 0)
Screenshot: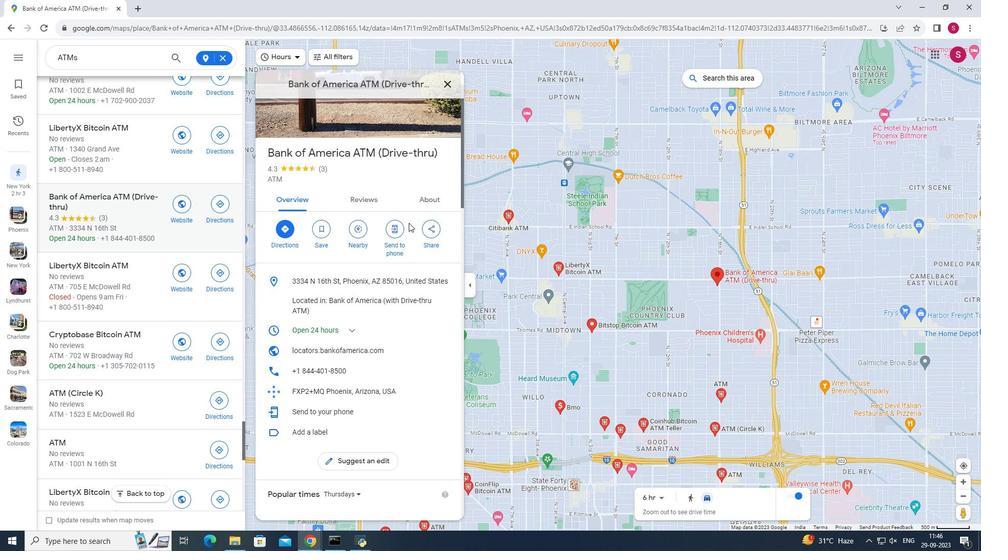 
Action: Mouse scrolled (408, 223) with delta (0, 0)
Screenshot: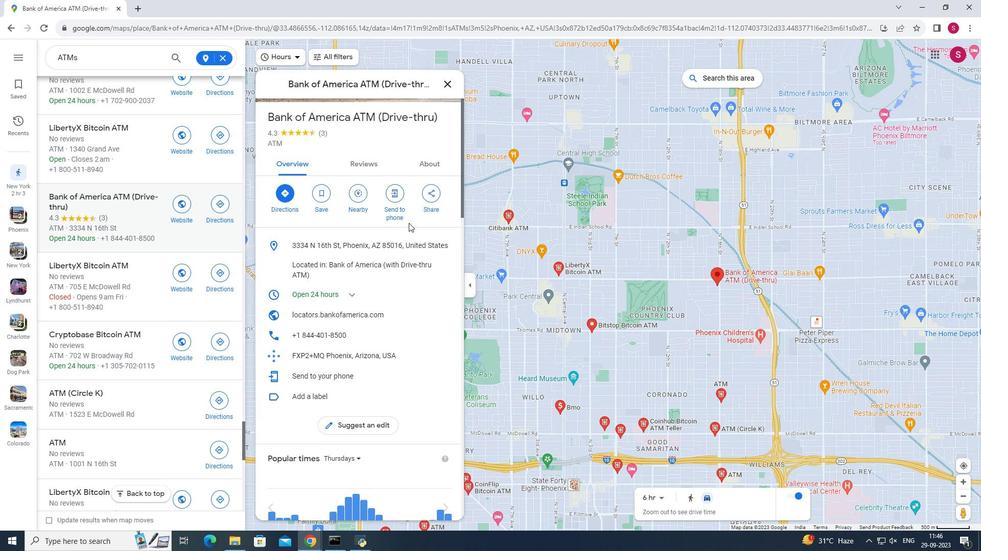 
Action: Mouse scrolled (408, 223) with delta (0, 0)
Screenshot: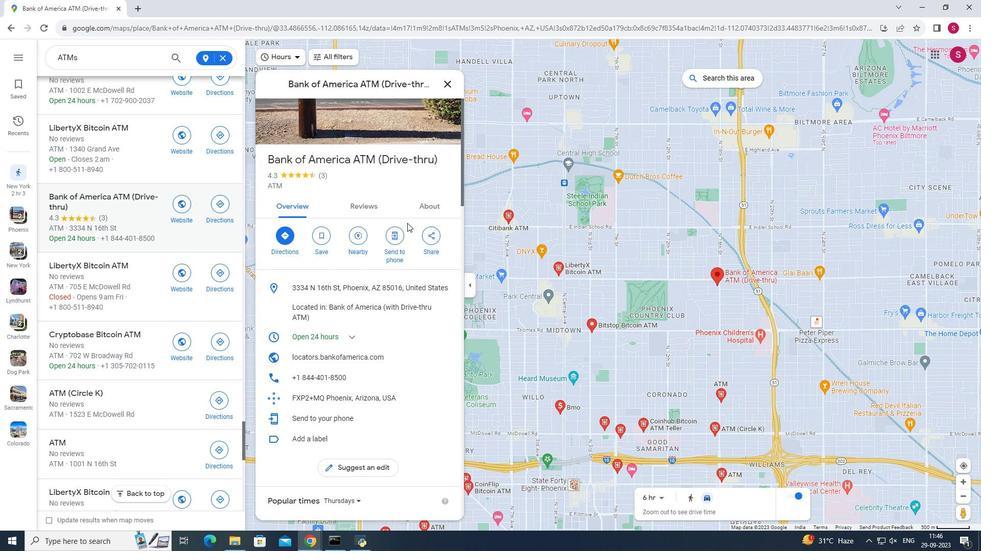 
Action: Mouse moved to (123, 270)
Screenshot: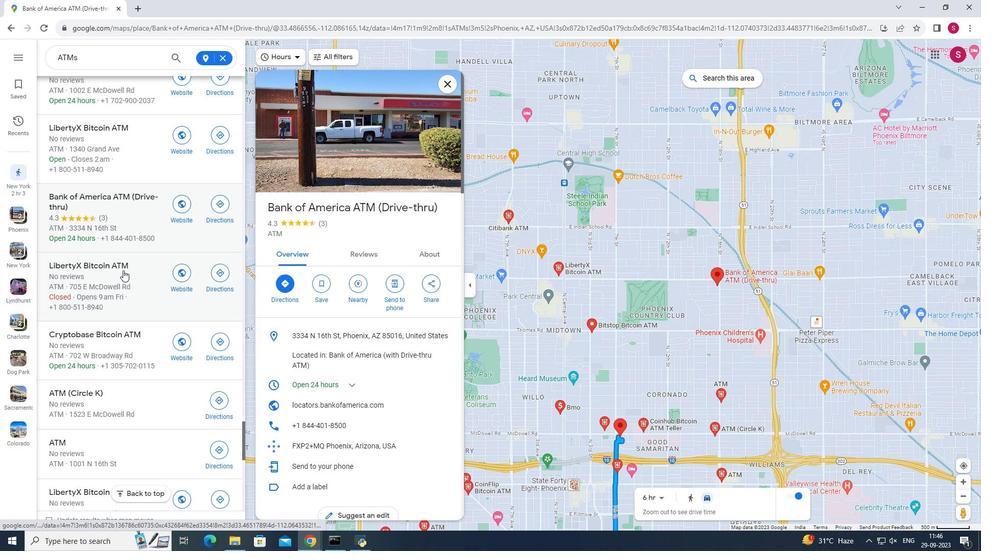 
Action: Mouse pressed left at (123, 270)
Screenshot: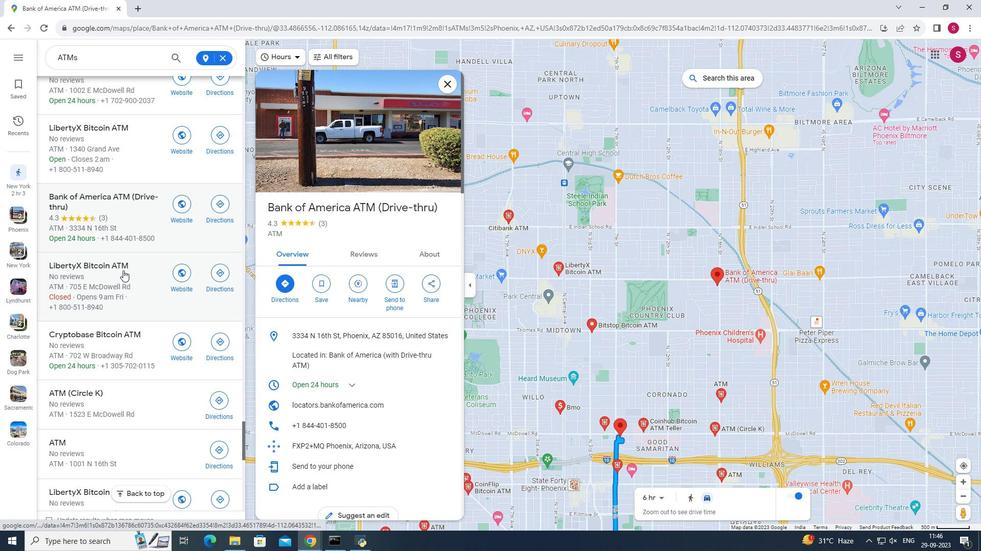 
Action: Mouse moved to (405, 311)
Screenshot: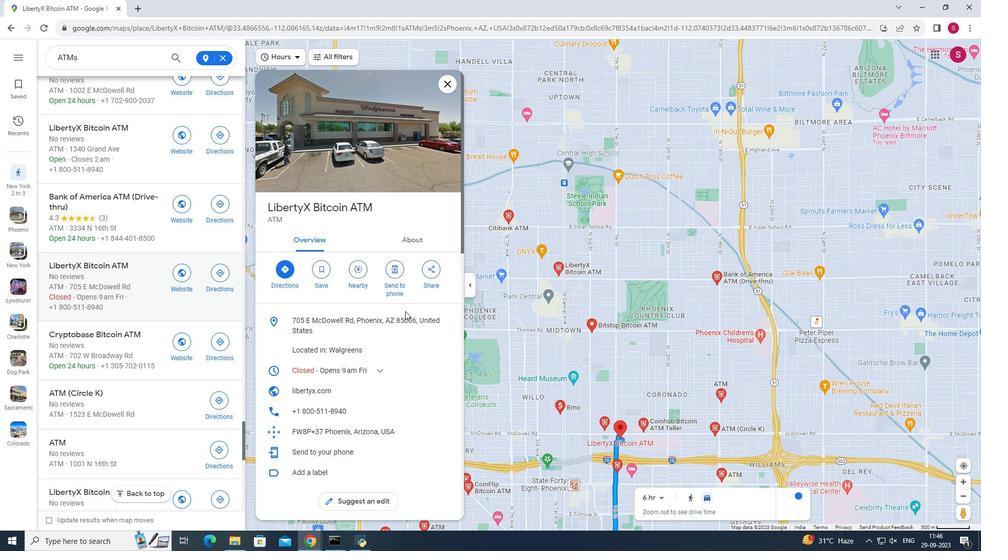 
Action: Mouse scrolled (405, 311) with delta (0, 0)
Screenshot: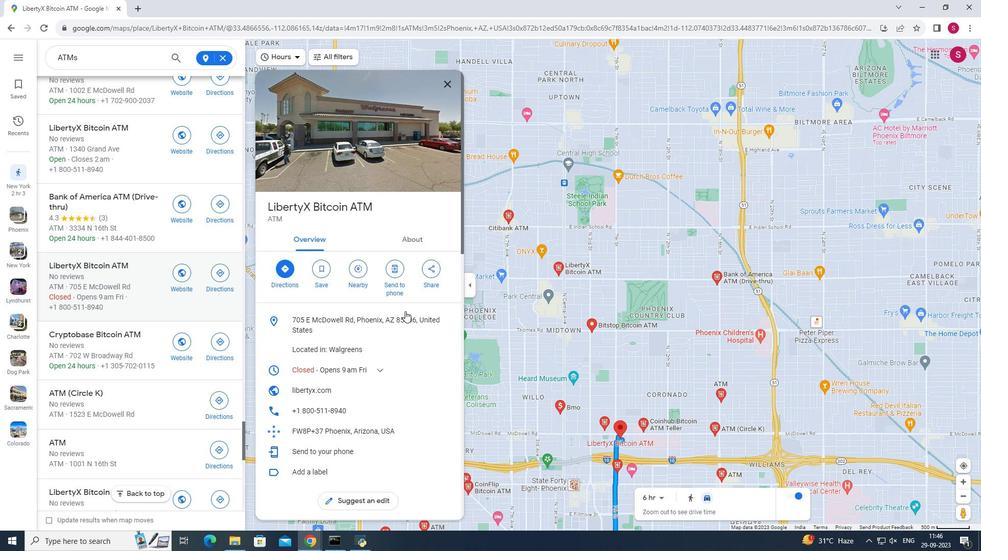 
Action: Mouse scrolled (405, 311) with delta (0, 0)
Screenshot: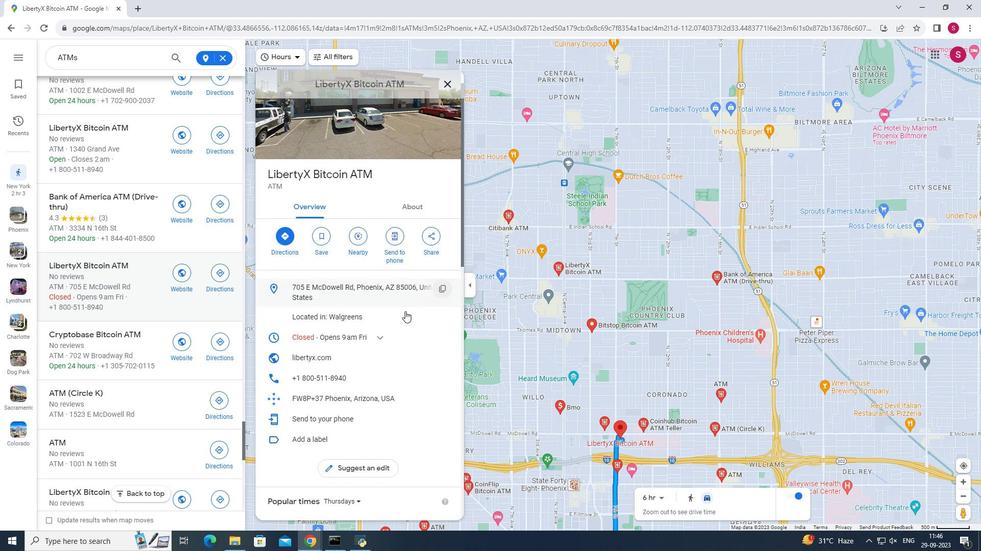 
Action: Mouse scrolled (405, 311) with delta (0, 0)
Screenshot: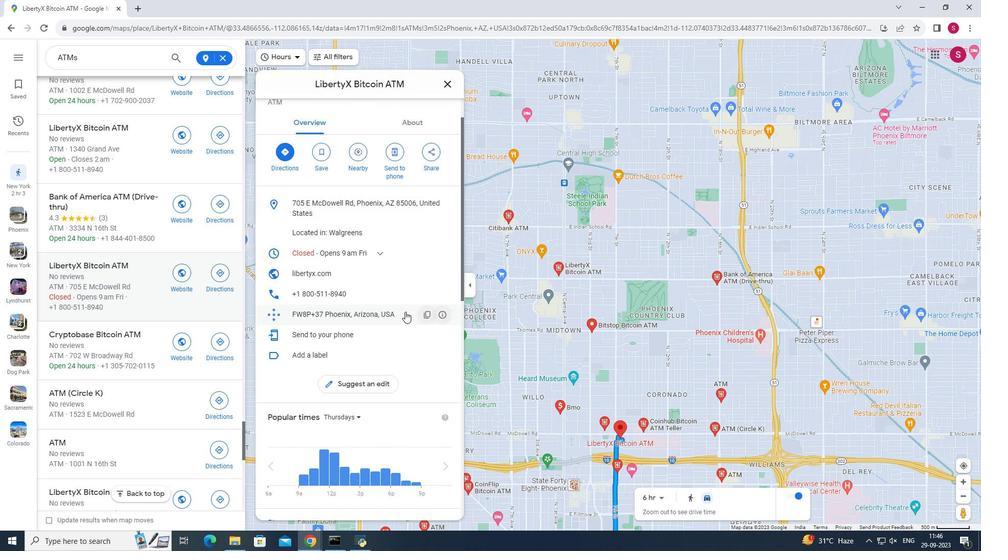 
Action: Mouse moved to (404, 312)
Screenshot: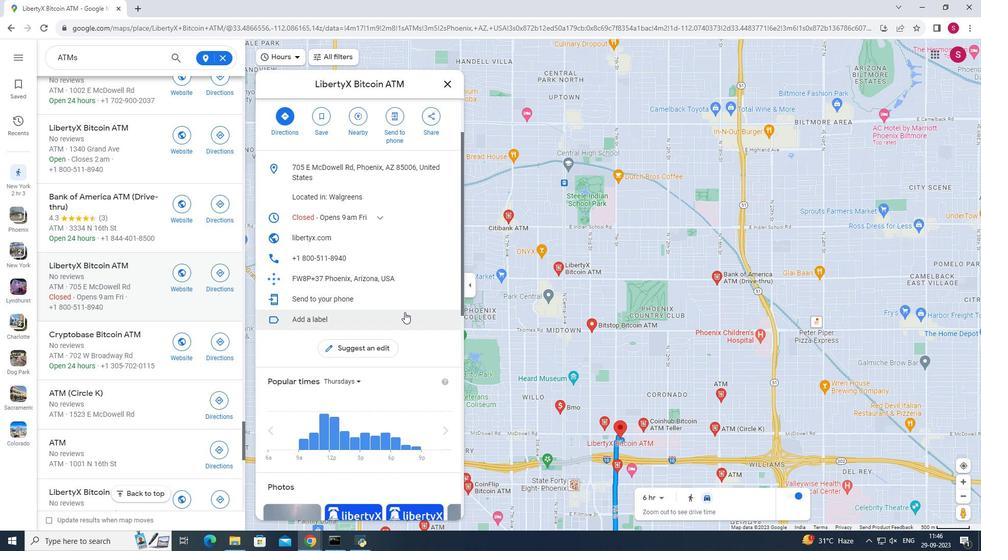 
Action: Mouse scrolled (404, 312) with delta (0, 0)
Screenshot: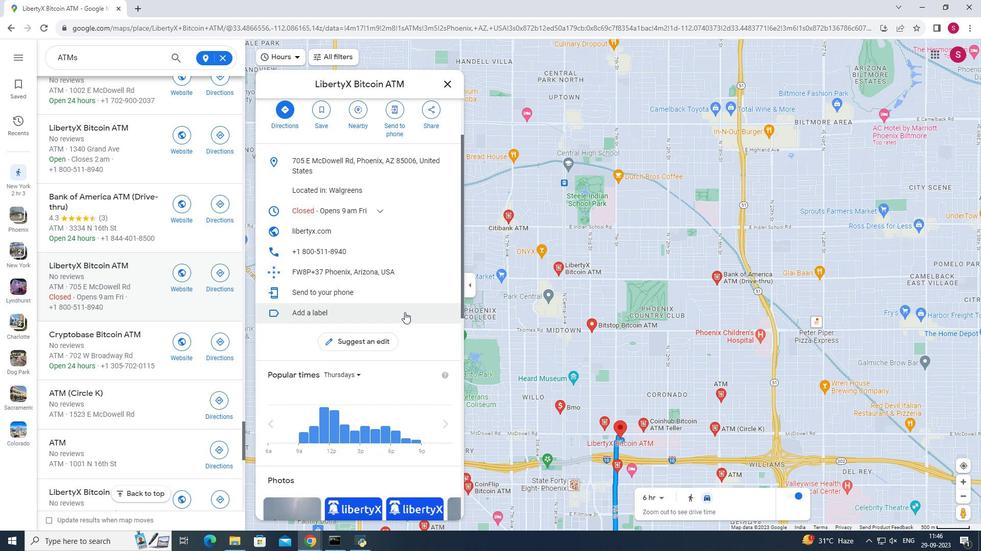 
Action: Mouse scrolled (404, 312) with delta (0, 0)
Screenshot: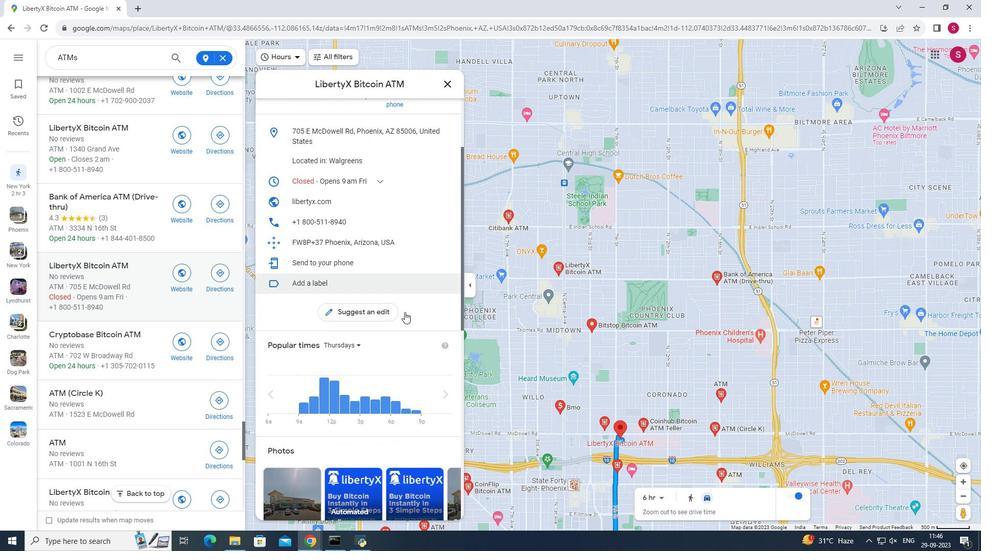 
Action: Mouse scrolled (404, 313) with delta (0, 0)
Screenshot: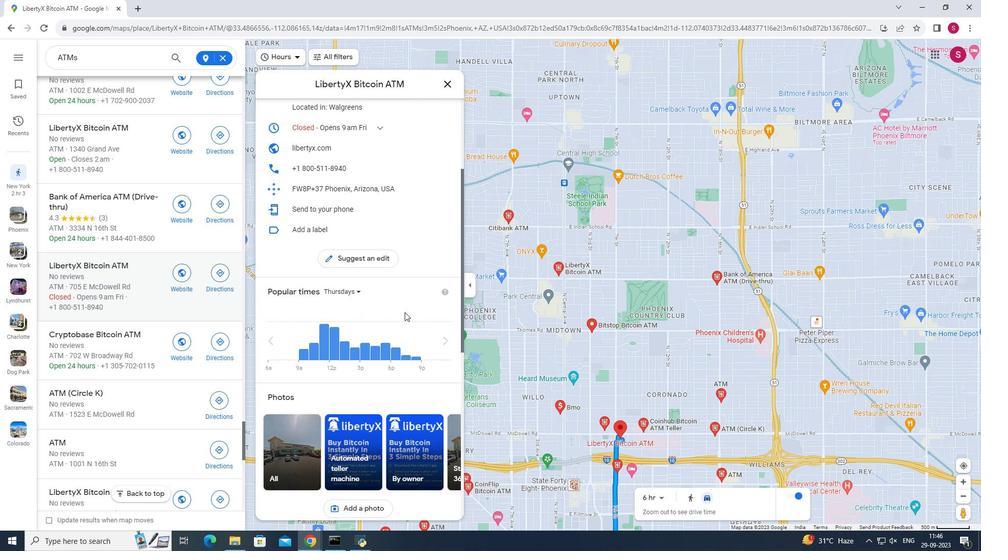 
Action: Mouse scrolled (404, 313) with delta (0, 0)
Screenshot: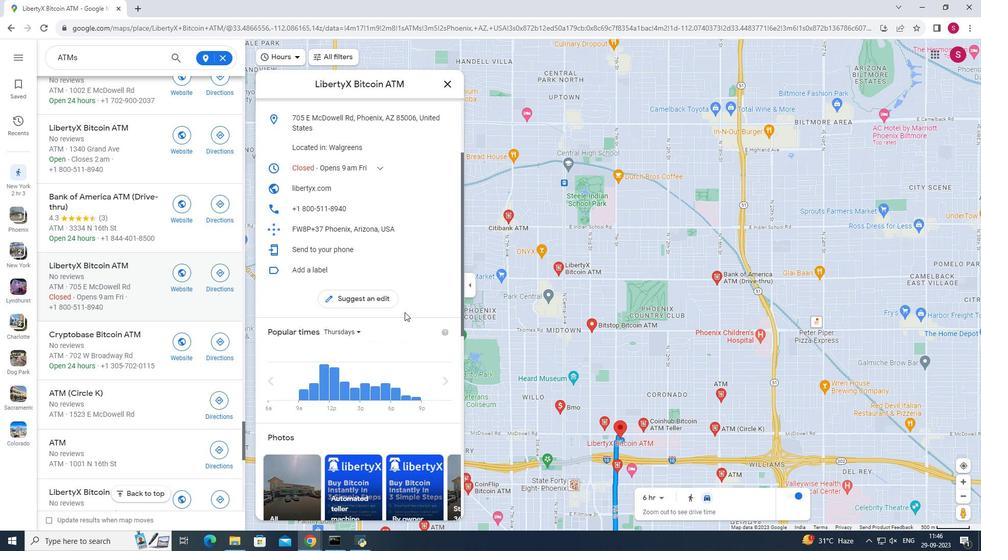 
Action: Mouse moved to (134, 349)
Screenshot: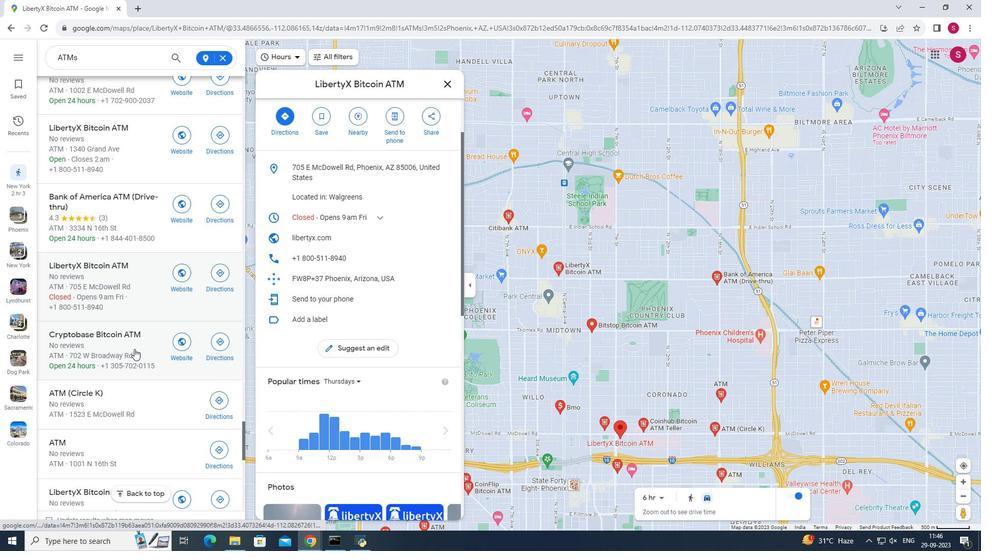 
Action: Mouse pressed left at (134, 349)
Screenshot: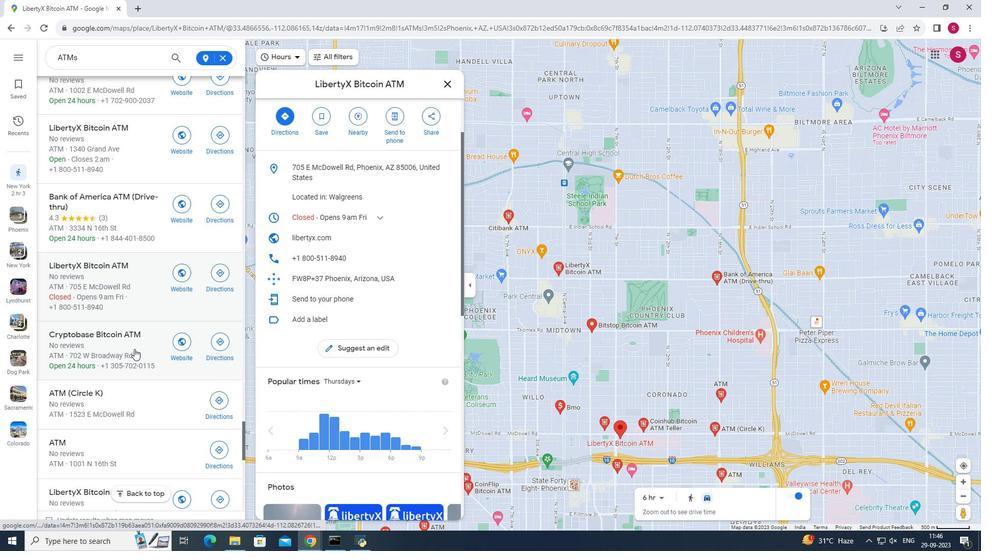 
Action: Mouse moved to (368, 333)
Screenshot: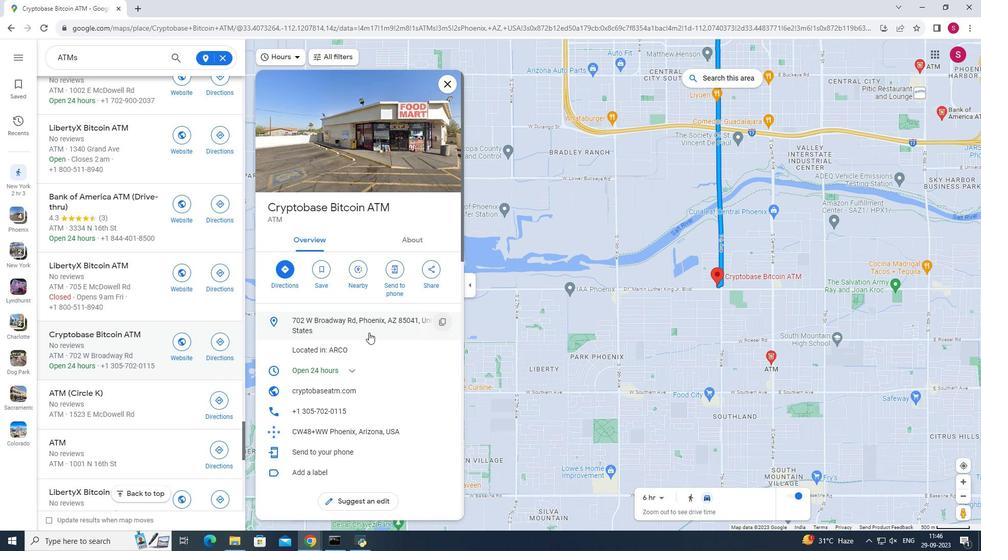 
Action: Mouse scrolled (368, 332) with delta (0, 0)
Screenshot: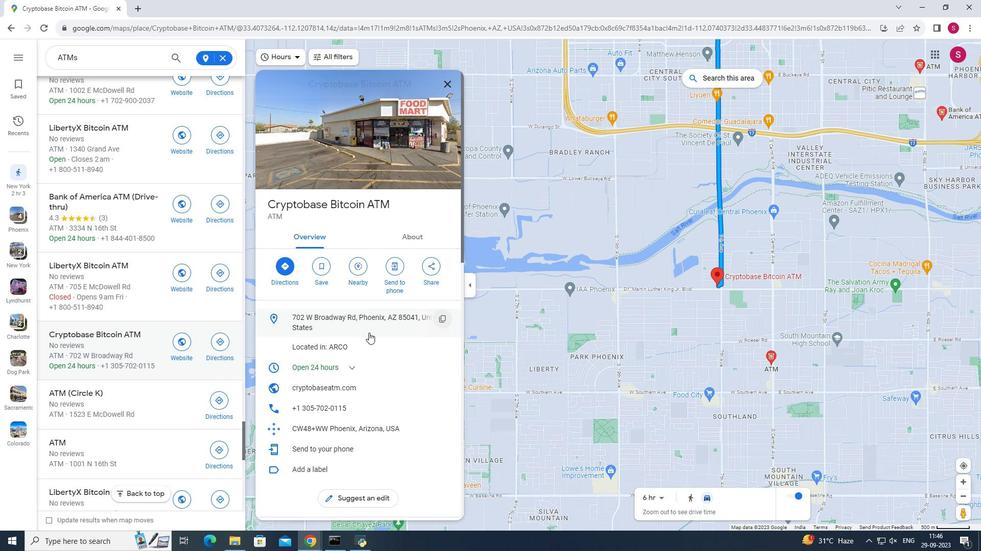 
Action: Mouse moved to (369, 333)
Screenshot: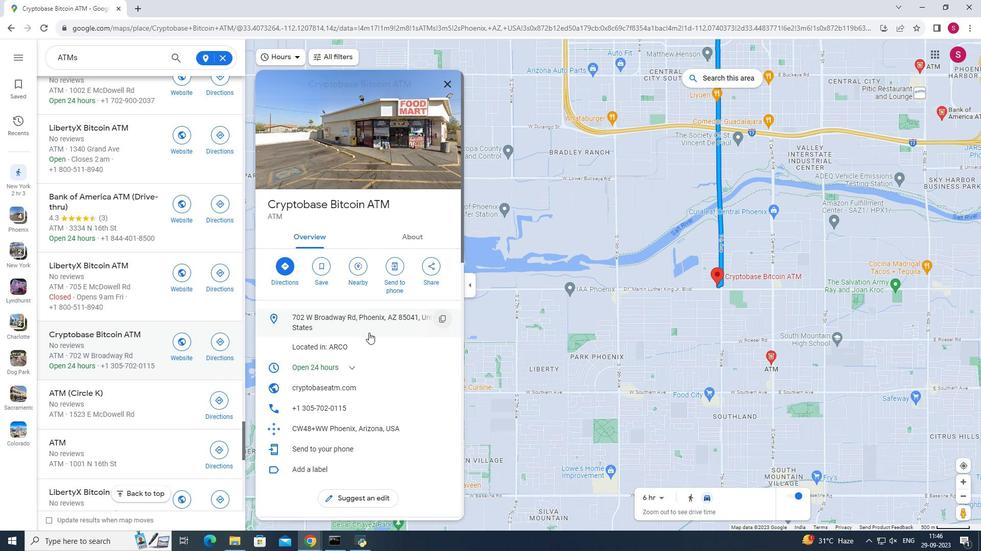 
Action: Mouse scrolled (369, 332) with delta (0, 0)
Screenshot: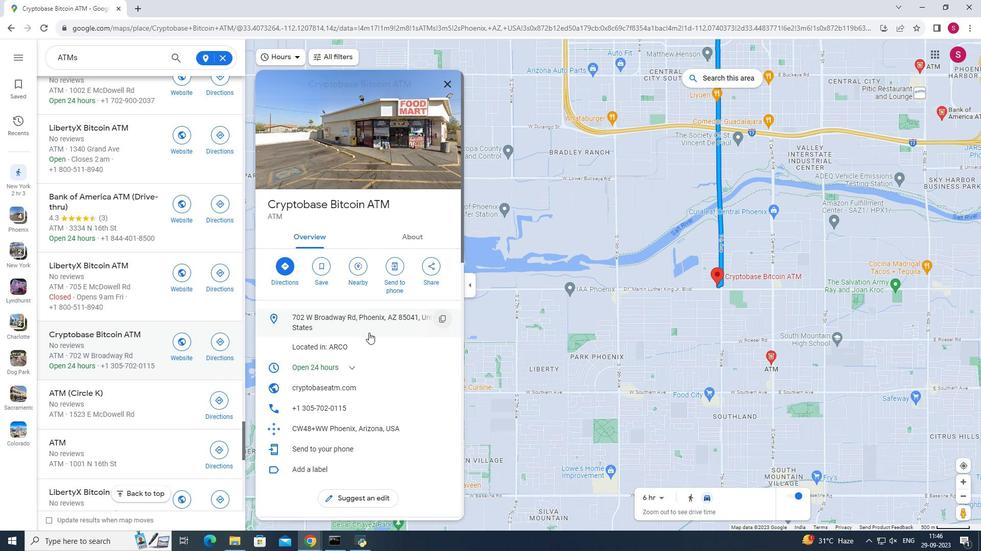 
Action: Mouse scrolled (369, 332) with delta (0, 0)
Screenshot: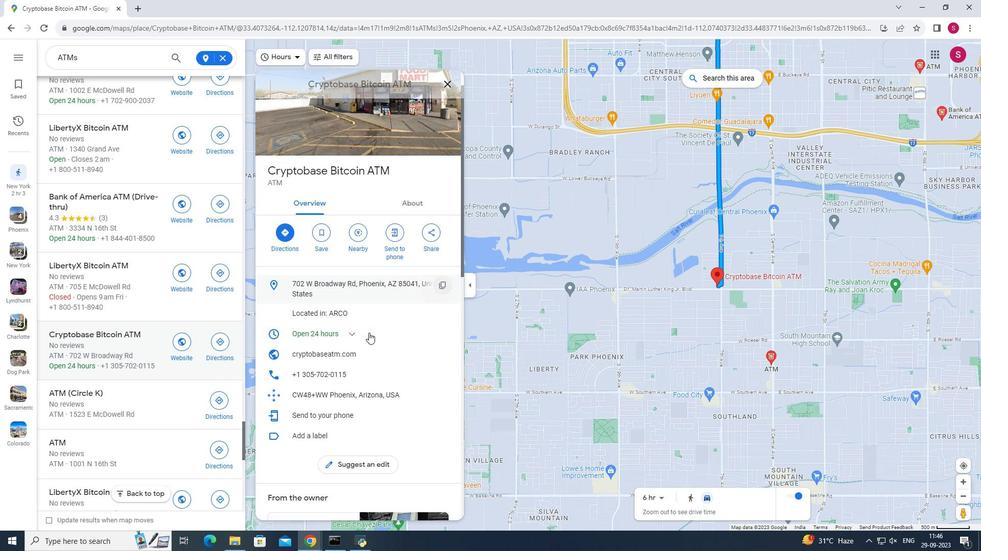 
Action: Mouse scrolled (369, 332) with delta (0, 0)
Screenshot: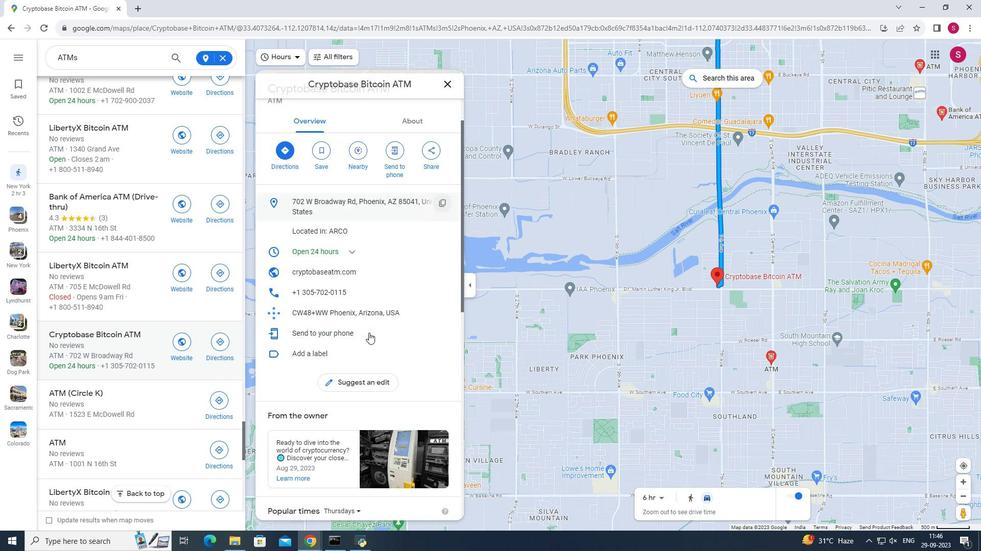 
Action: Mouse scrolled (369, 332) with delta (0, 0)
Screenshot: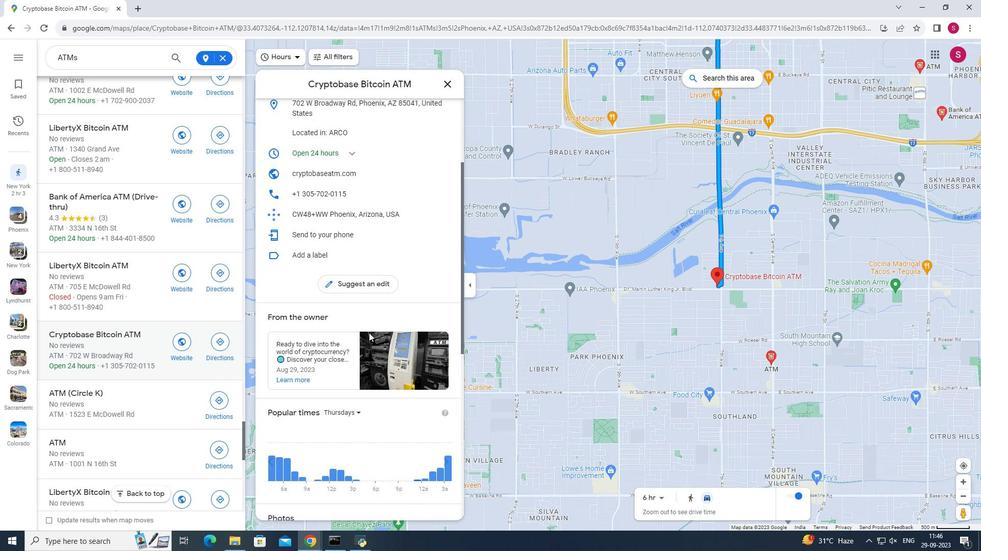 
Action: Mouse moved to (143, 411)
Screenshot: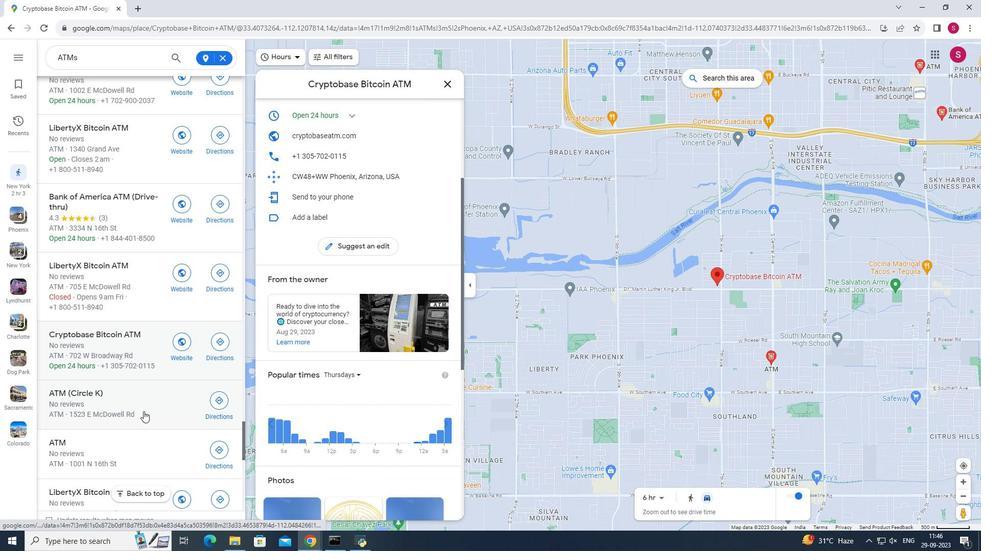 
Action: Mouse pressed left at (143, 411)
Screenshot: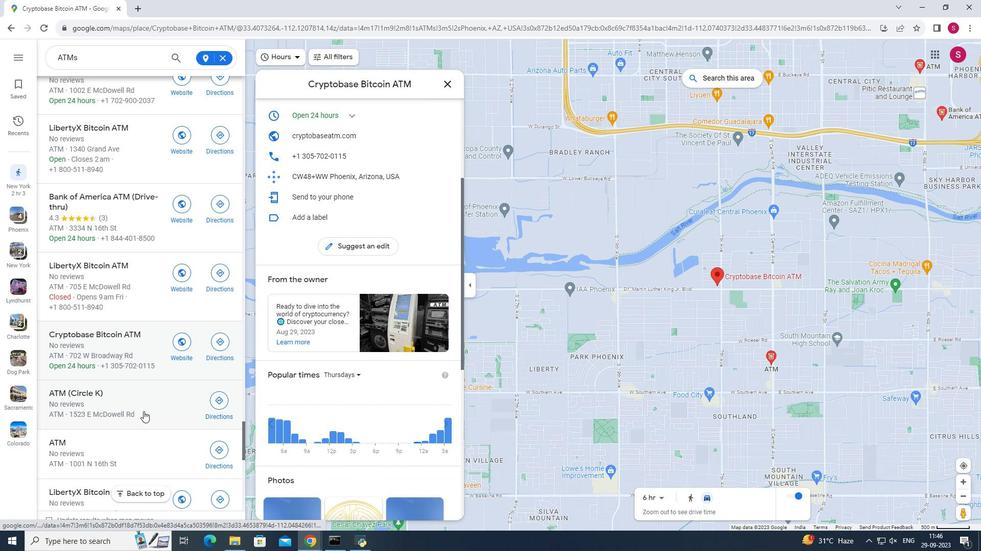 
Action: Mouse moved to (364, 316)
Screenshot: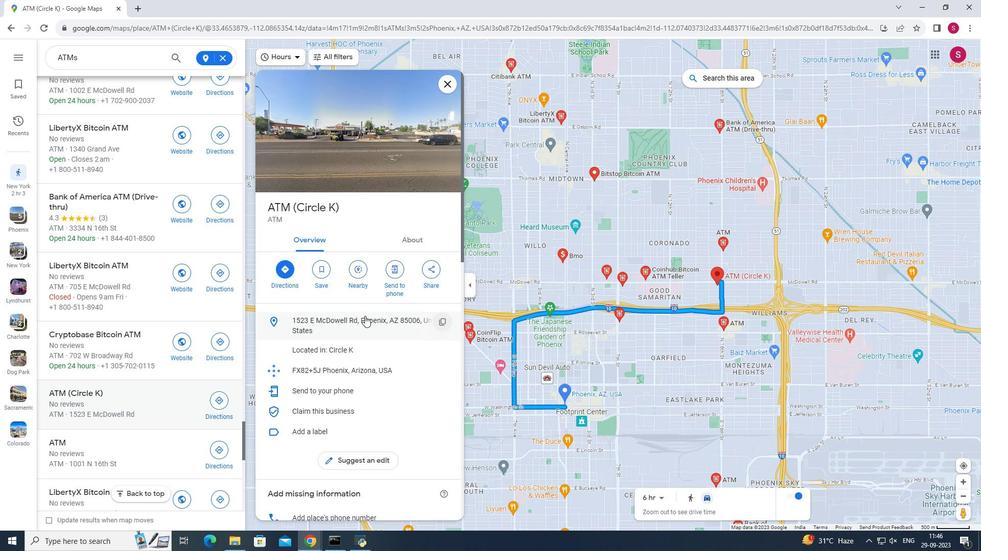 
Action: Mouse scrolled (364, 315) with delta (0, 0)
Screenshot: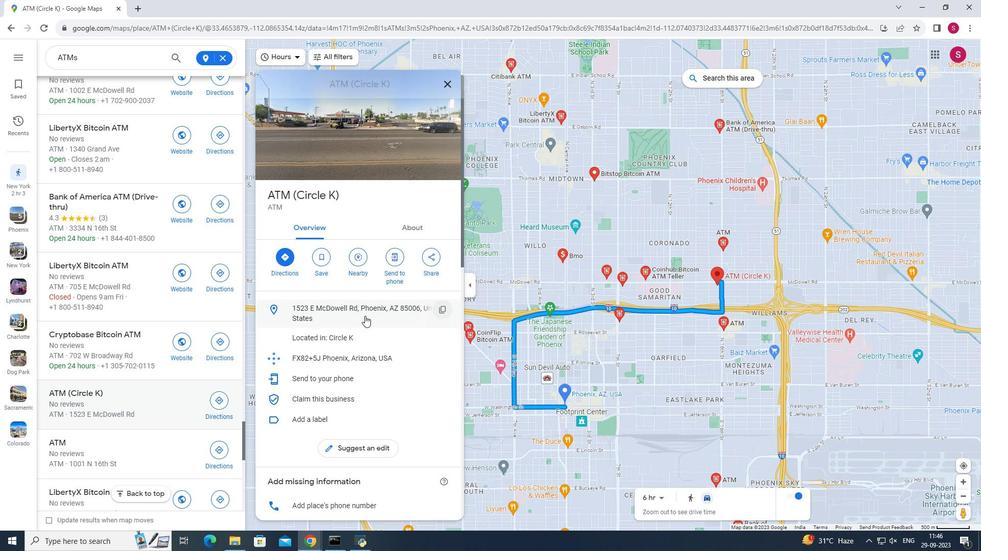 
Action: Mouse scrolled (364, 315) with delta (0, 0)
Screenshot: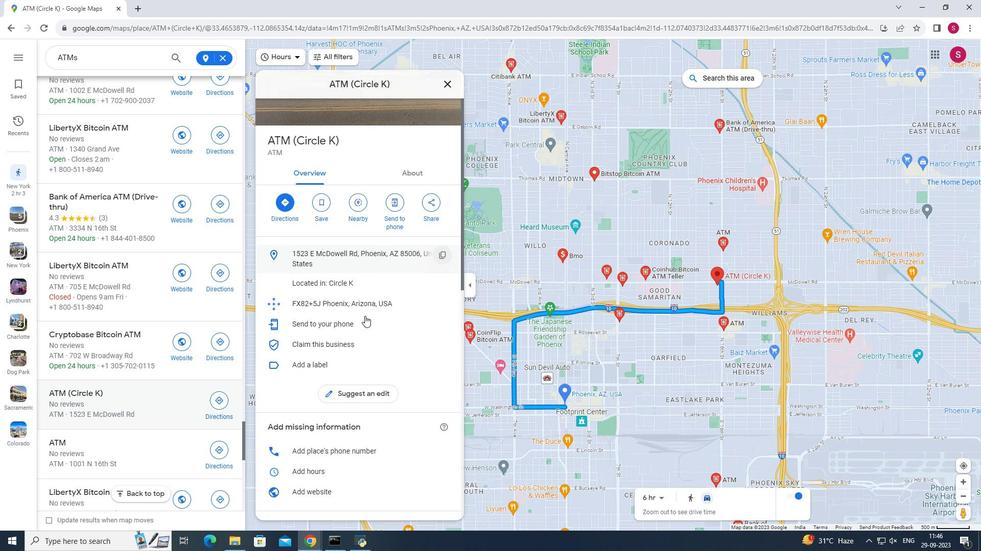
Action: Mouse moved to (366, 318)
Screenshot: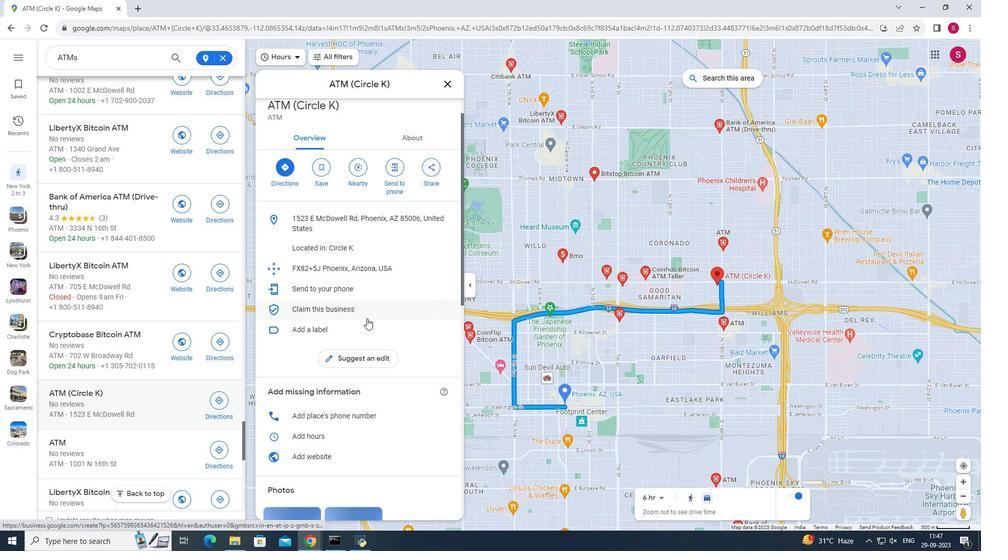 
Action: Mouse scrolled (366, 318) with delta (0, 0)
Screenshot: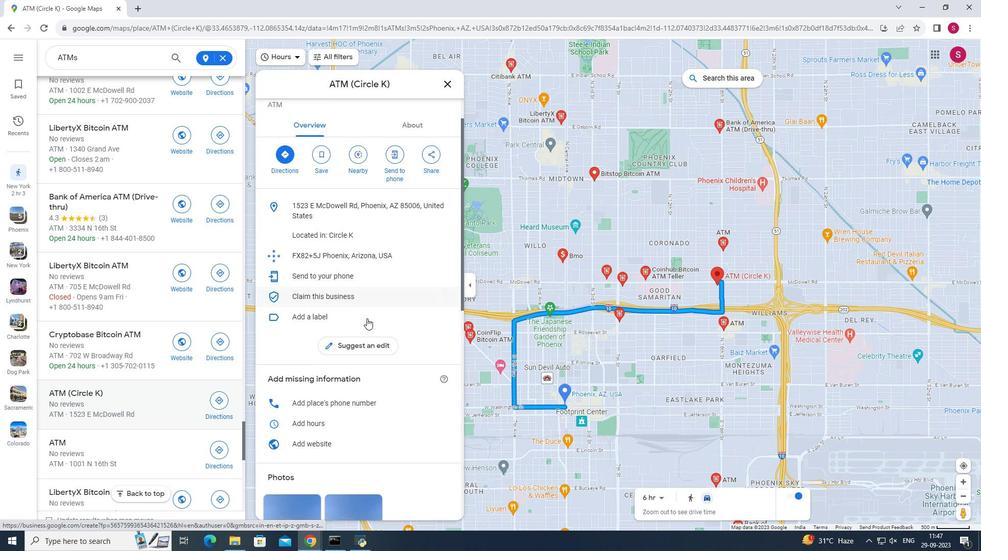 
Action: Mouse scrolled (366, 318) with delta (0, 0)
Screenshot: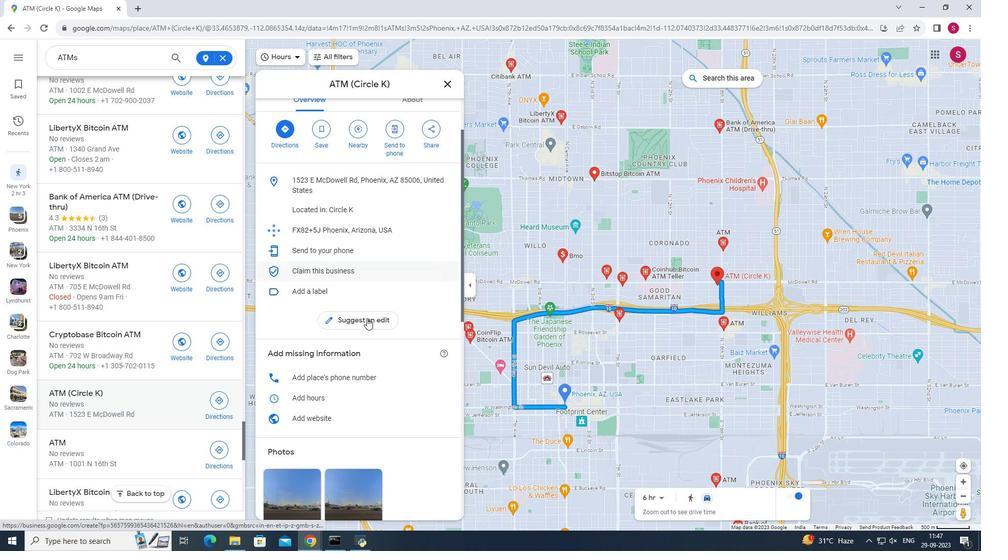 
Action: Mouse moved to (366, 314)
Screenshot: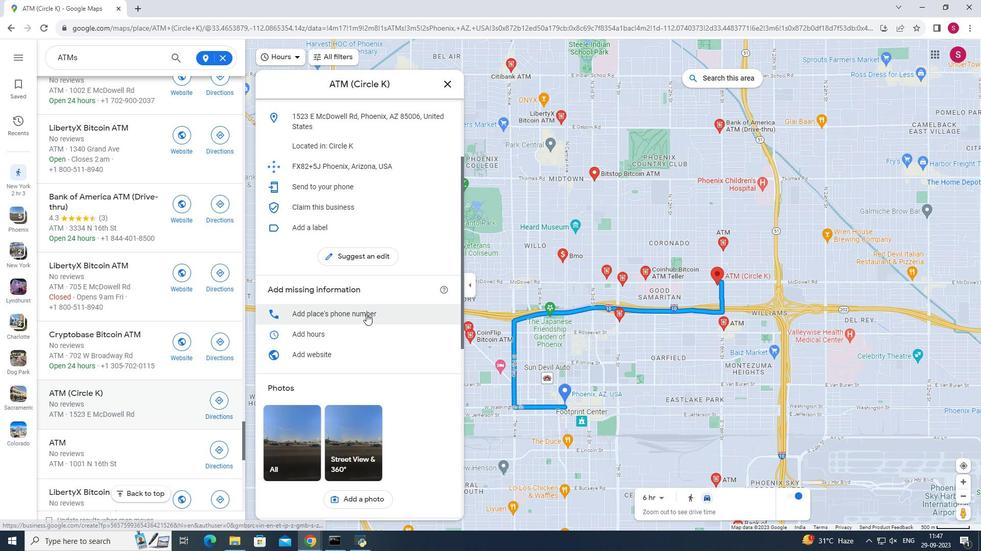 
Action: Mouse scrolled (366, 314) with delta (0, 0)
Screenshot: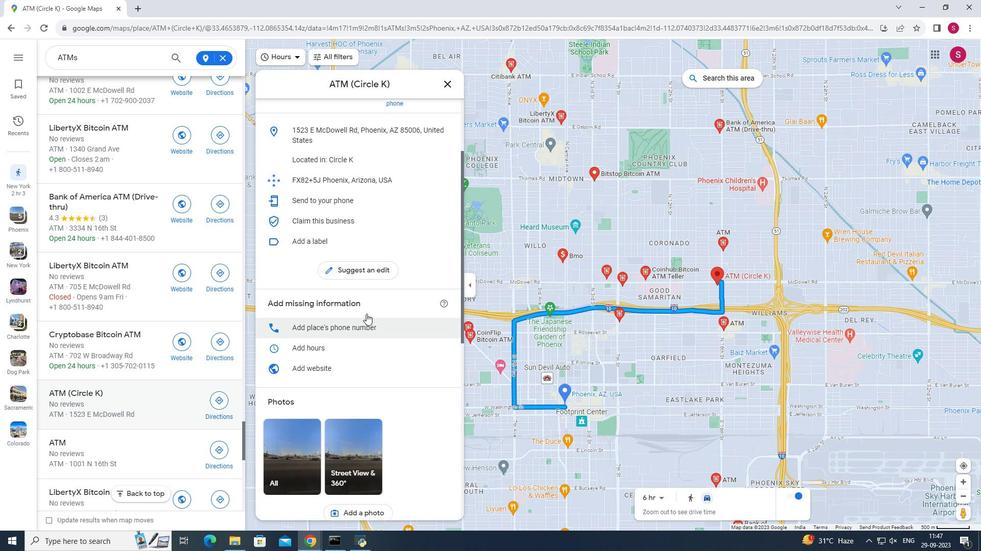 
Action: Mouse scrolled (366, 314) with delta (0, 0)
Screenshot: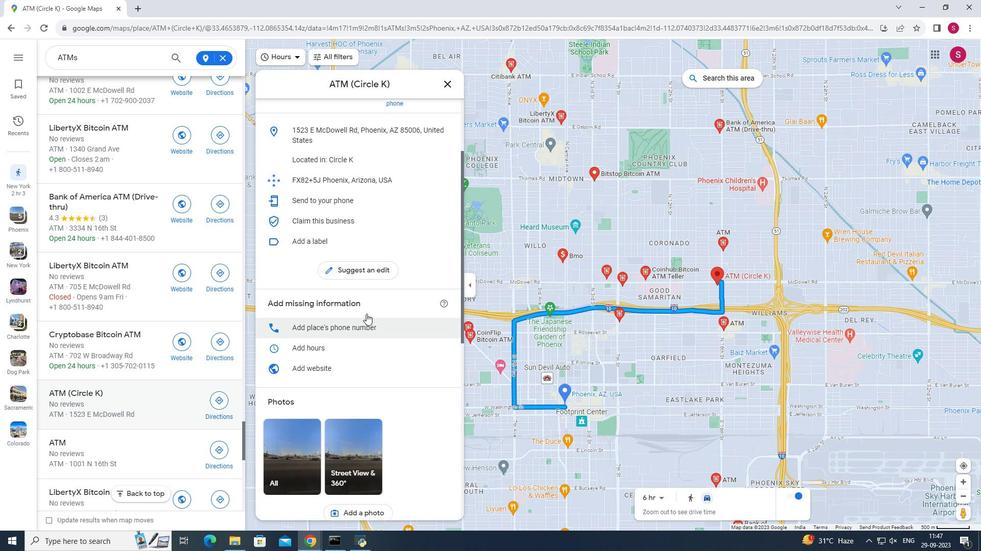 
Action: Mouse scrolled (366, 314) with delta (0, 0)
Screenshot: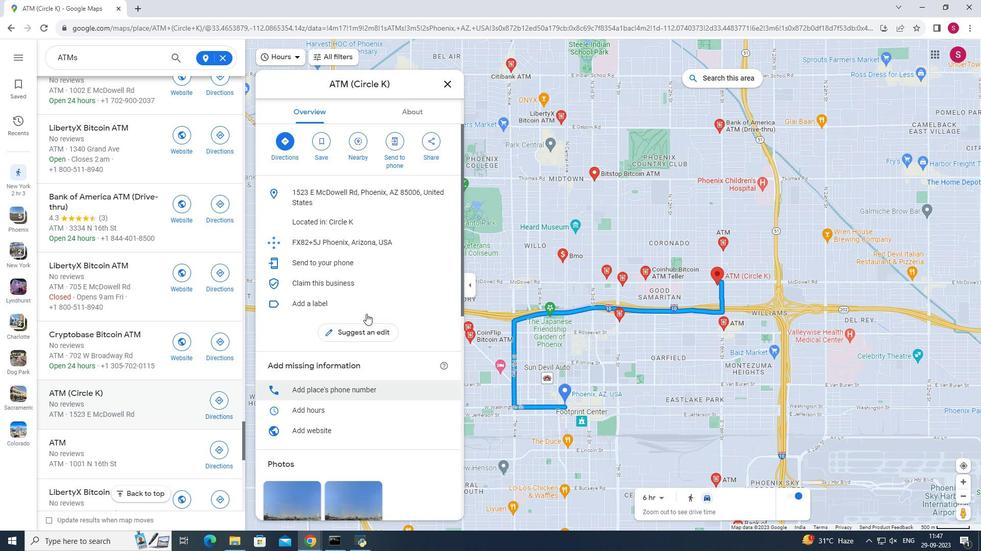 
Action: Mouse moved to (366, 313)
Screenshot: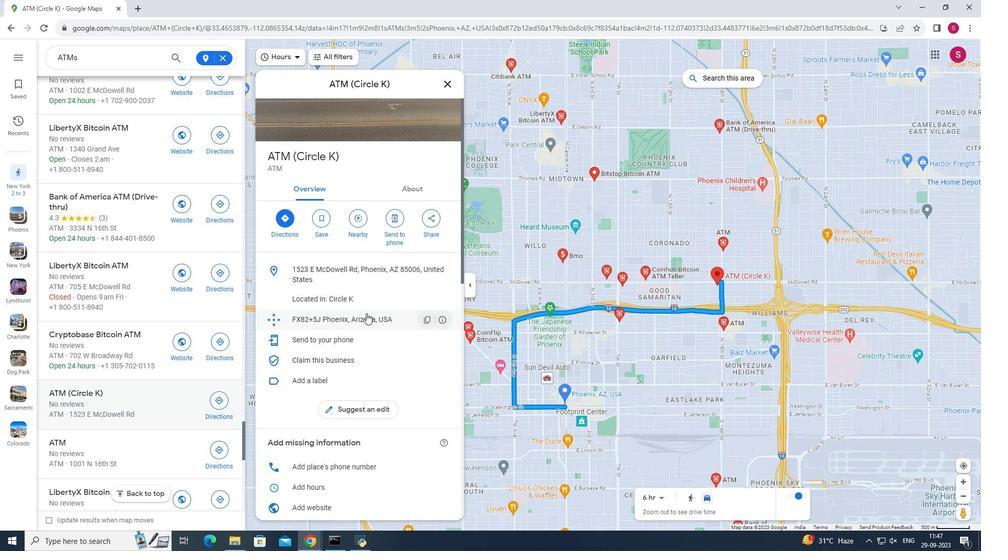 
Action: Mouse scrolled (366, 314) with delta (0, 0)
Screenshot: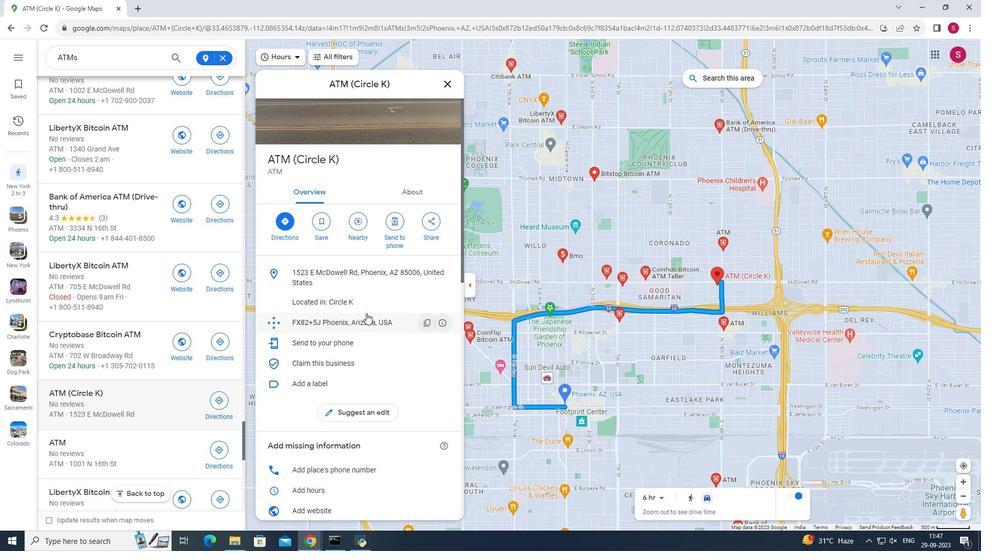 
Action: Mouse scrolled (366, 314) with delta (0, 0)
Screenshot: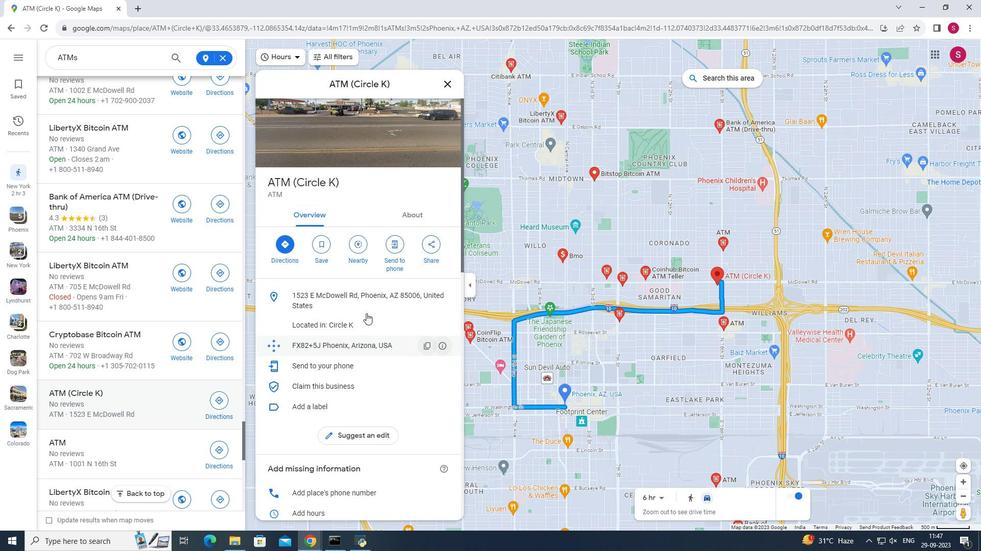 
Action: Mouse scrolled (366, 314) with delta (0, 0)
Screenshot: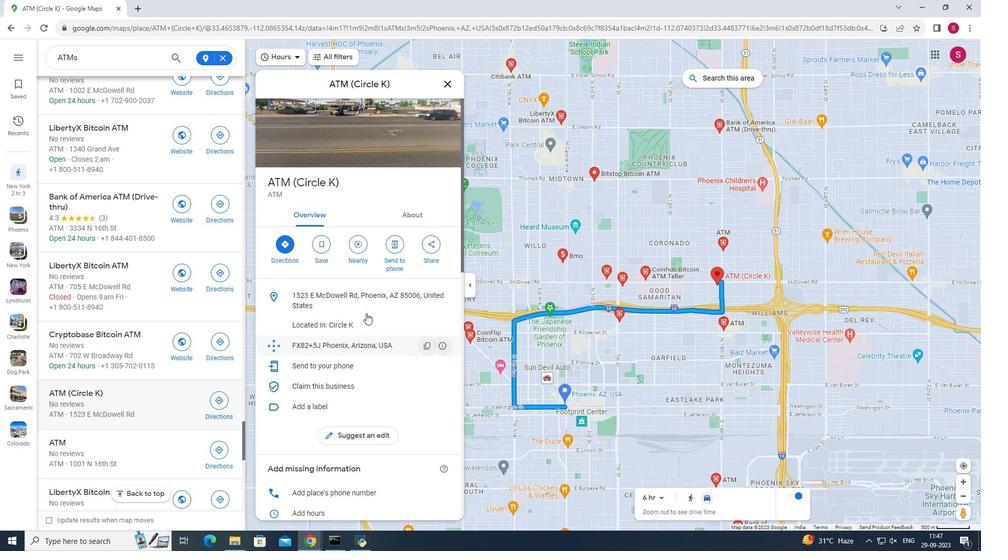 
Action: Mouse scrolled (366, 314) with delta (0, 0)
Screenshot: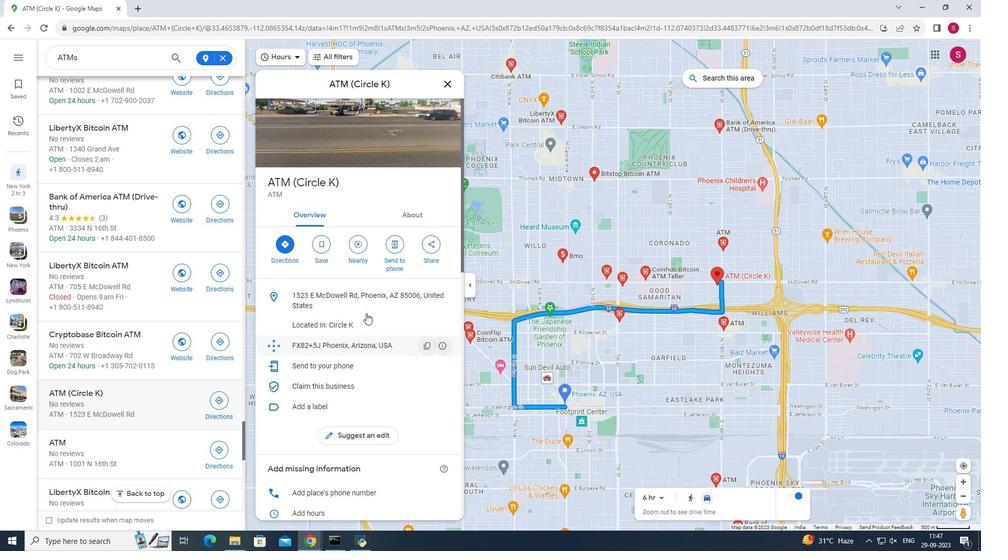 
Action: Mouse scrolled (366, 314) with delta (0, 0)
Screenshot: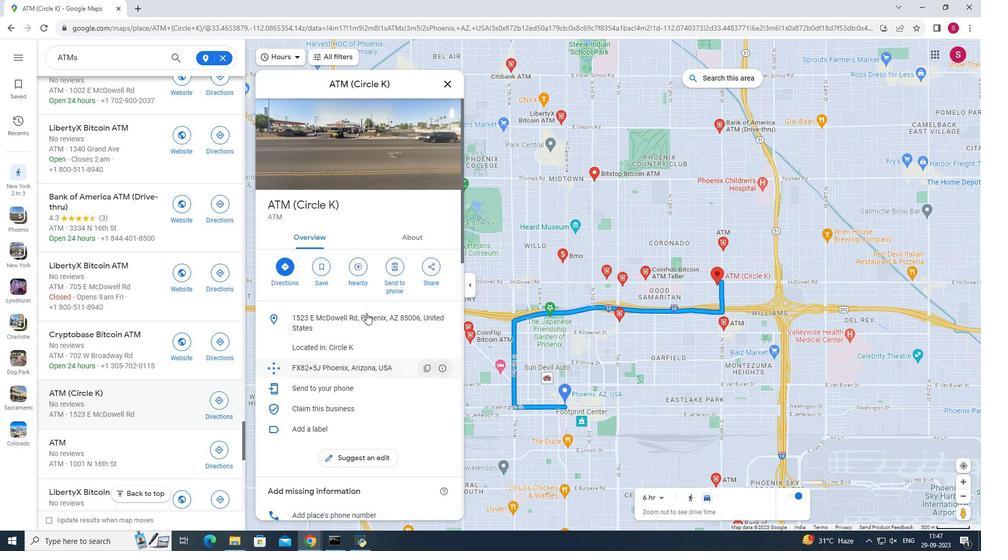 
Action: Mouse moved to (447, 81)
Screenshot: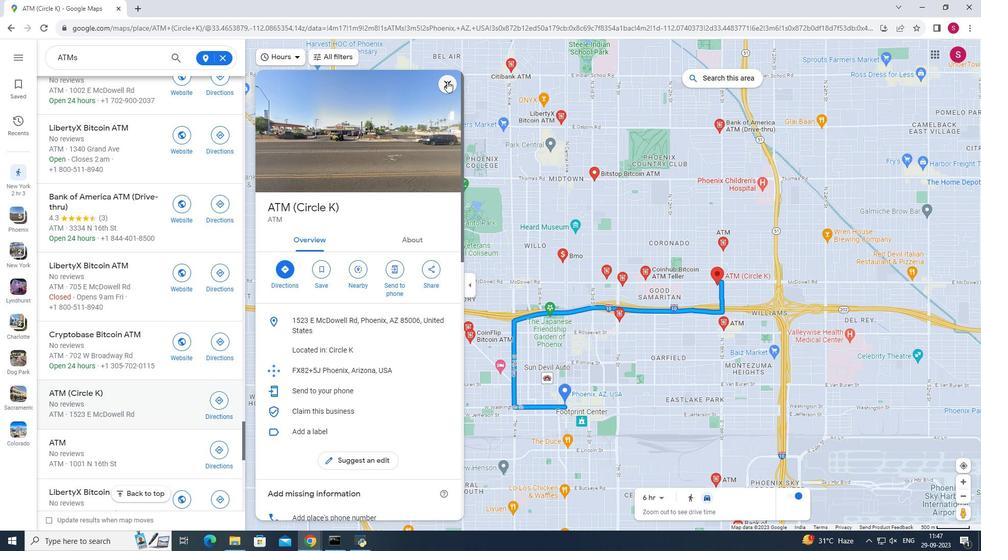 
Action: Mouse pressed left at (447, 81)
Screenshot: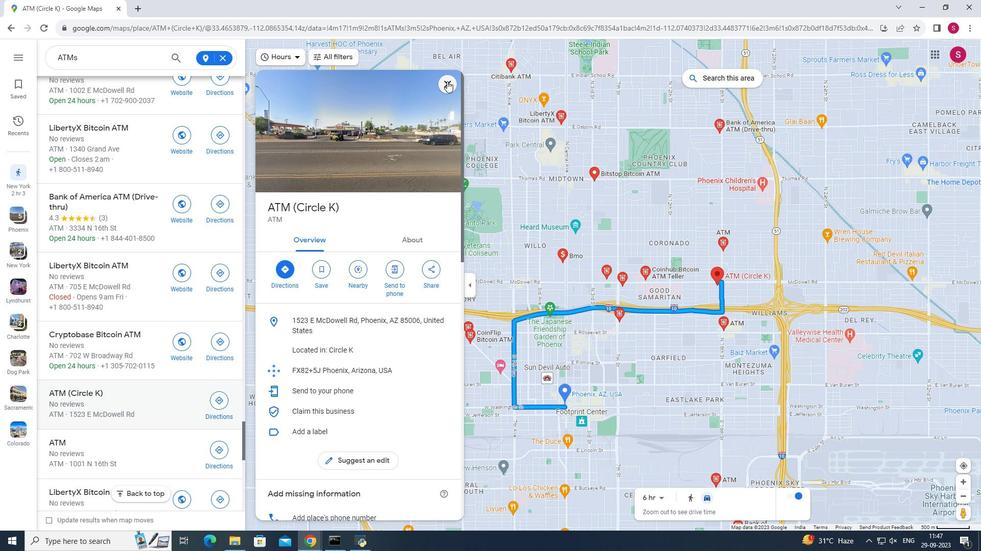 
Action: Mouse moved to (449, 84)
Screenshot: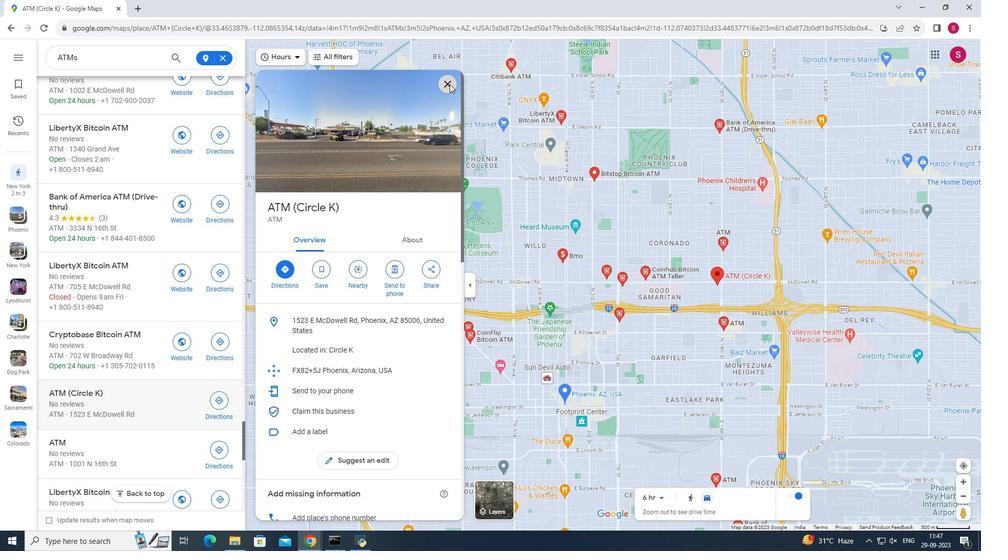 
